 Task: Buy 2 Cookie Cutters from Baking Tools & Accessories section under best seller category for shipping address: Isabel Kelly, 4725 Huntz Lane, Bolton, Massachusetts 01740, Cell Number 9785492947. Pay from credit card ending with 9757, CVV 798
Action: Mouse moved to (22, 111)
Screenshot: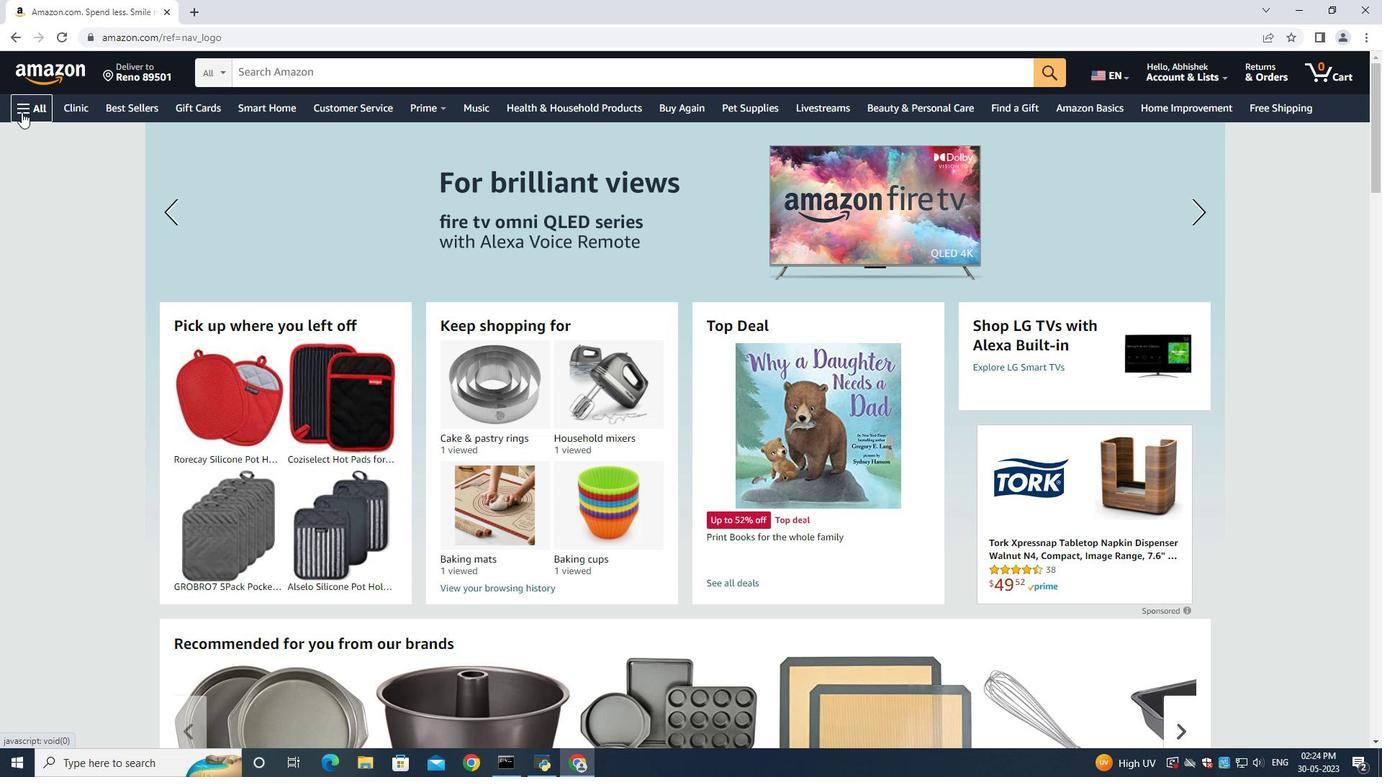 
Action: Mouse pressed left at (22, 111)
Screenshot: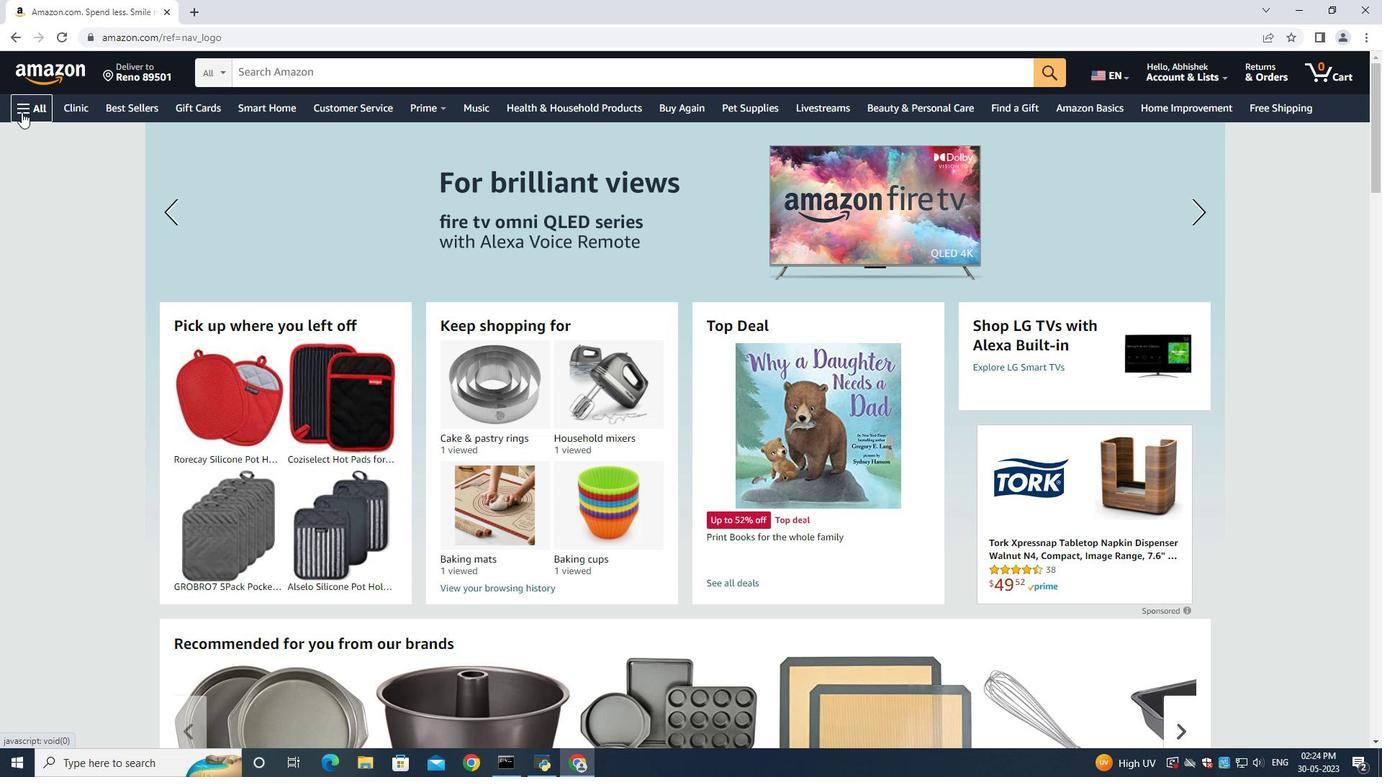 
Action: Mouse moved to (35, 136)
Screenshot: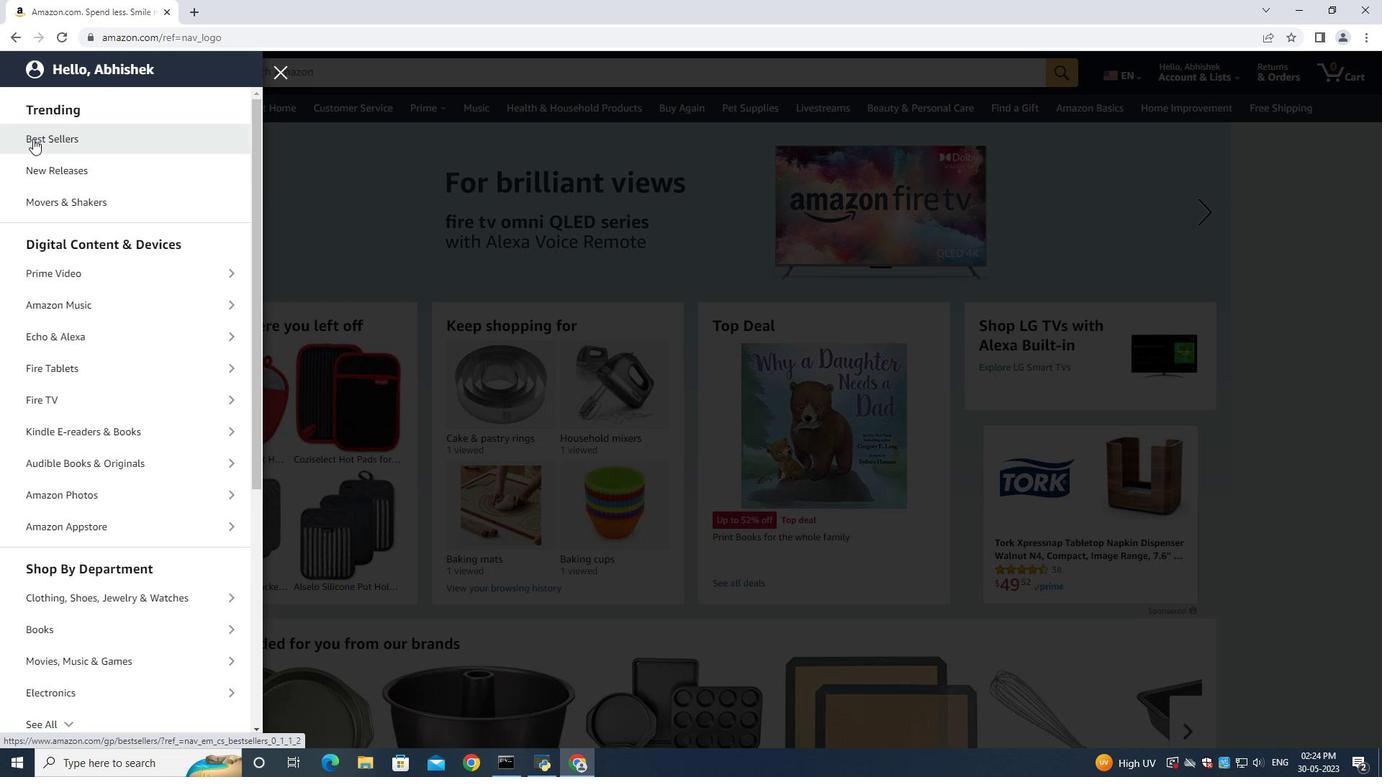 
Action: Mouse pressed left at (35, 136)
Screenshot: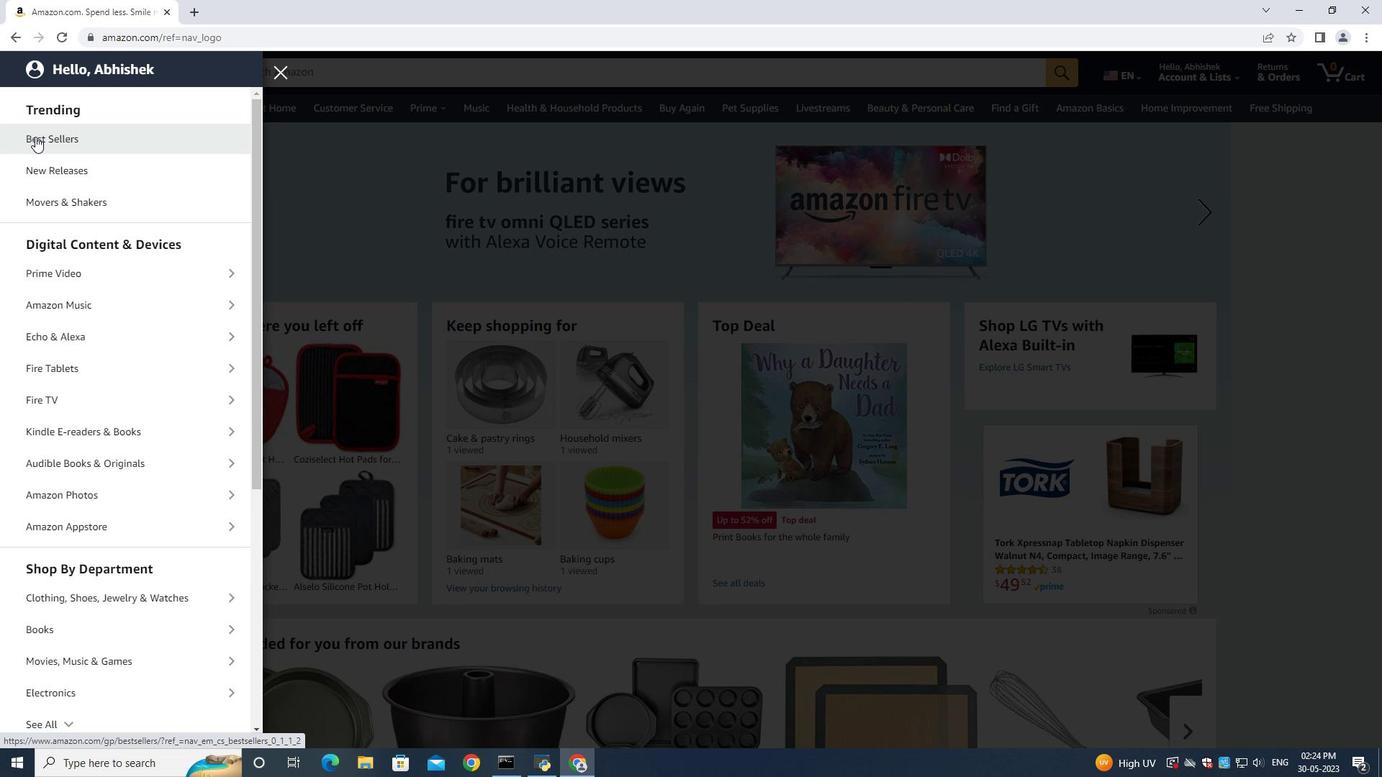 
Action: Mouse moved to (286, 74)
Screenshot: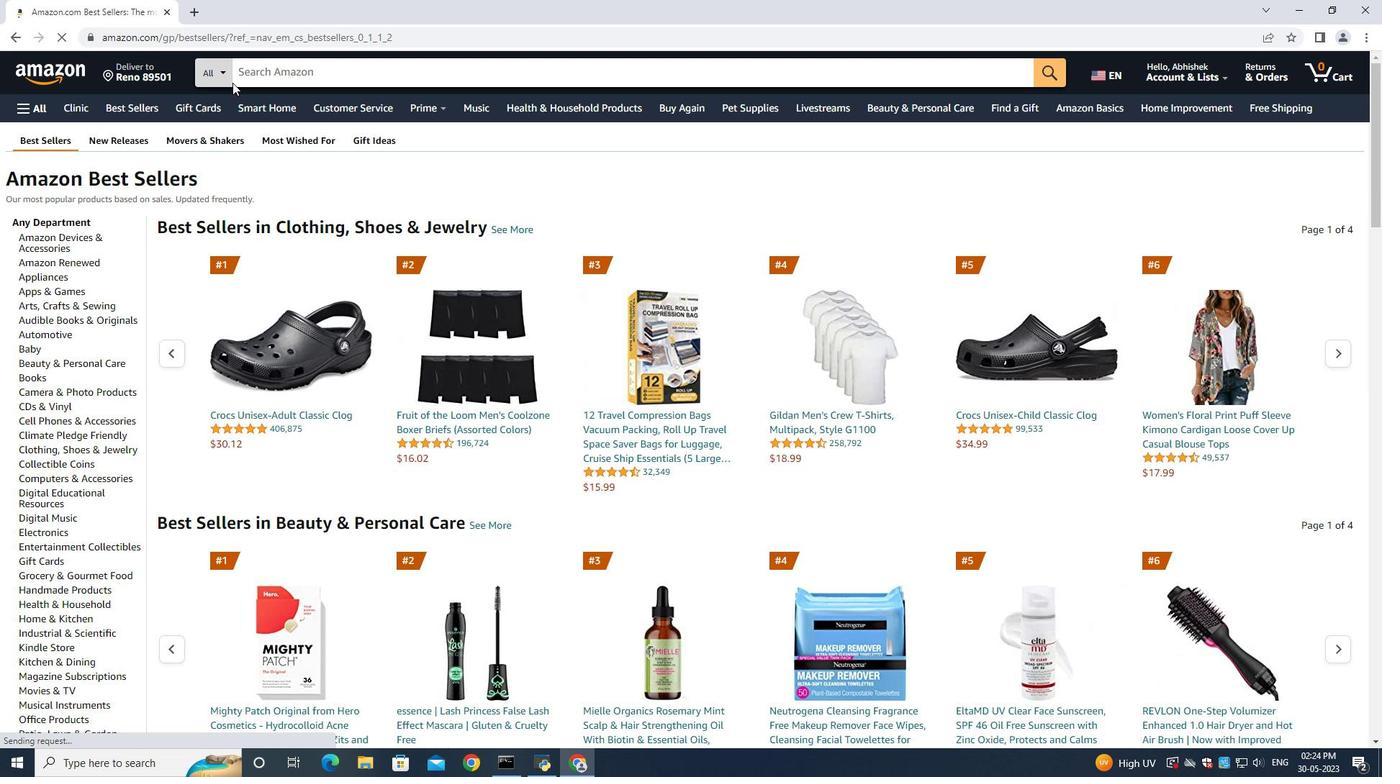 
Action: Mouse pressed left at (286, 74)
Screenshot: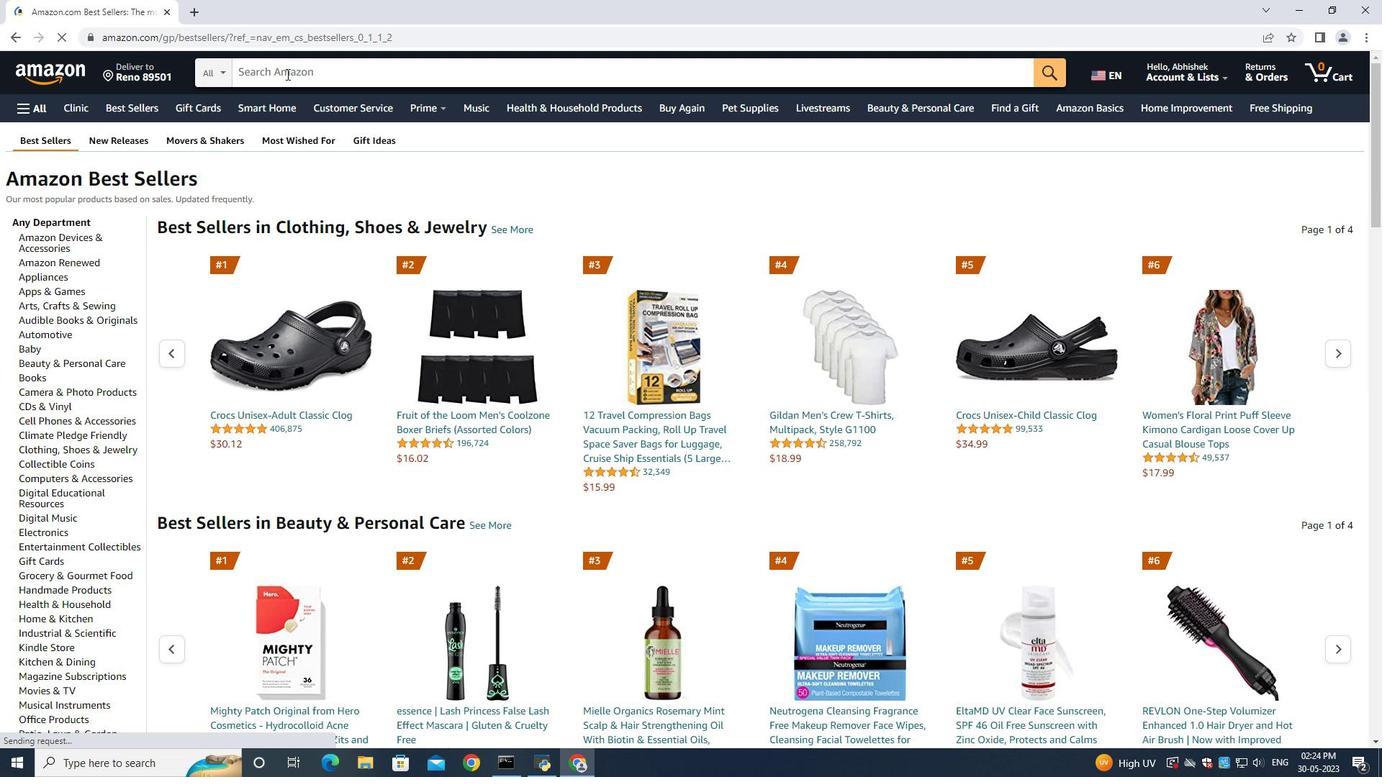 
Action: Key pressed <Key.shift>Cookie<Key.space><Key.shift>Cutters<Key.enter>
Screenshot: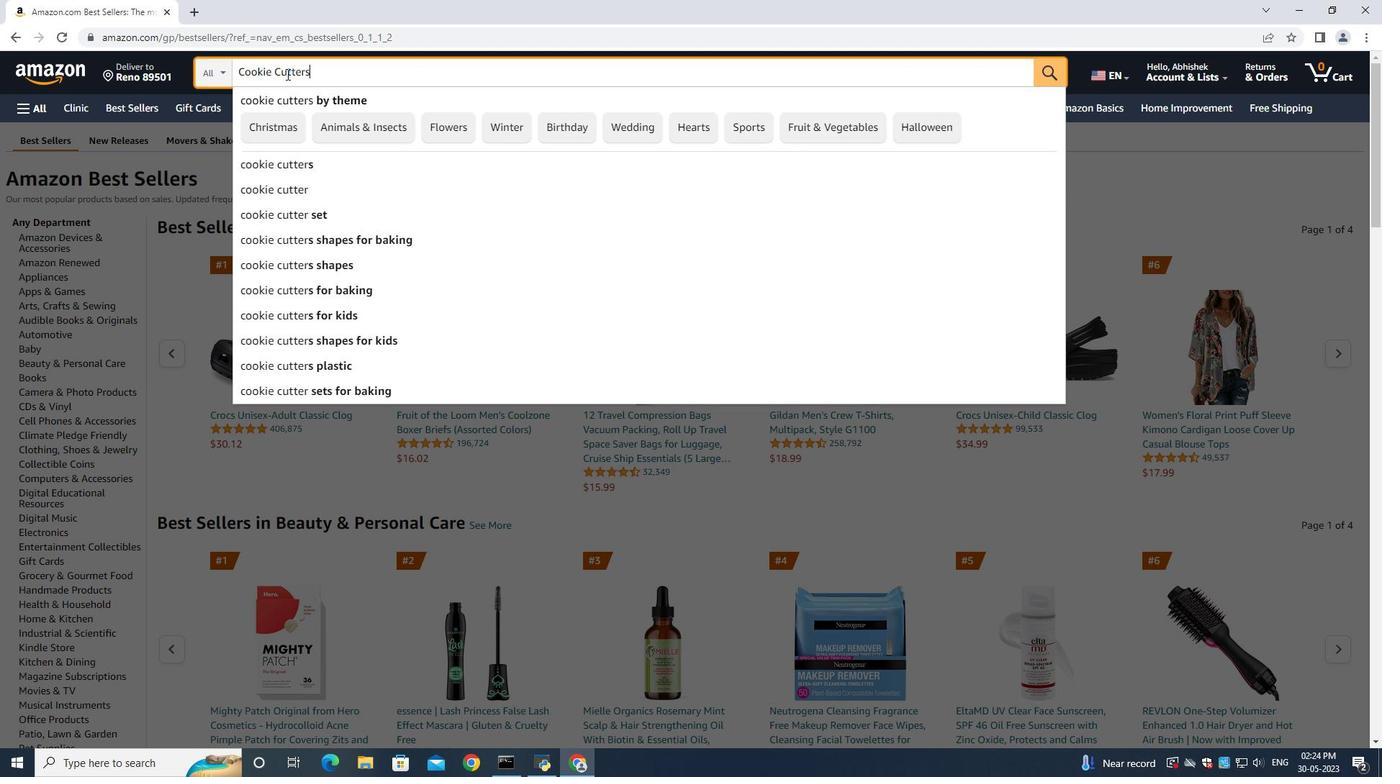 
Action: Mouse moved to (100, 297)
Screenshot: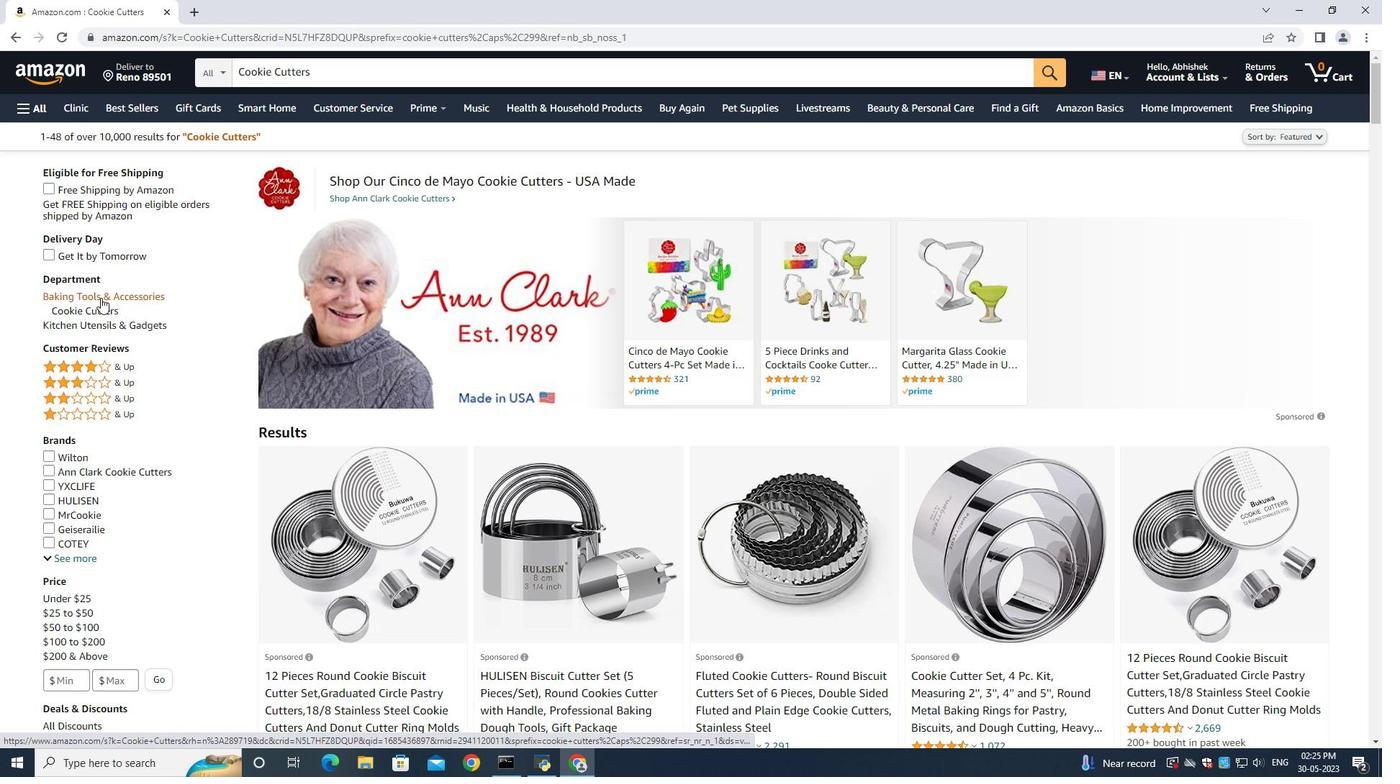 
Action: Mouse pressed left at (100, 297)
Screenshot: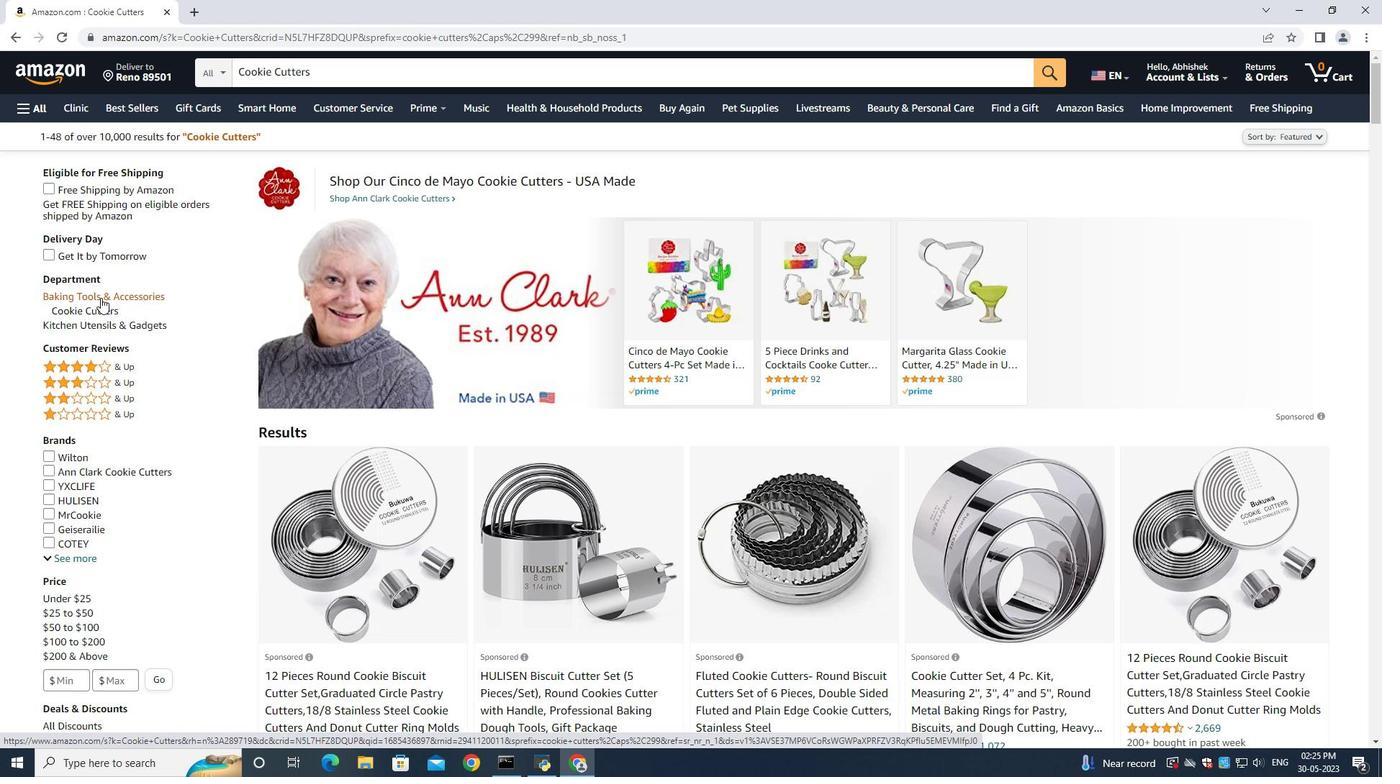 
Action: Mouse moved to (673, 365)
Screenshot: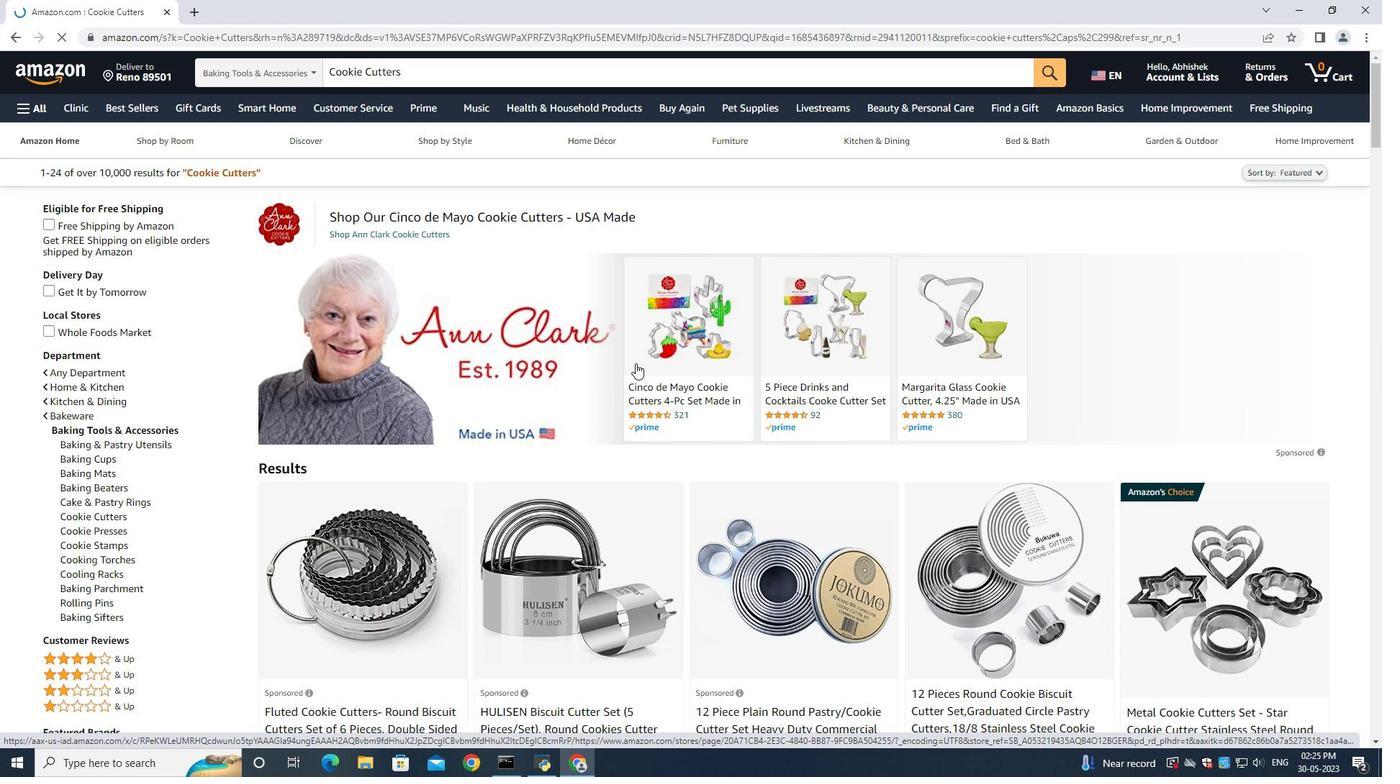 
Action: Mouse scrolled (673, 364) with delta (0, 0)
Screenshot: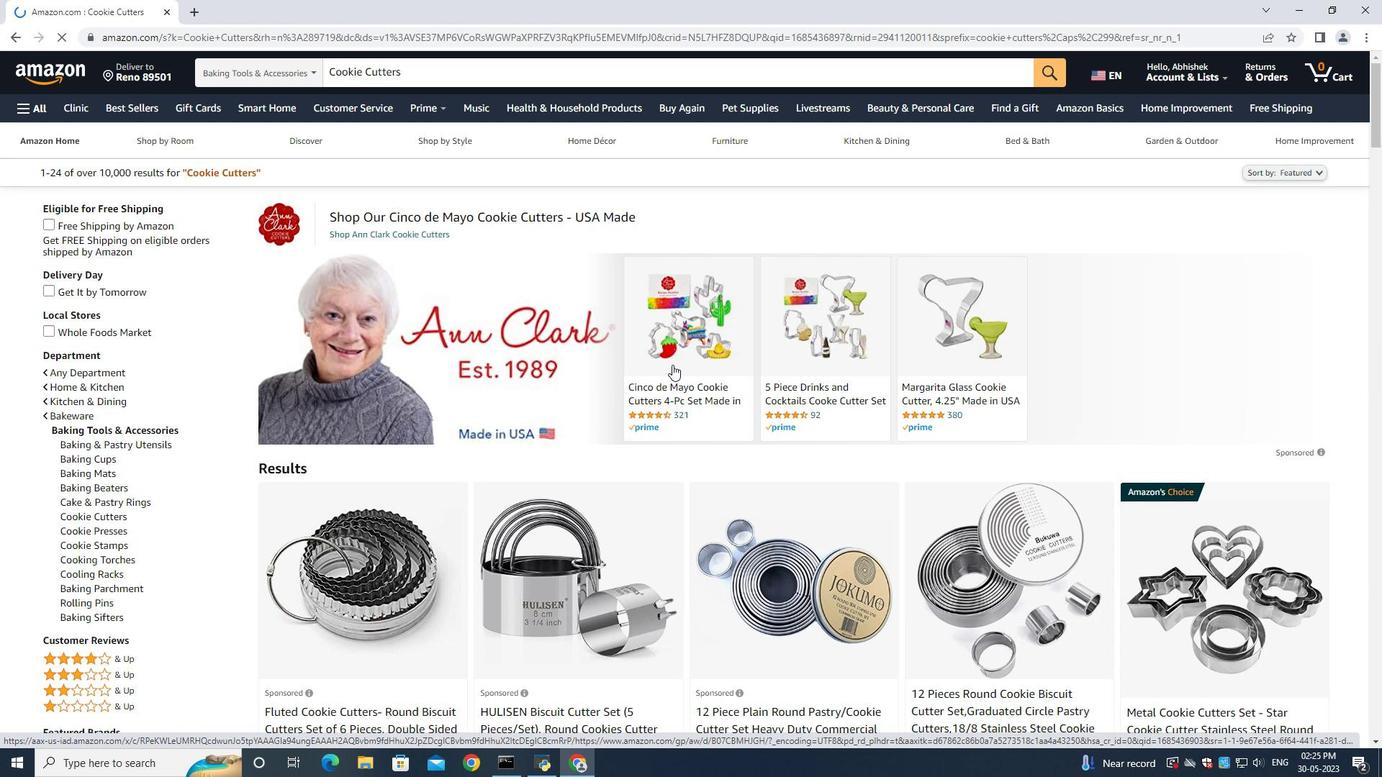 
Action: Mouse scrolled (673, 364) with delta (0, 0)
Screenshot: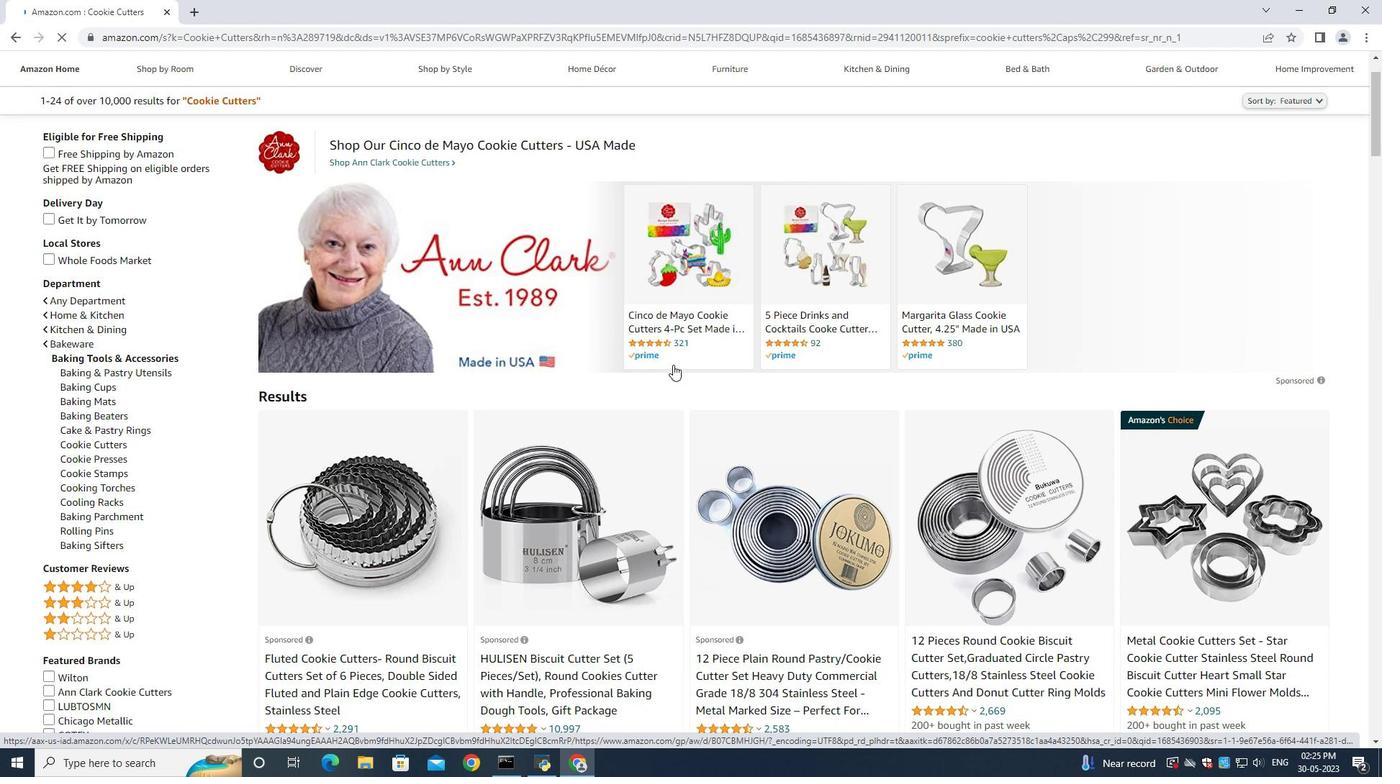 
Action: Mouse scrolled (673, 364) with delta (0, 0)
Screenshot: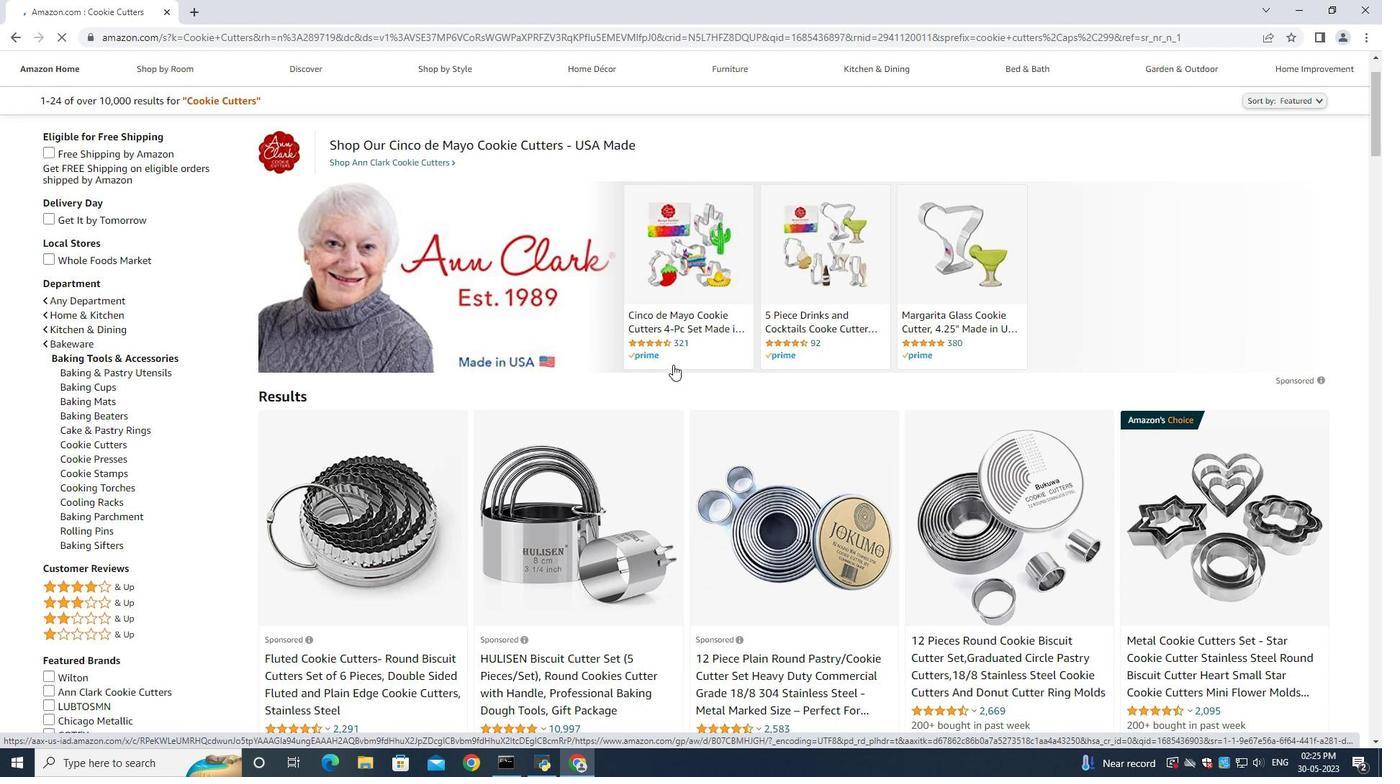 
Action: Mouse moved to (808, 517)
Screenshot: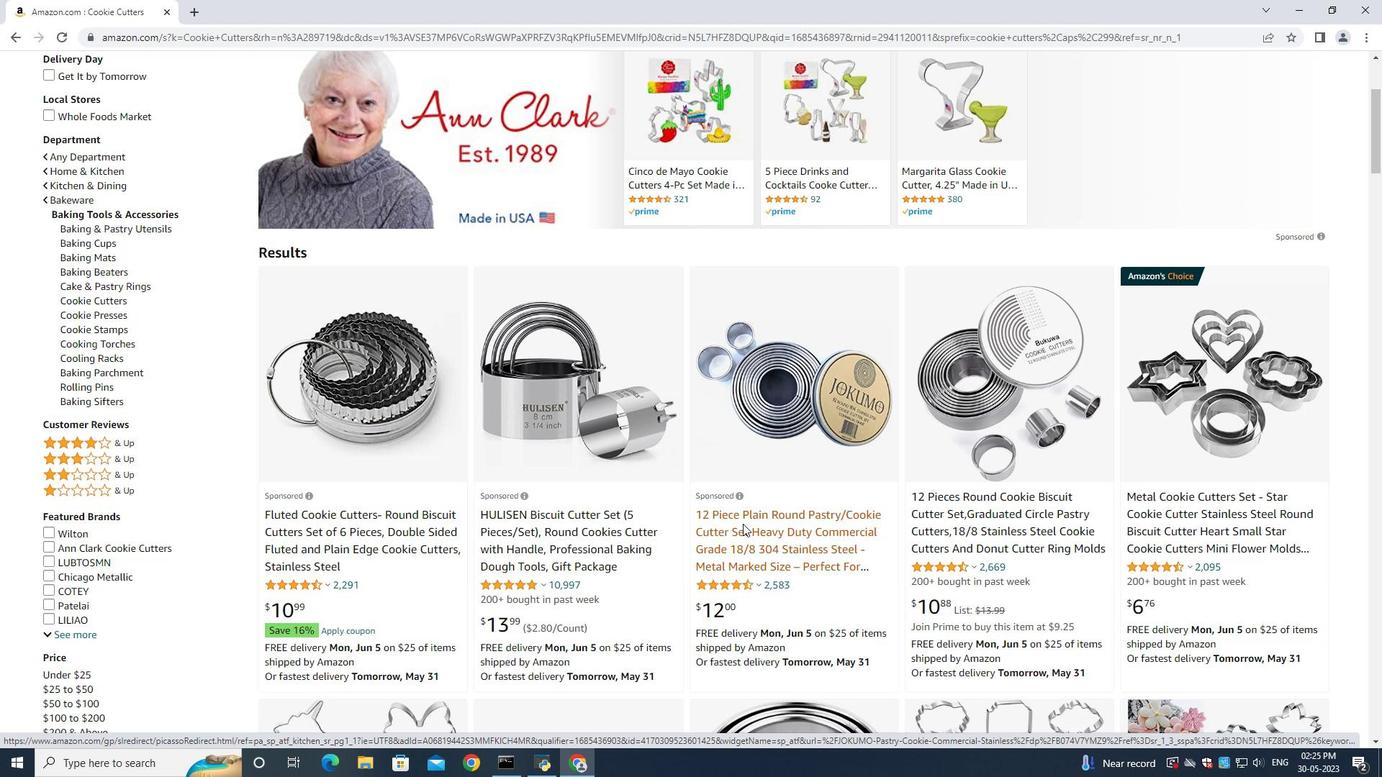 
Action: Mouse pressed left at (808, 517)
Screenshot: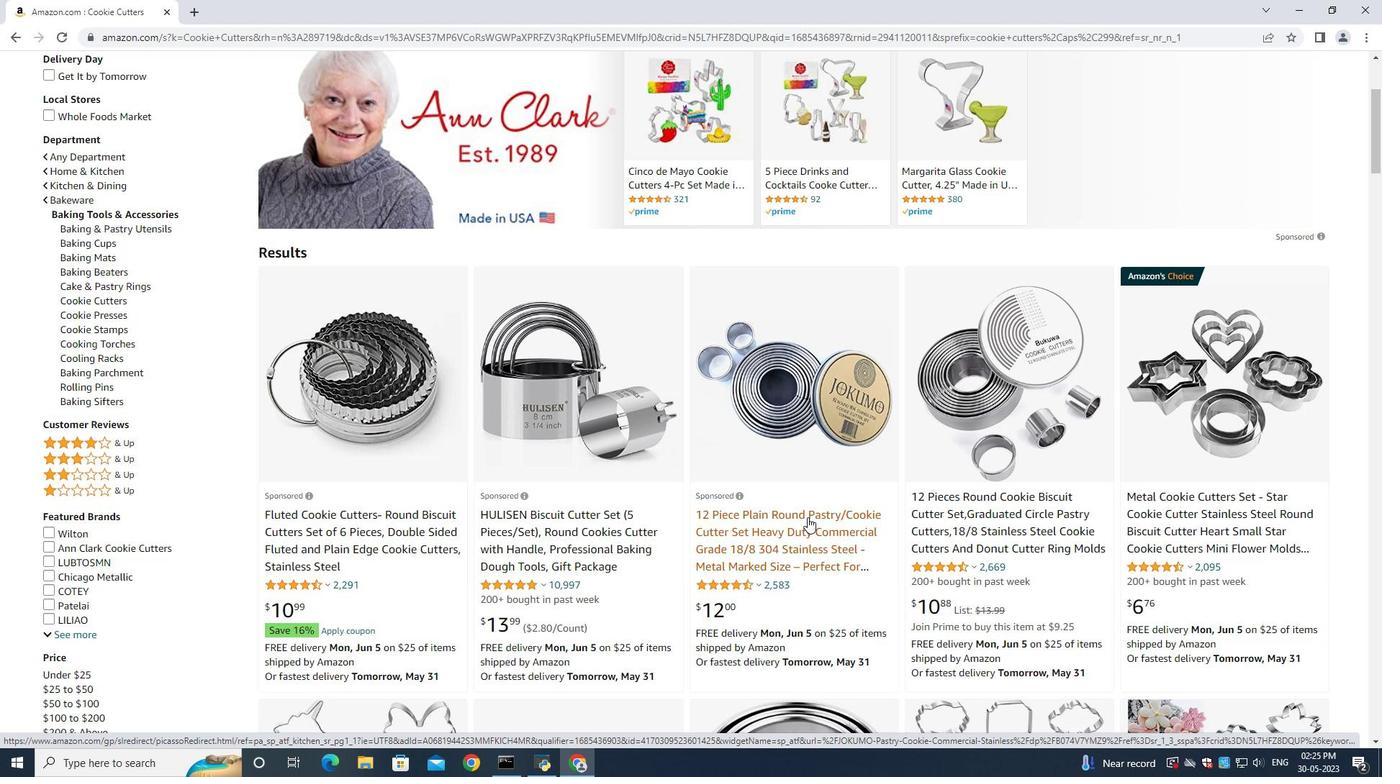 
Action: Mouse moved to (841, 458)
Screenshot: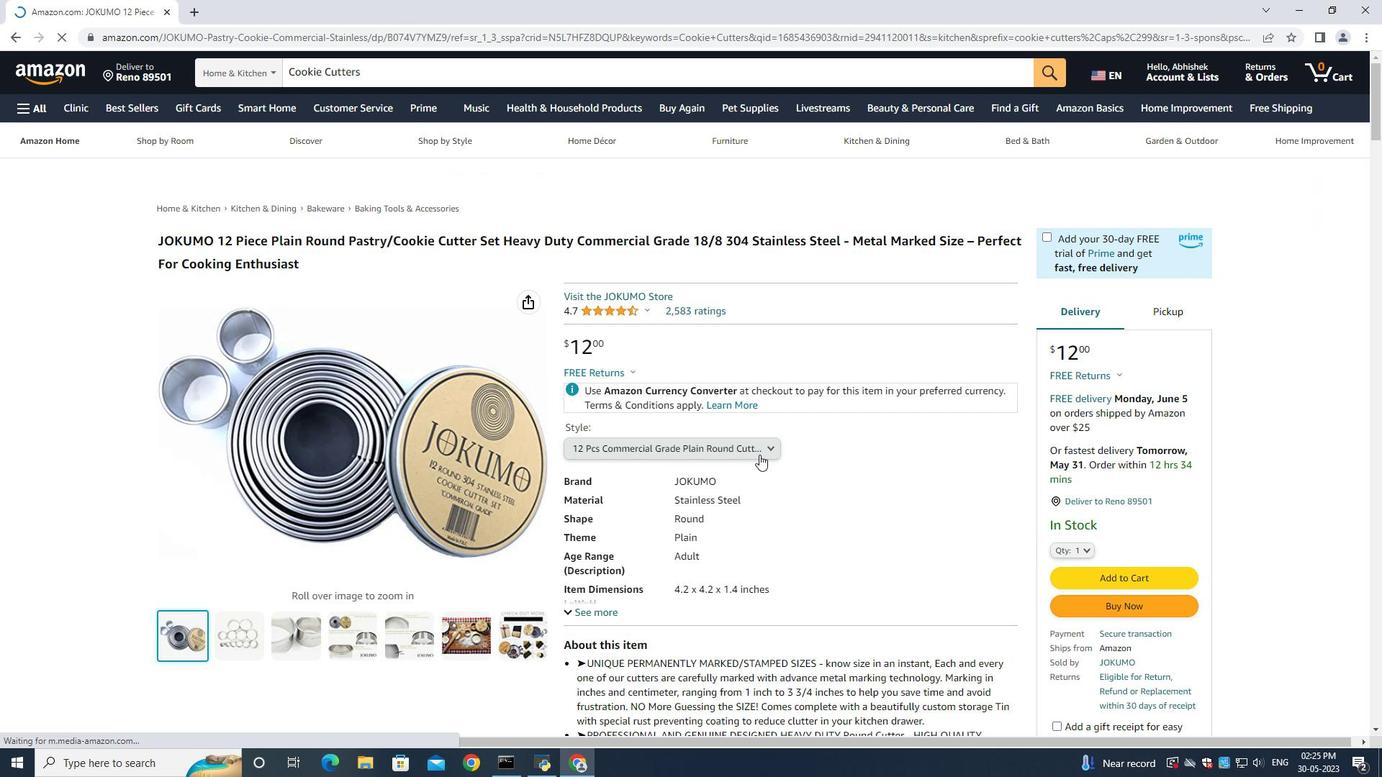 
Action: Mouse scrolled (841, 457) with delta (0, 0)
Screenshot: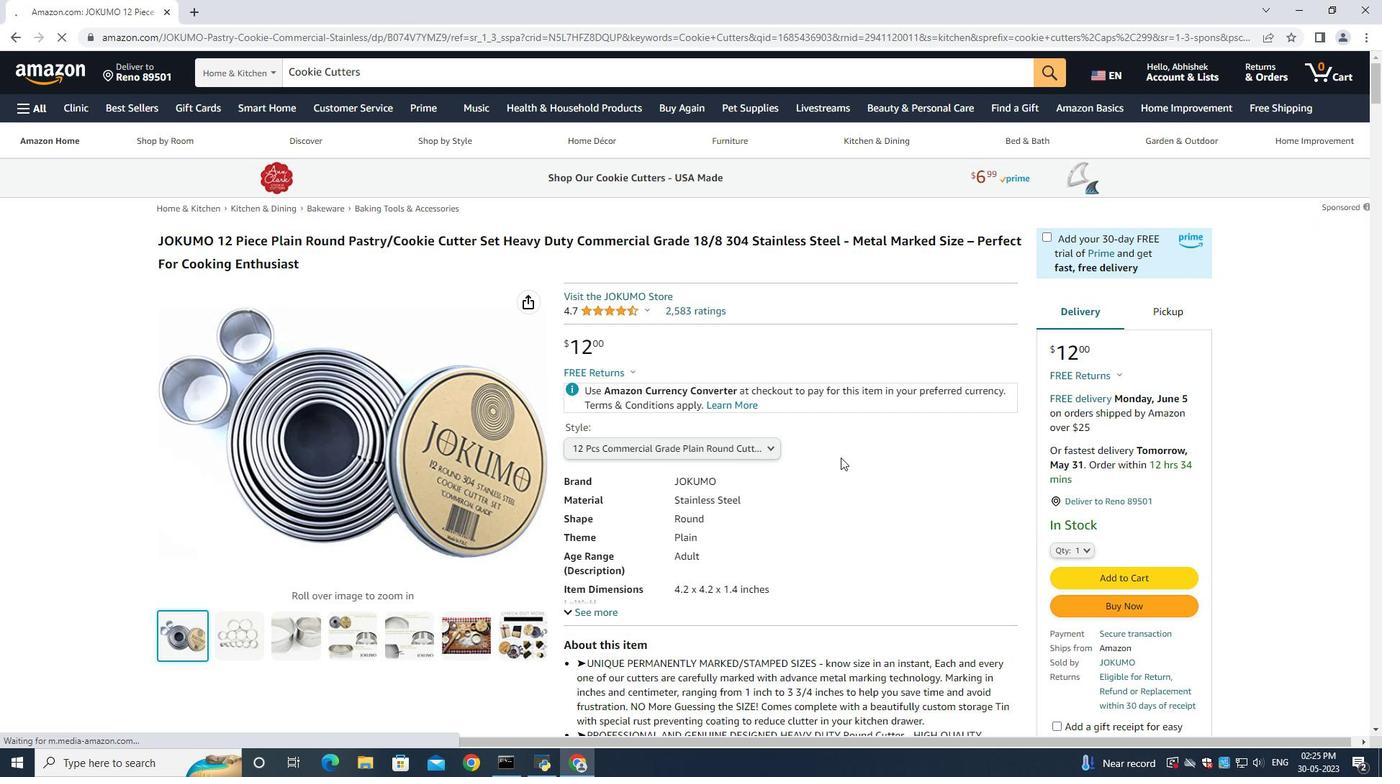 
Action: Mouse moved to (1067, 473)
Screenshot: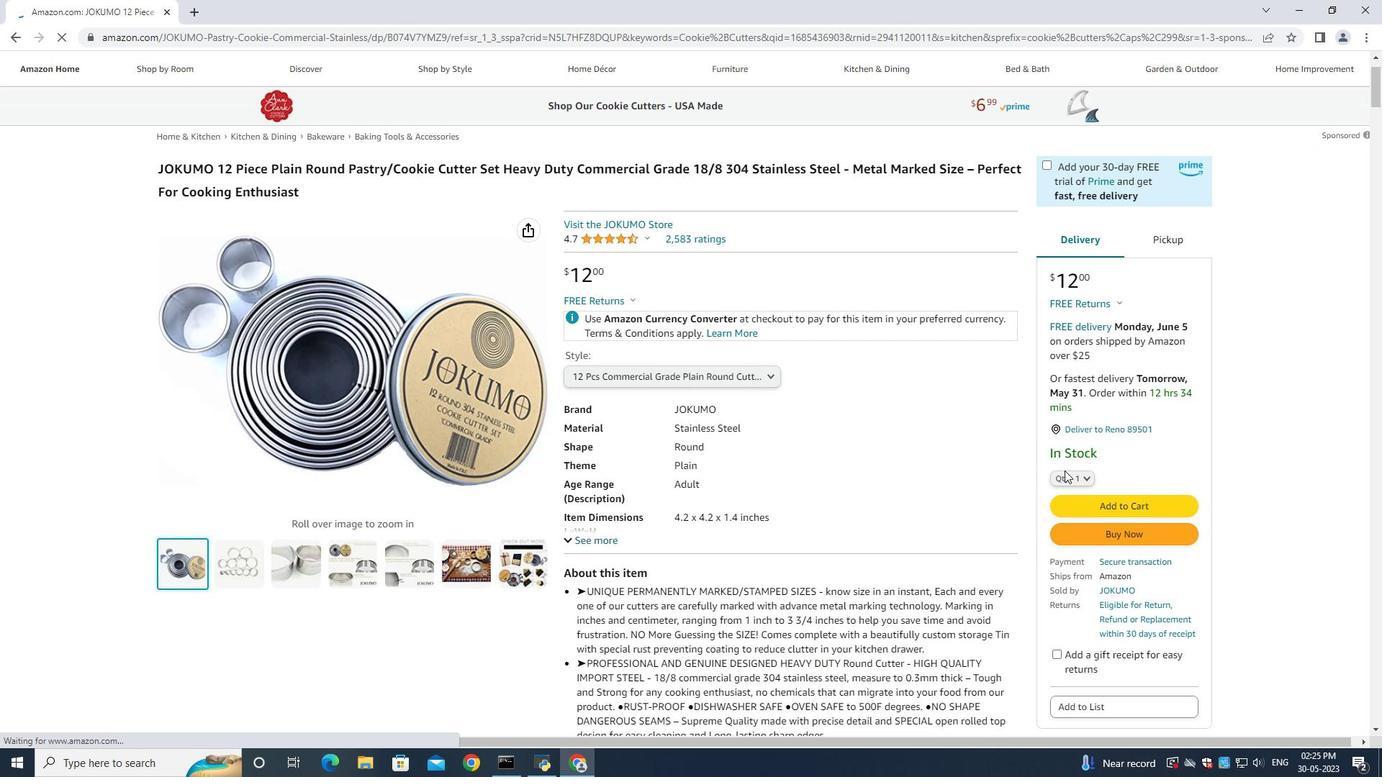 
Action: Mouse pressed left at (1067, 473)
Screenshot: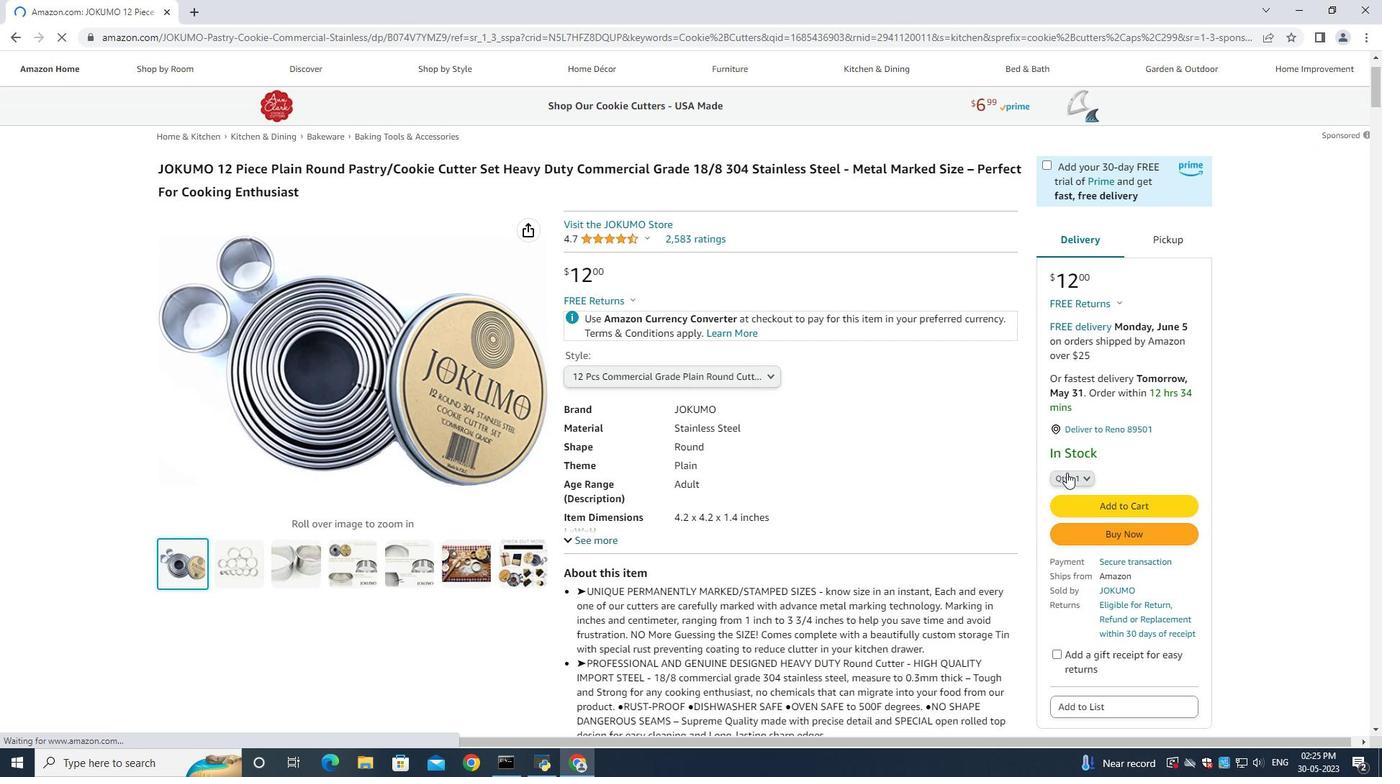 
Action: Mouse moved to (1057, 502)
Screenshot: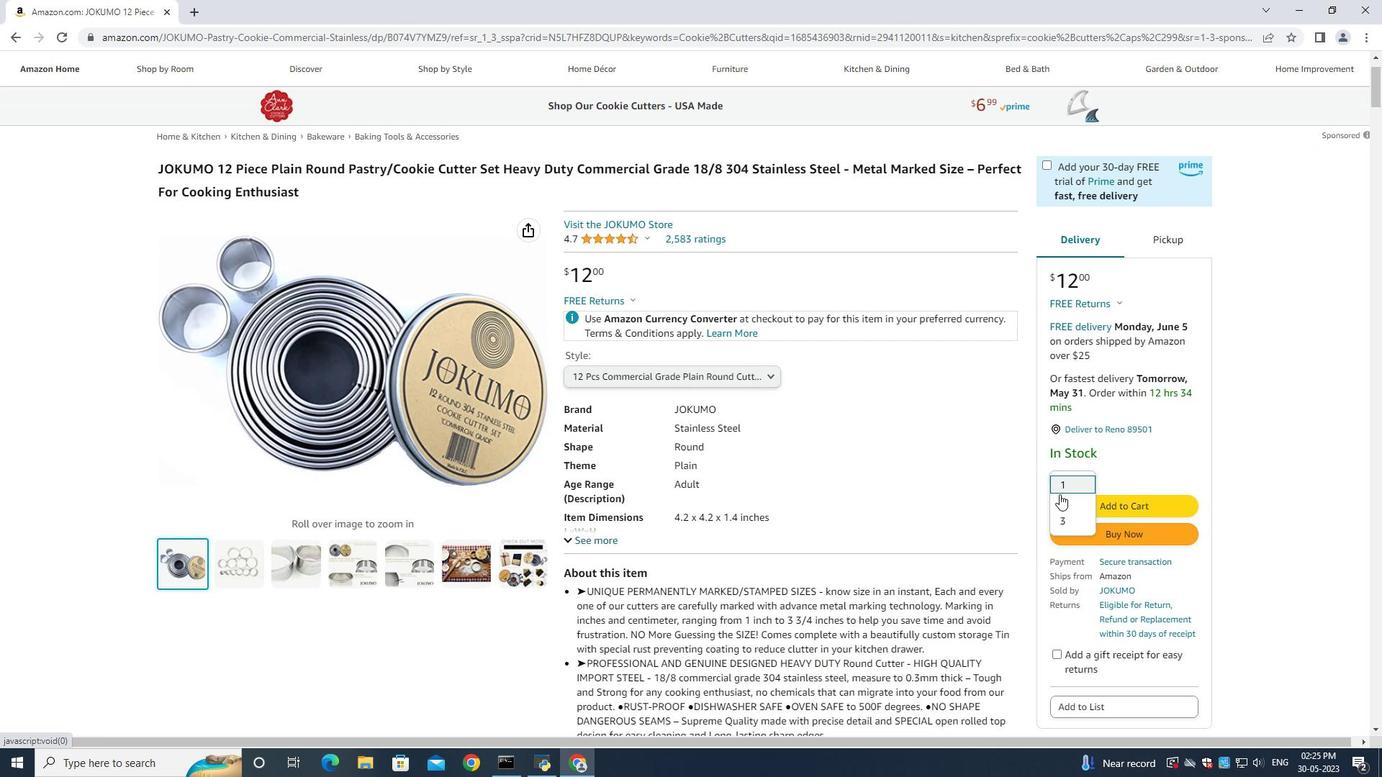 
Action: Mouse pressed left at (1057, 502)
Screenshot: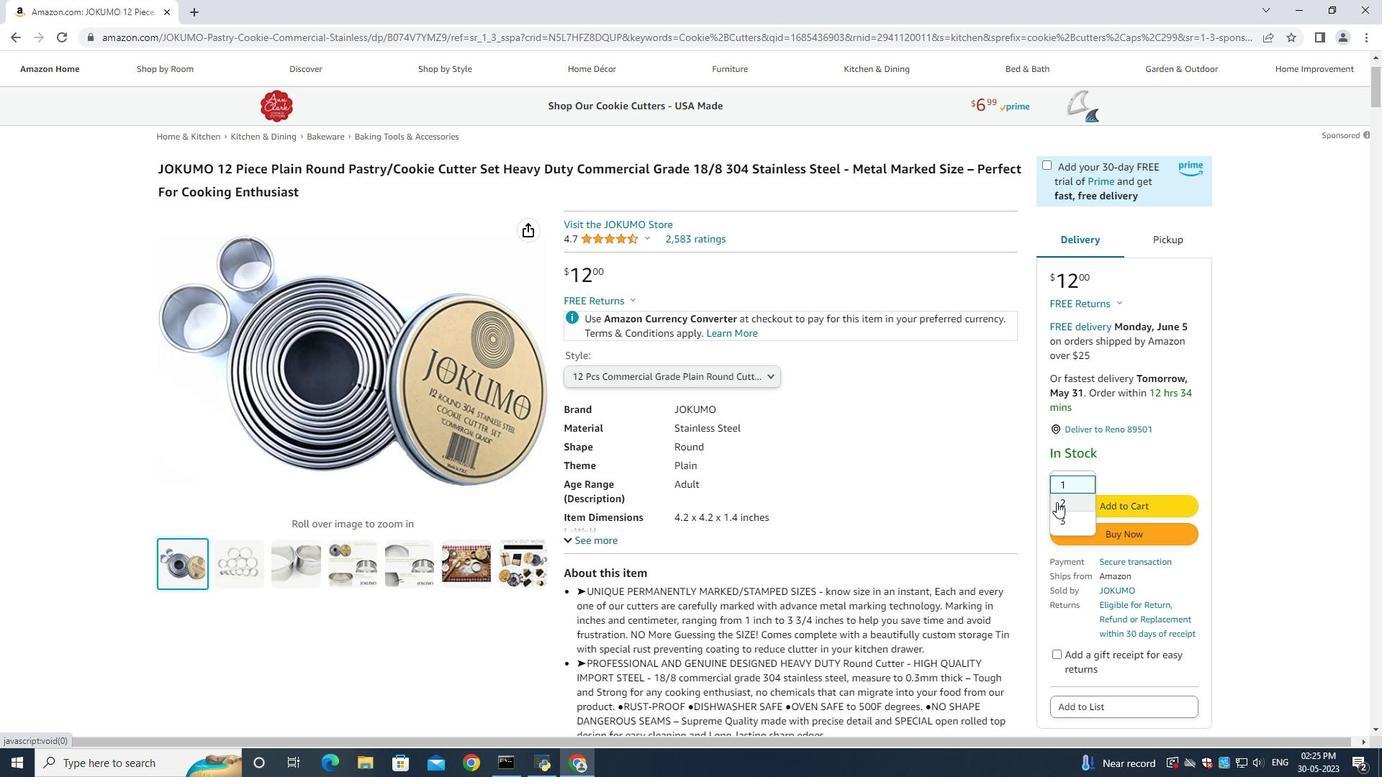 
Action: Mouse moved to (1100, 529)
Screenshot: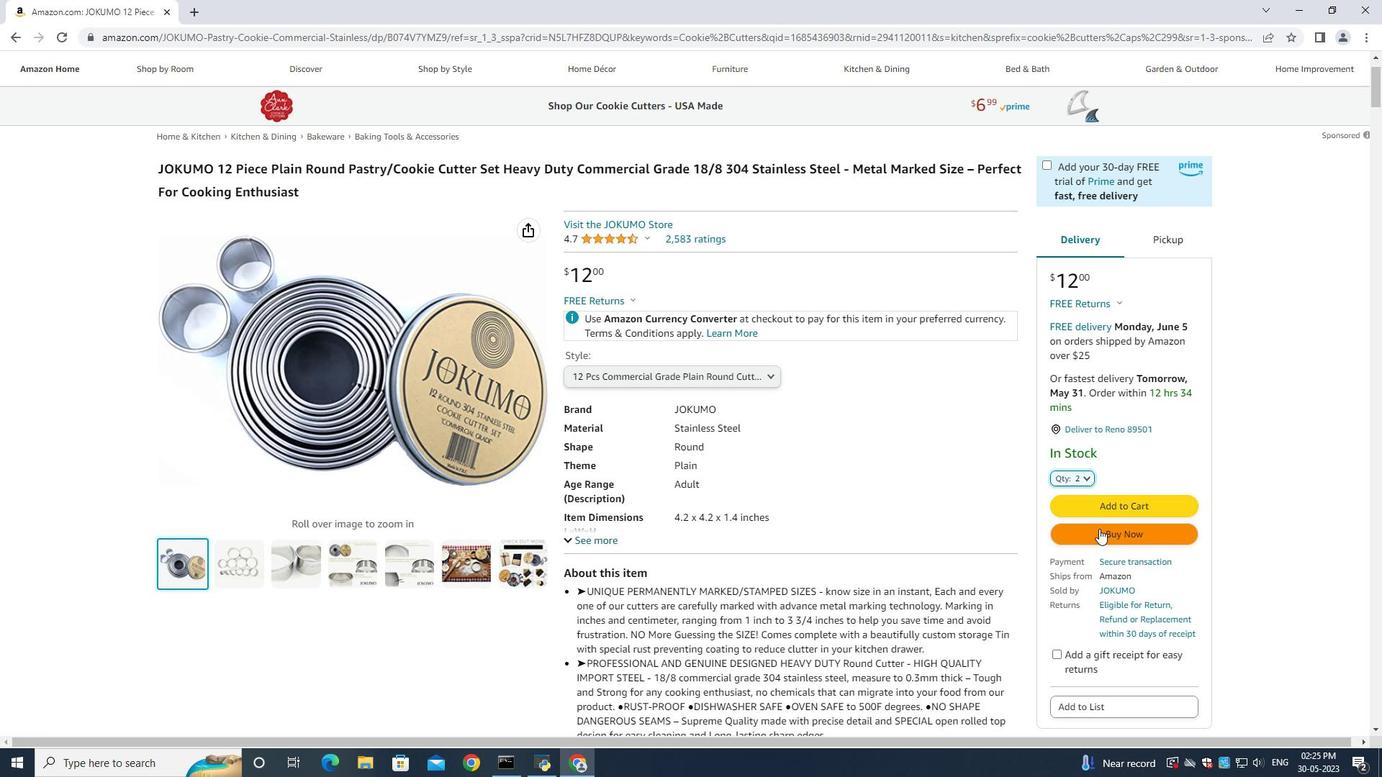 
Action: Mouse pressed left at (1100, 529)
Screenshot: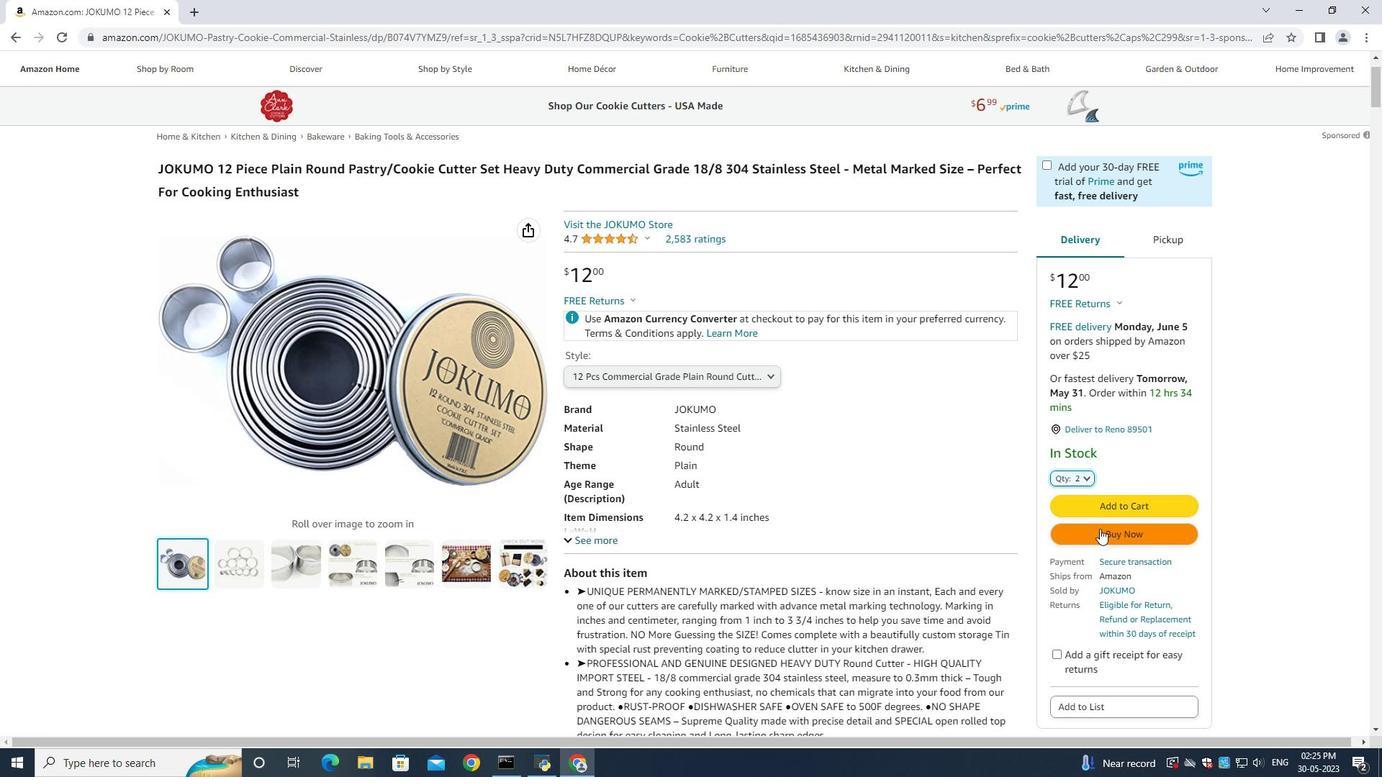 
Action: Mouse moved to (790, 435)
Screenshot: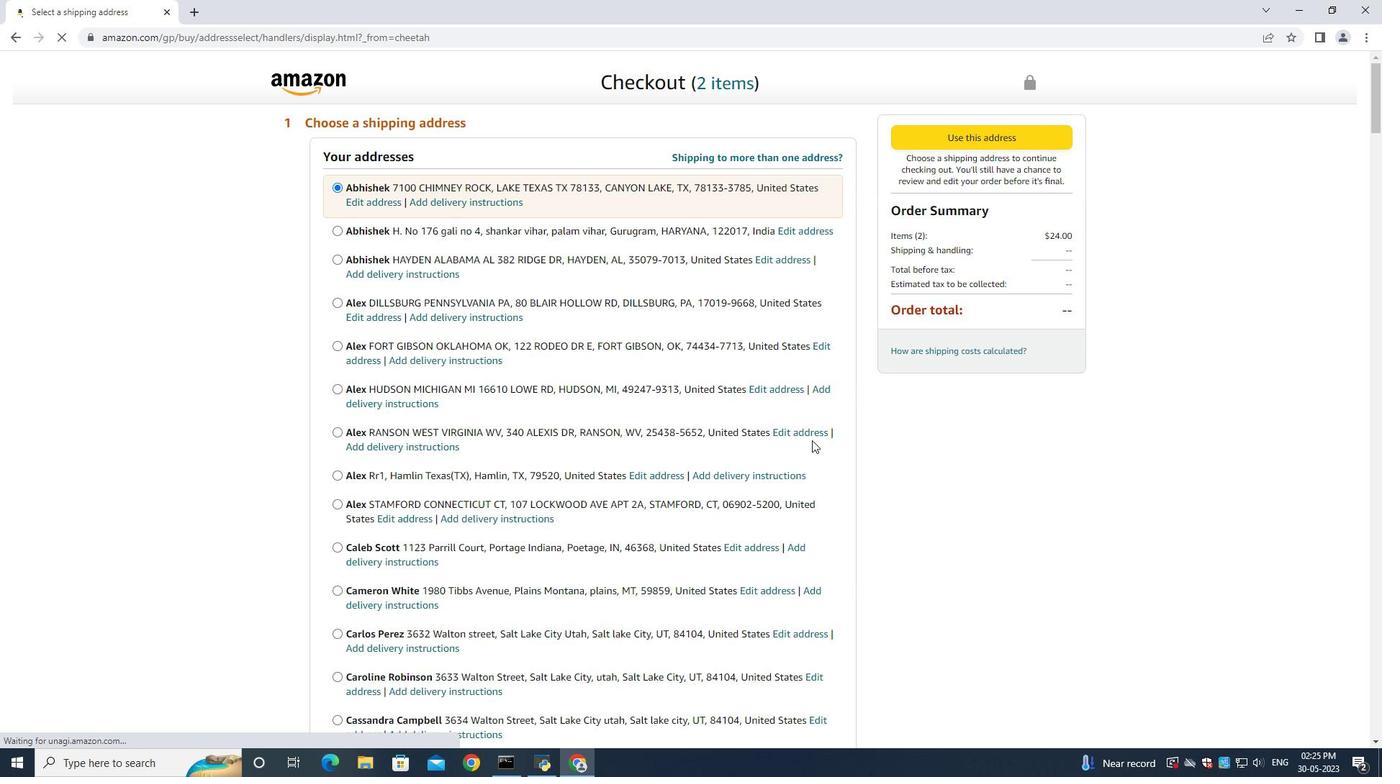 
Action: Mouse scrolled (790, 435) with delta (0, 0)
Screenshot: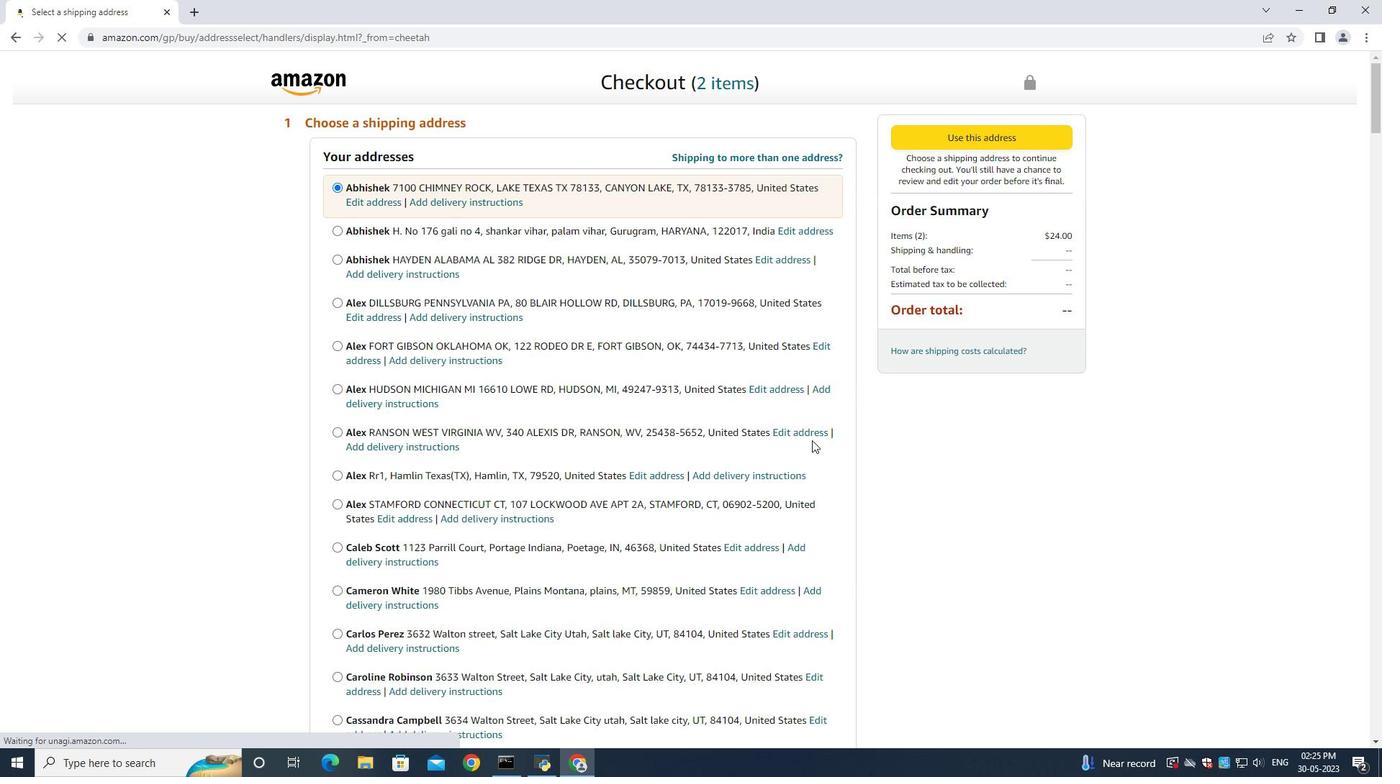 
Action: Mouse moved to (790, 435)
Screenshot: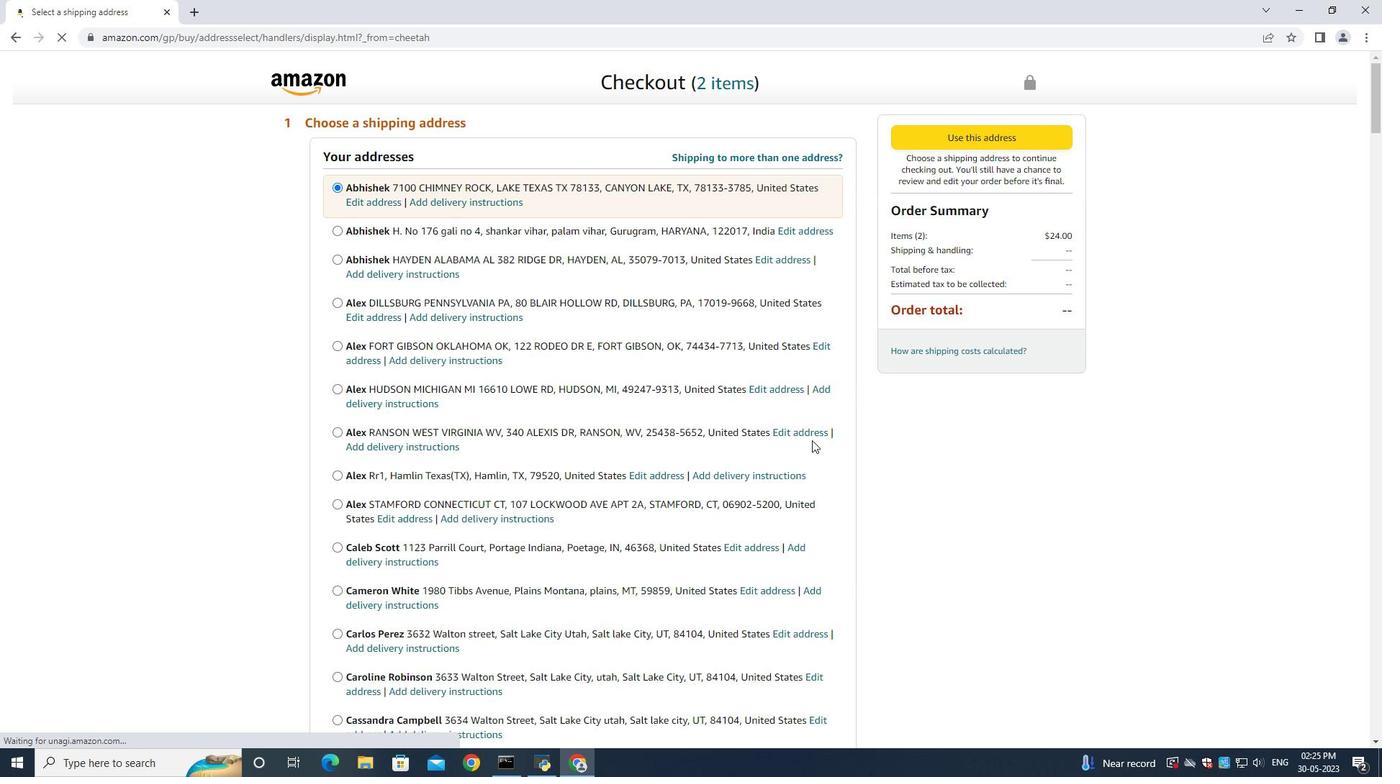 
Action: Mouse scrolled (790, 435) with delta (0, 0)
Screenshot: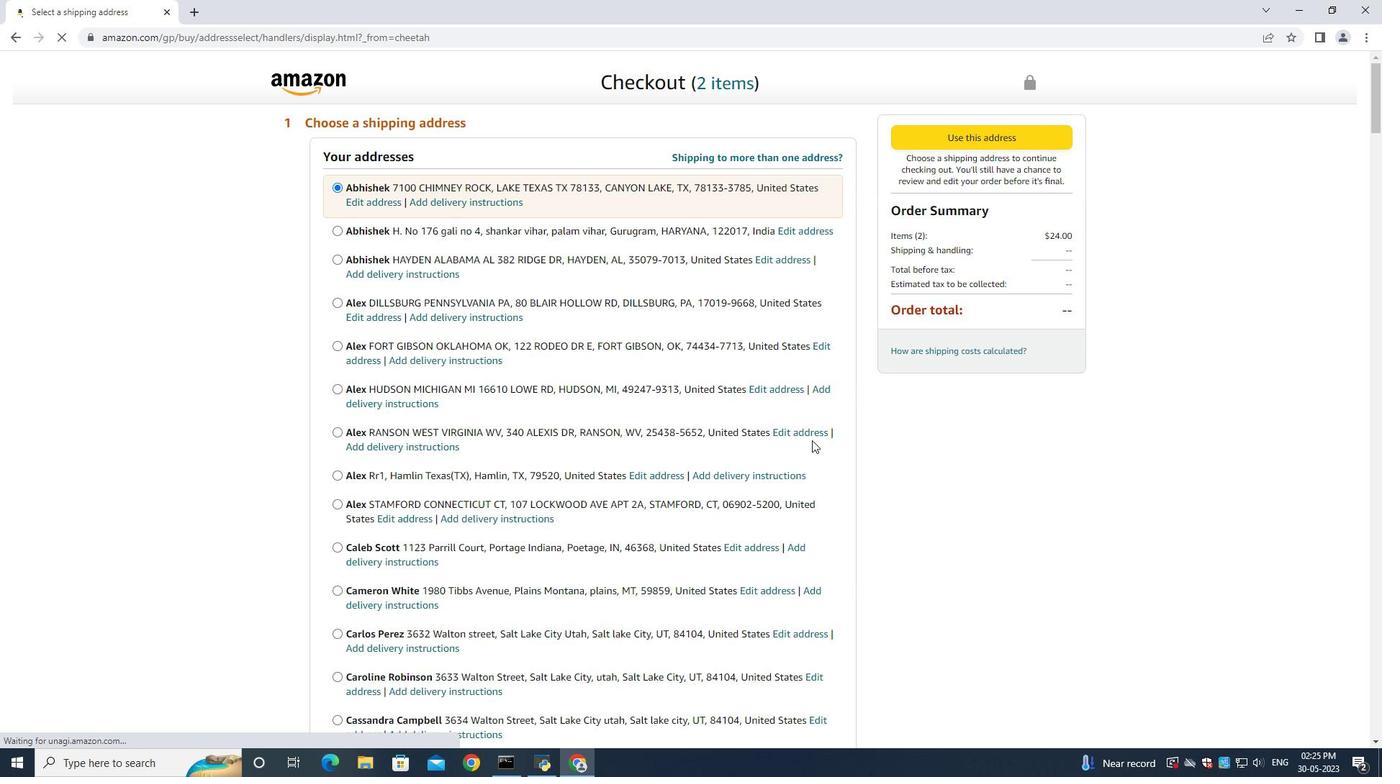 
Action: Mouse scrolled (790, 435) with delta (0, 0)
Screenshot: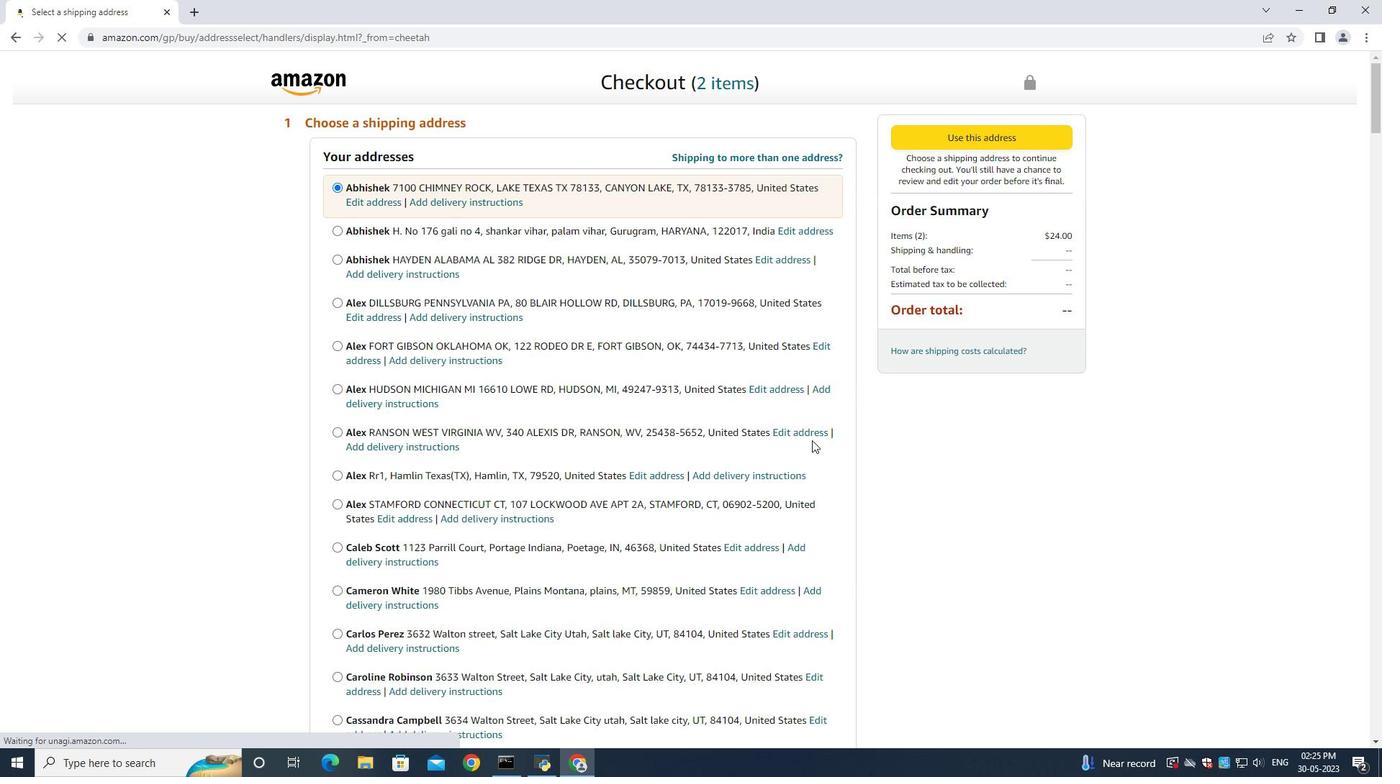 
Action: Mouse scrolled (790, 435) with delta (0, 0)
Screenshot: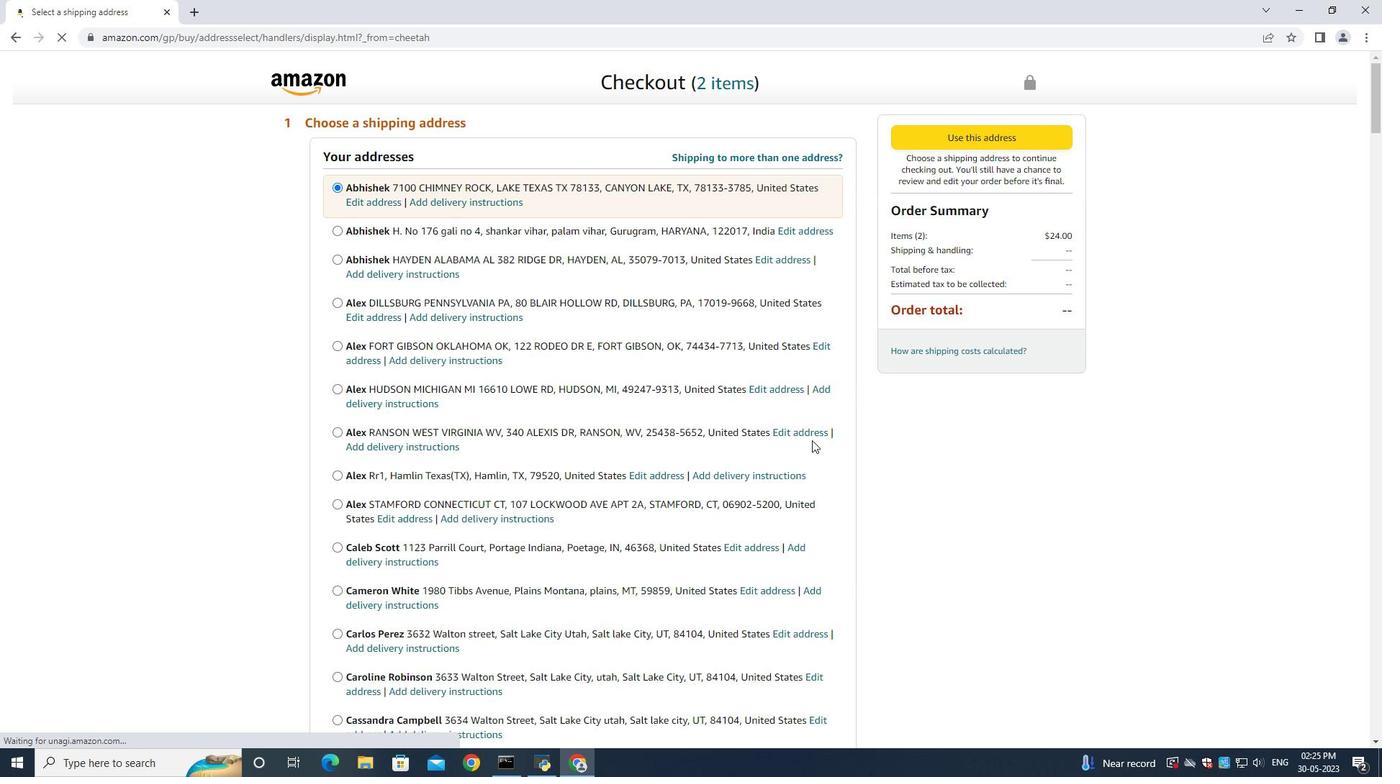 
Action: Mouse moved to (789, 435)
Screenshot: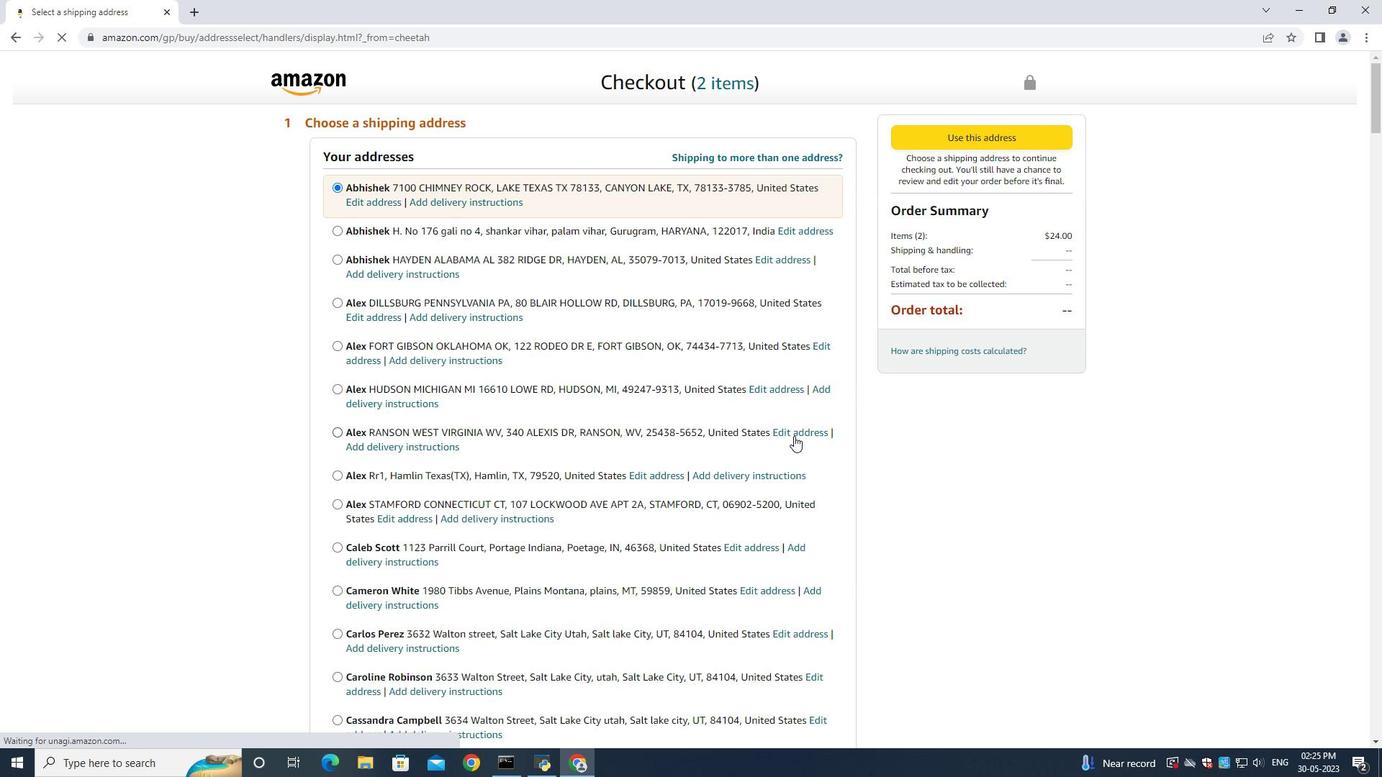 
Action: Mouse scrolled (789, 435) with delta (0, 0)
Screenshot: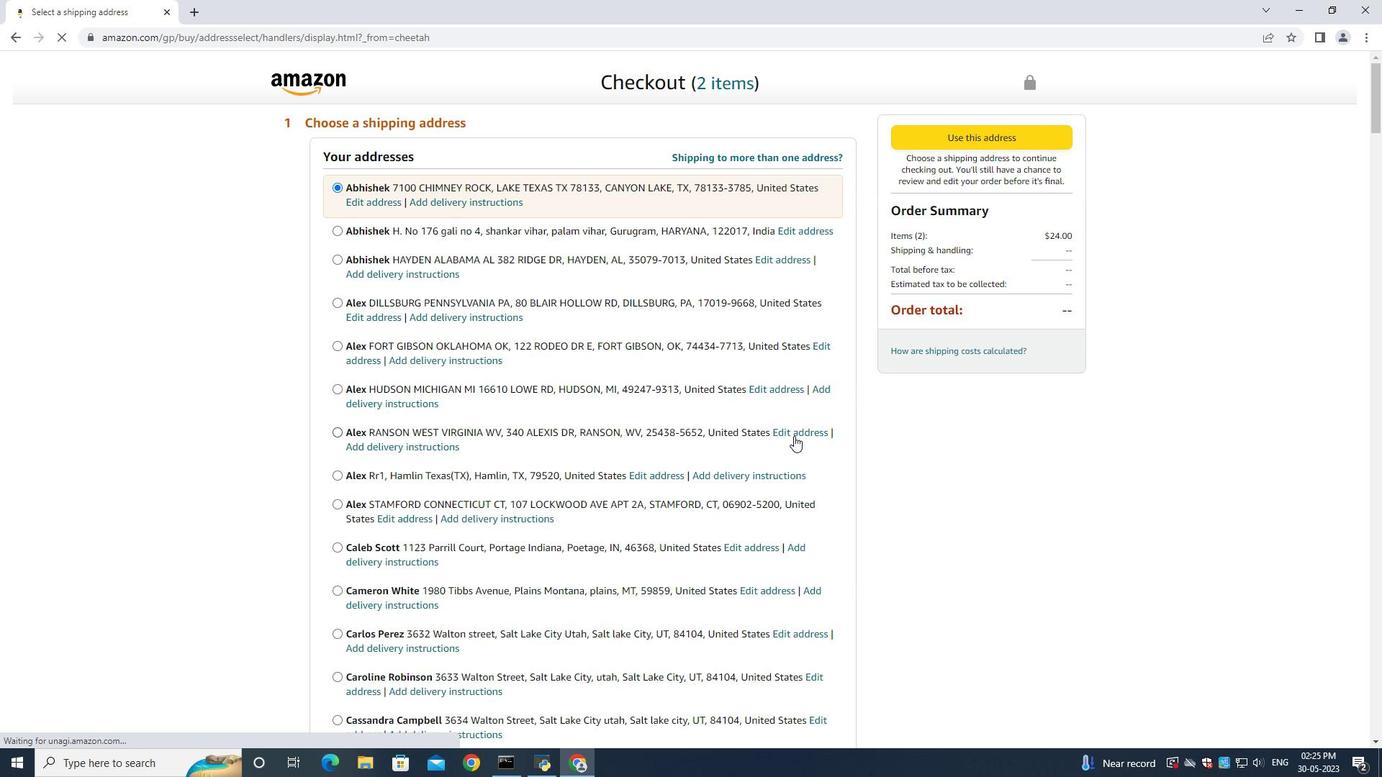 
Action: Mouse scrolled (789, 435) with delta (0, 0)
Screenshot: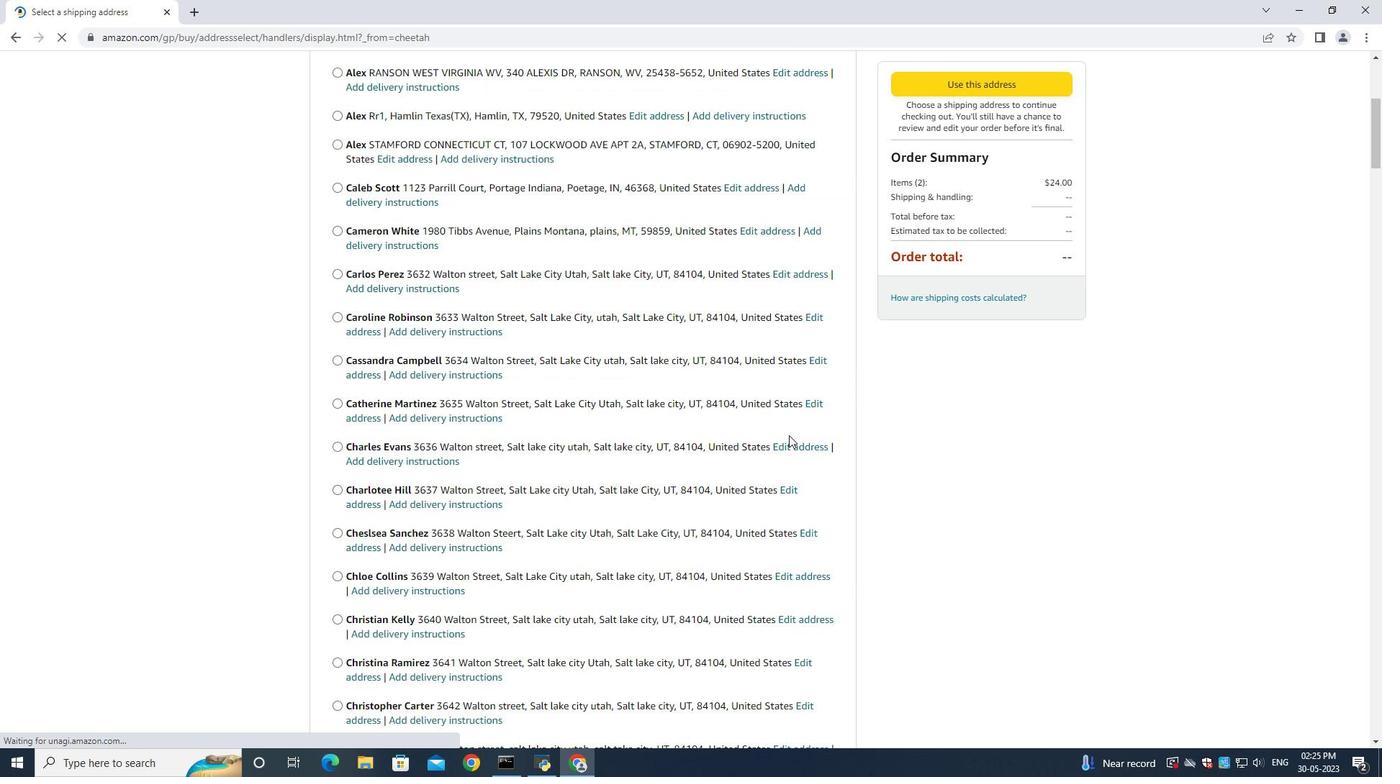 
Action: Mouse scrolled (789, 435) with delta (0, 0)
Screenshot: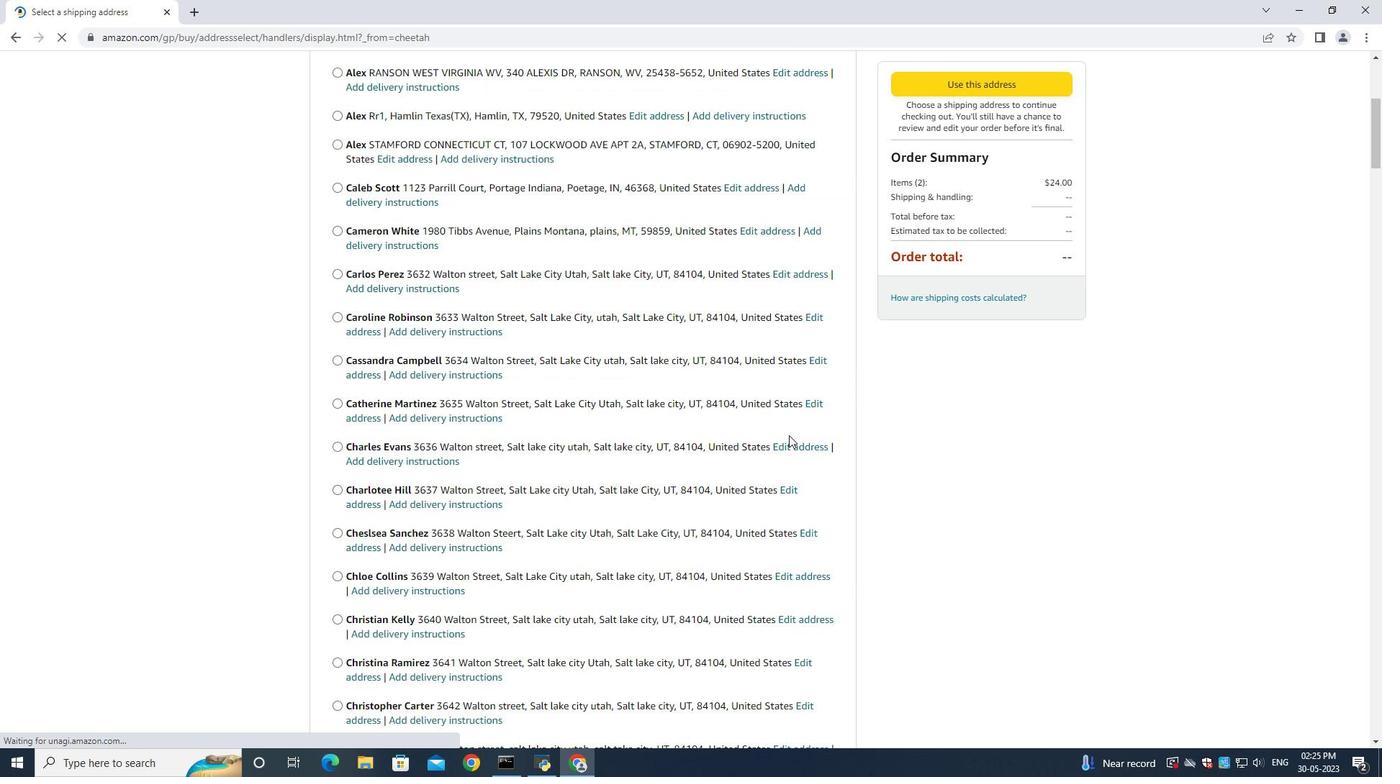 
Action: Mouse scrolled (789, 435) with delta (0, 0)
Screenshot: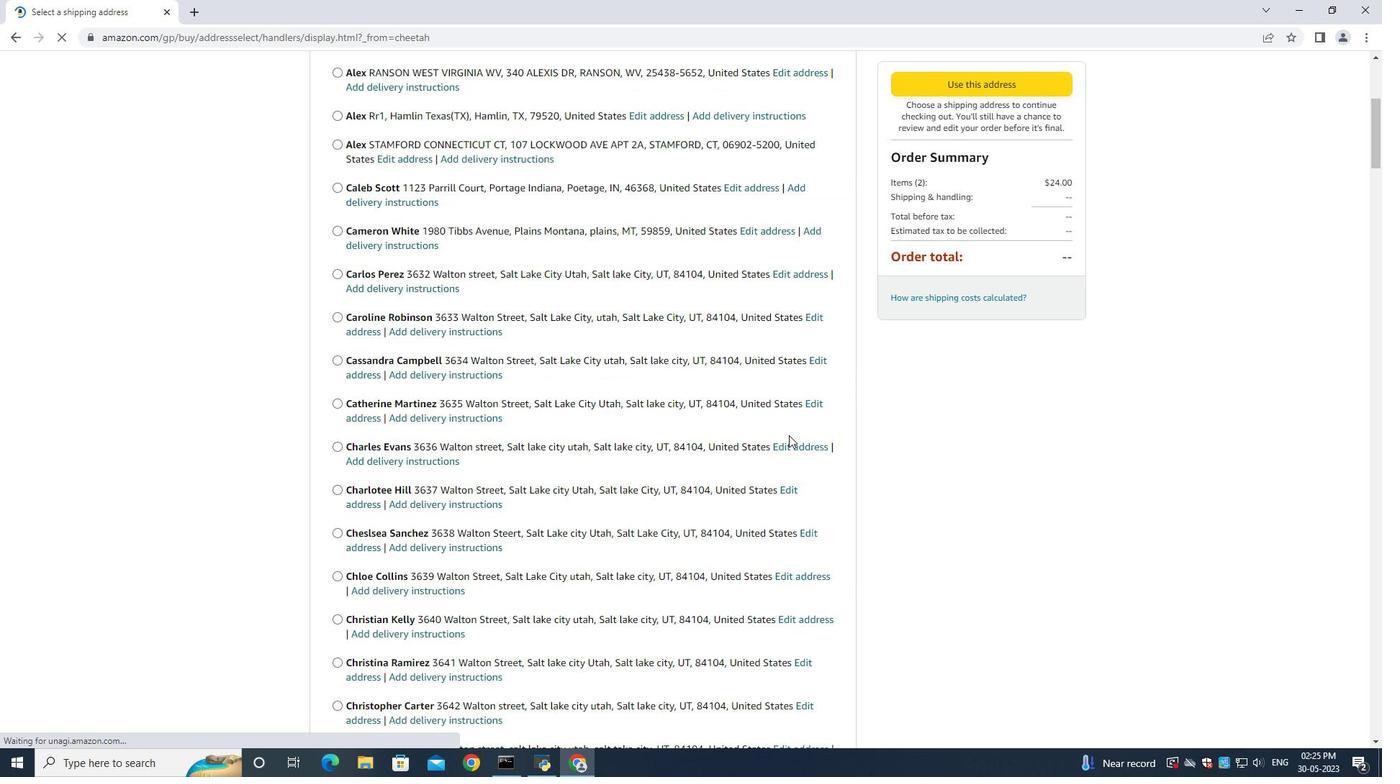 
Action: Mouse scrolled (789, 435) with delta (0, 0)
Screenshot: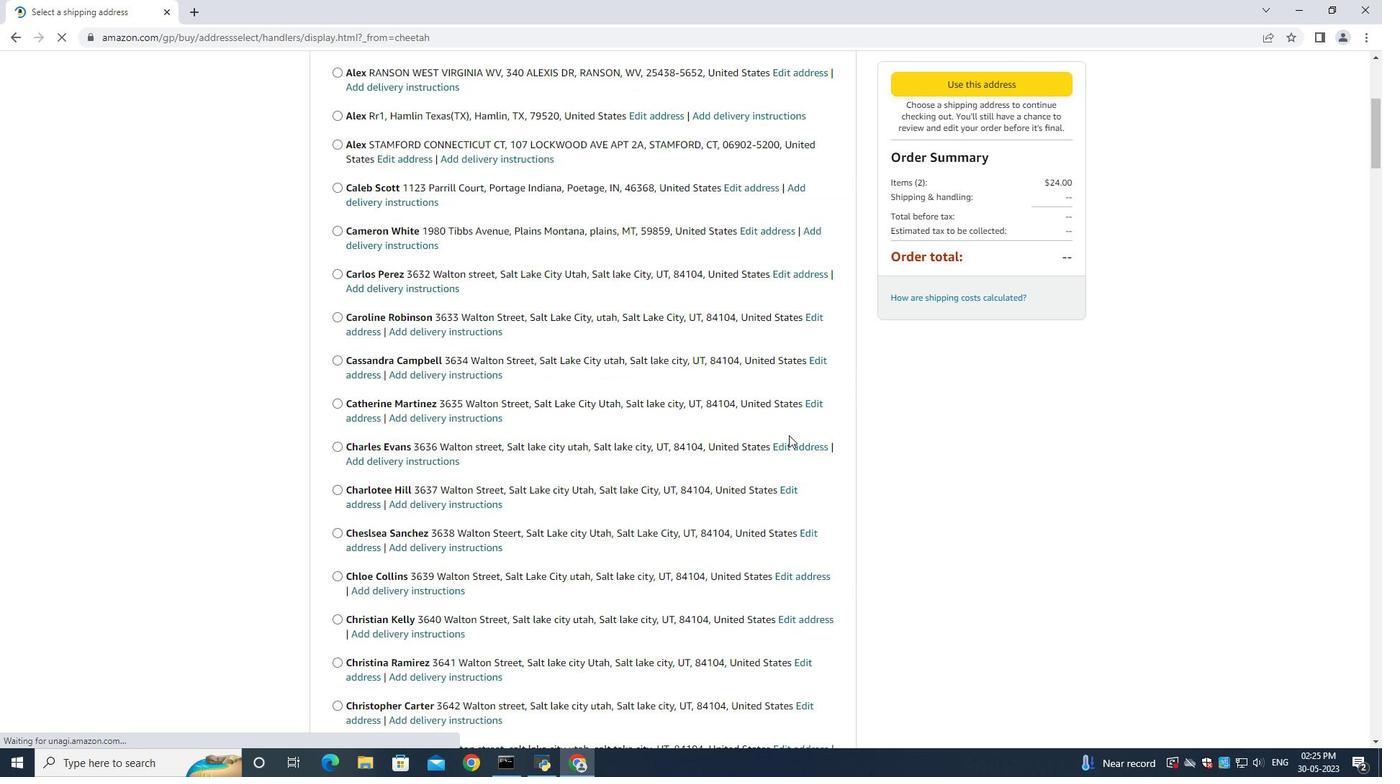 
Action: Mouse moved to (652, 439)
Screenshot: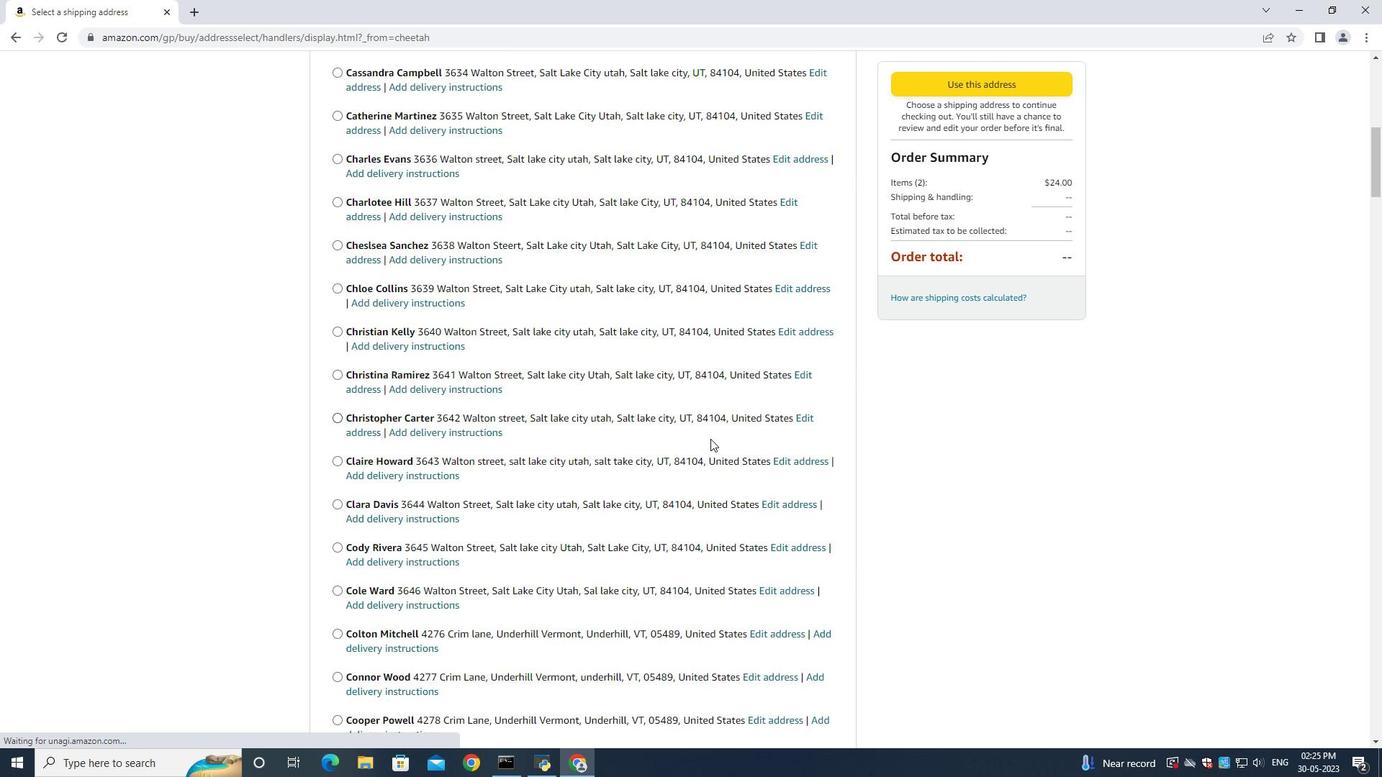 
Action: Mouse scrolled (652, 438) with delta (0, 0)
Screenshot: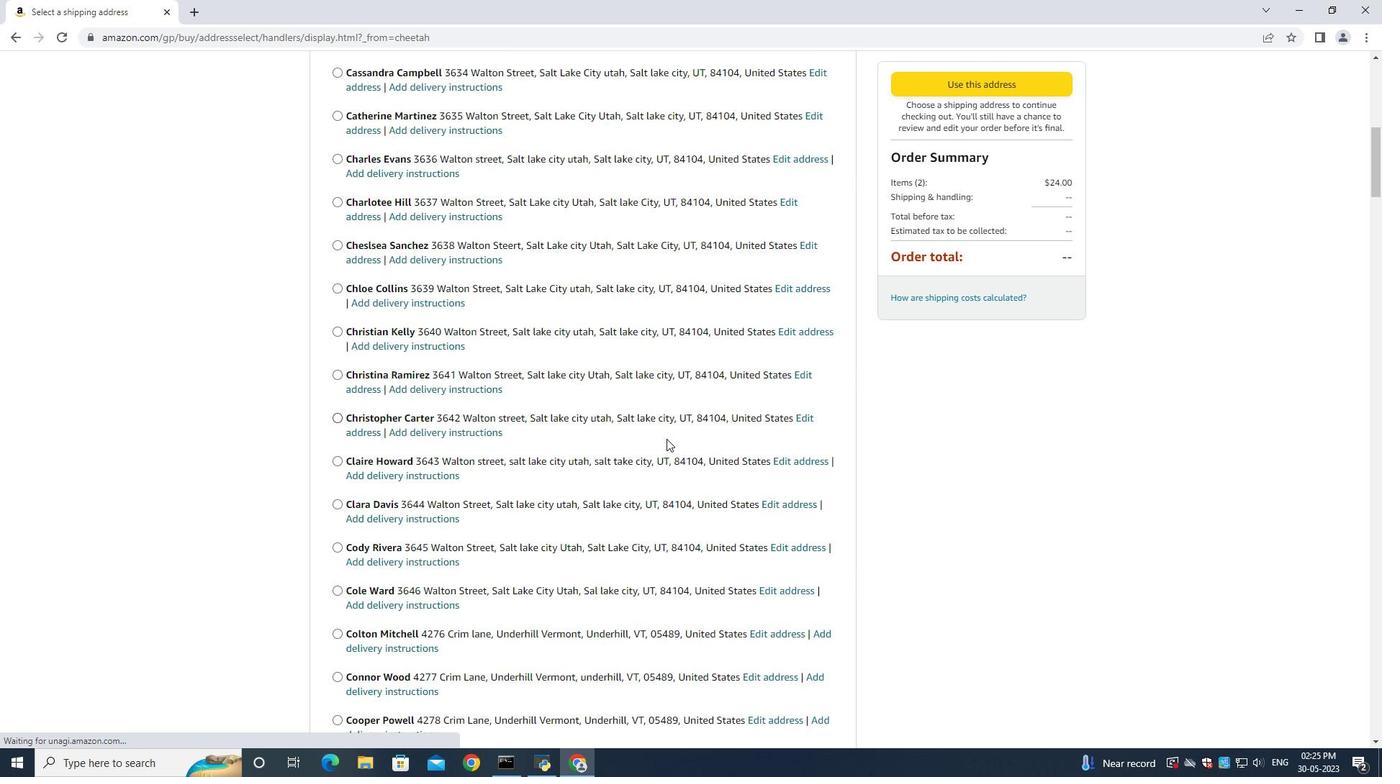 
Action: Mouse moved to (651, 440)
Screenshot: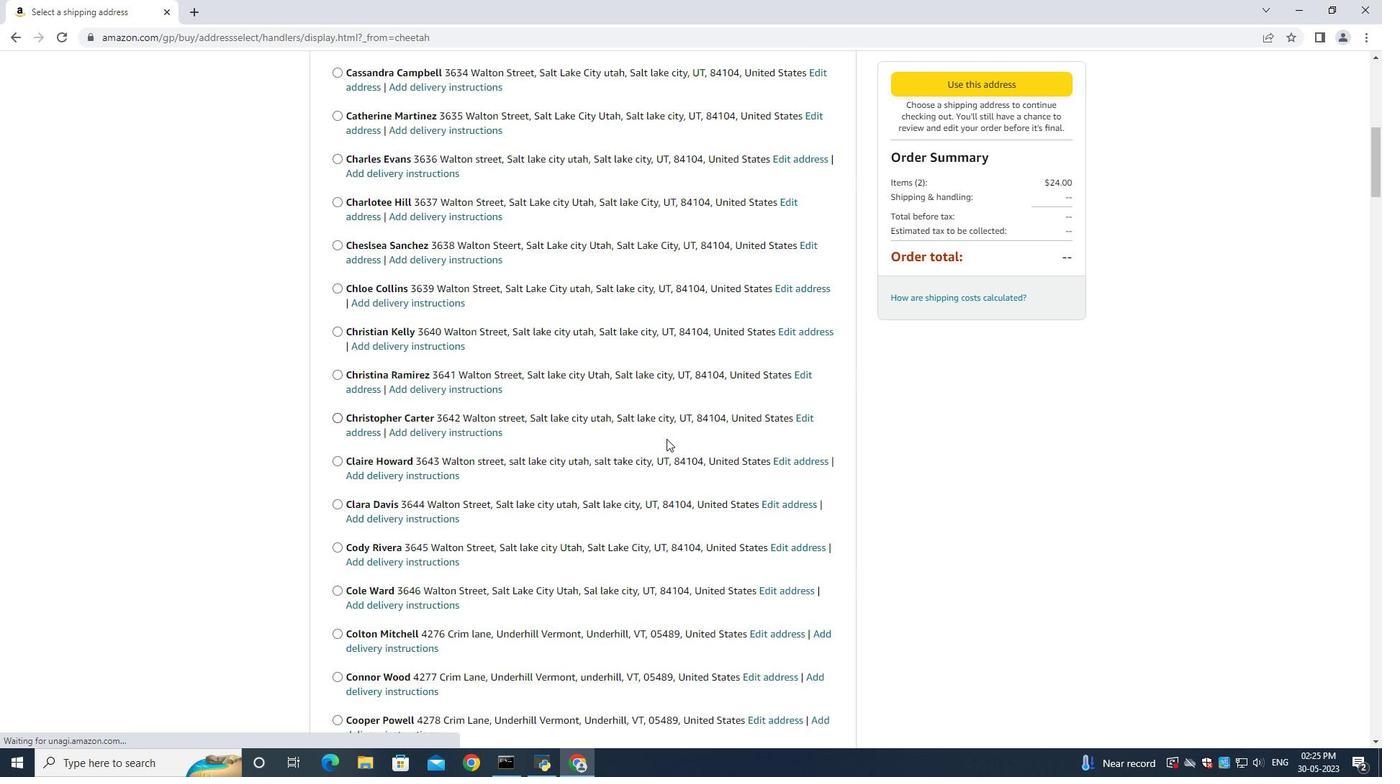 
Action: Mouse scrolled (651, 439) with delta (0, 0)
Screenshot: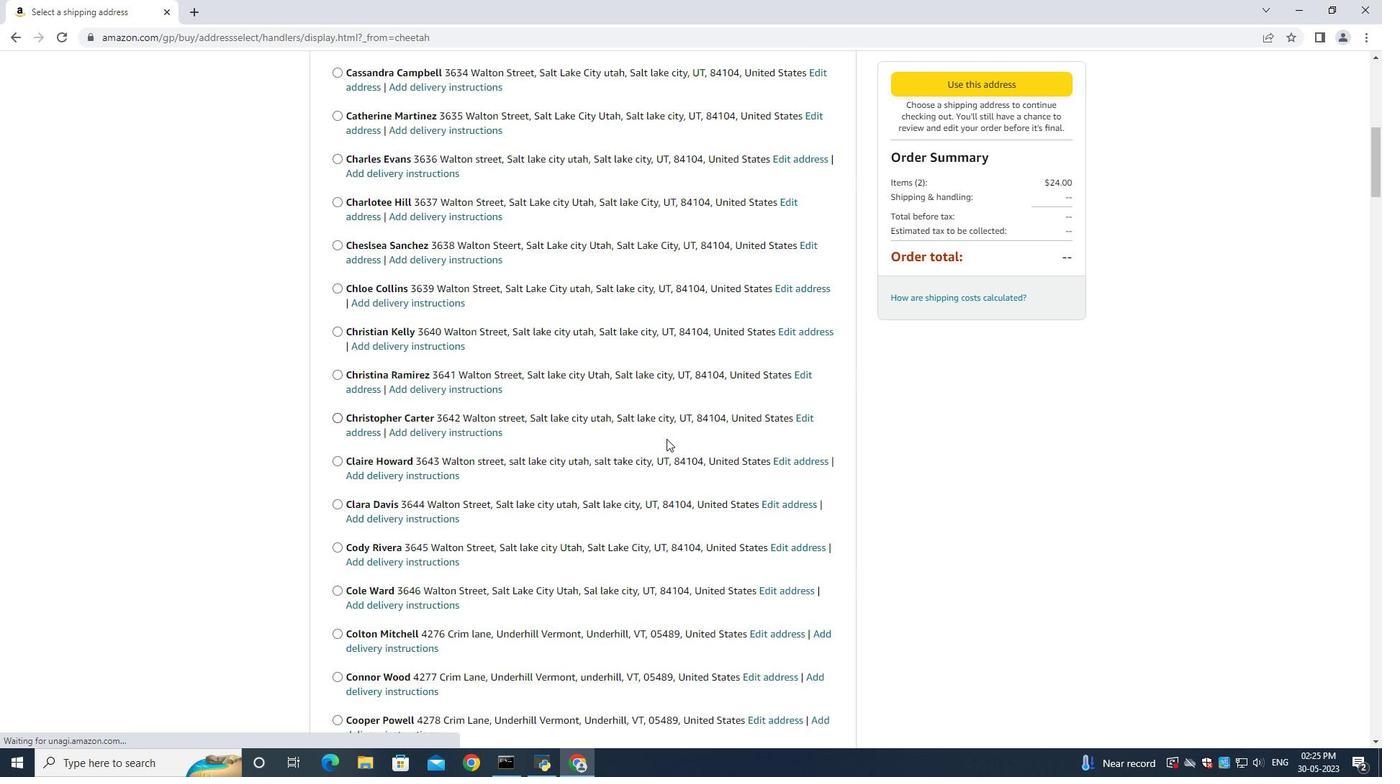 
Action: Mouse scrolled (651, 439) with delta (0, 0)
Screenshot: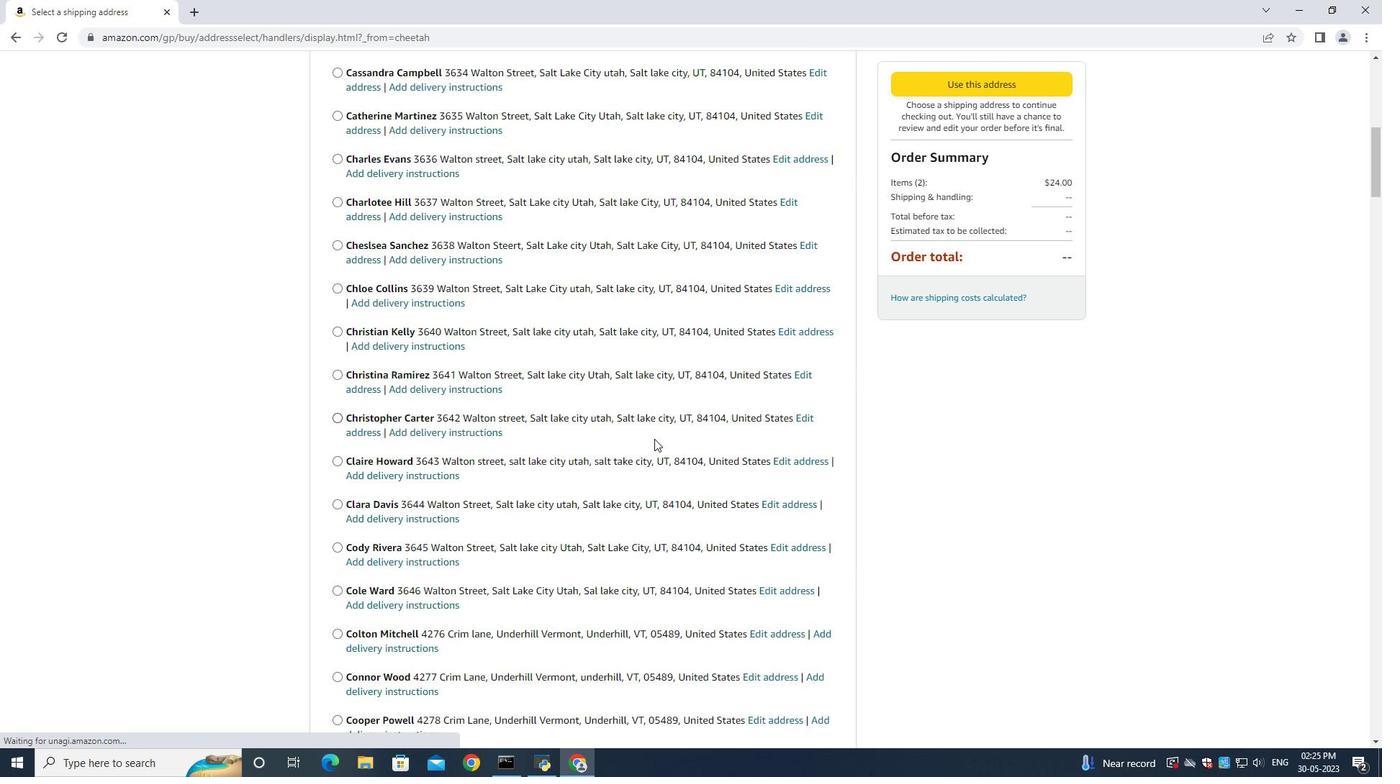 
Action: Mouse scrolled (651, 439) with delta (0, 0)
Screenshot: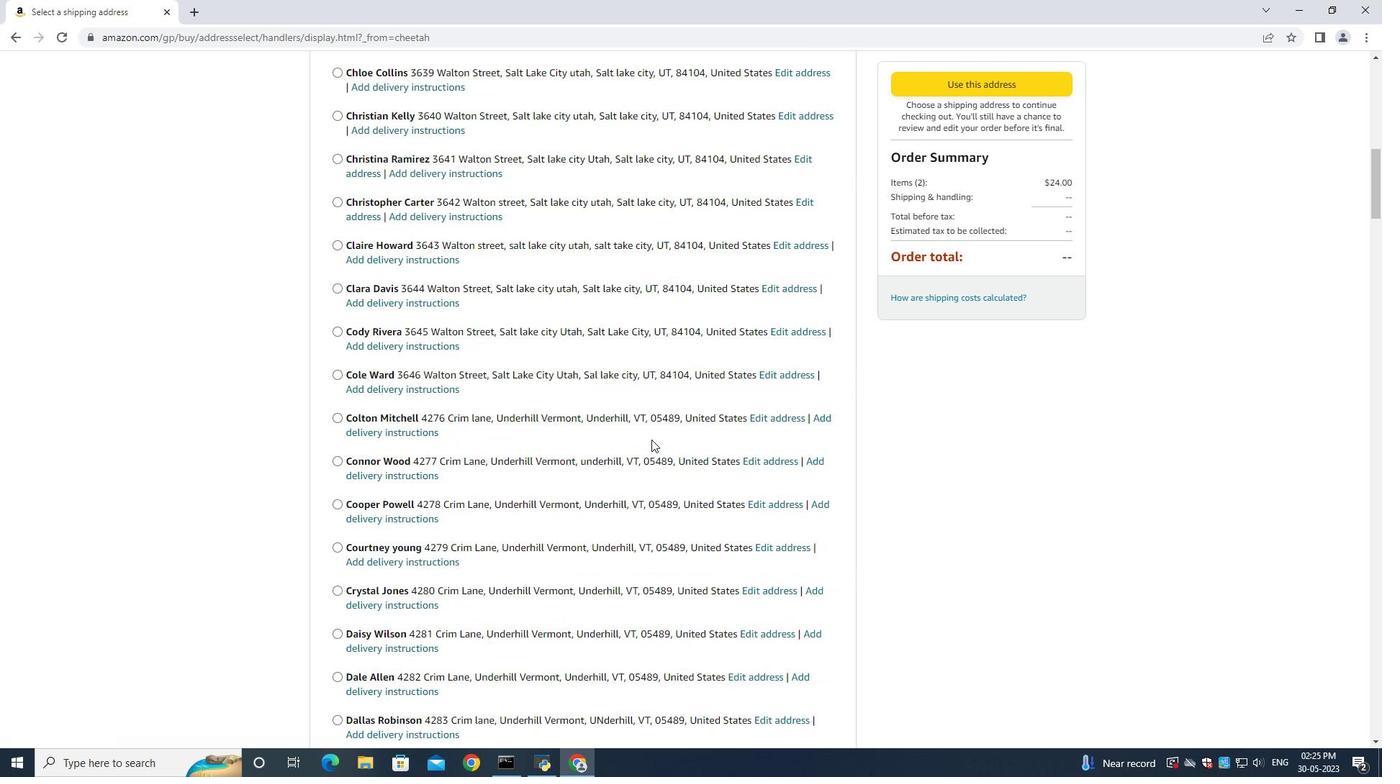 
Action: Mouse scrolled (651, 439) with delta (0, 0)
Screenshot: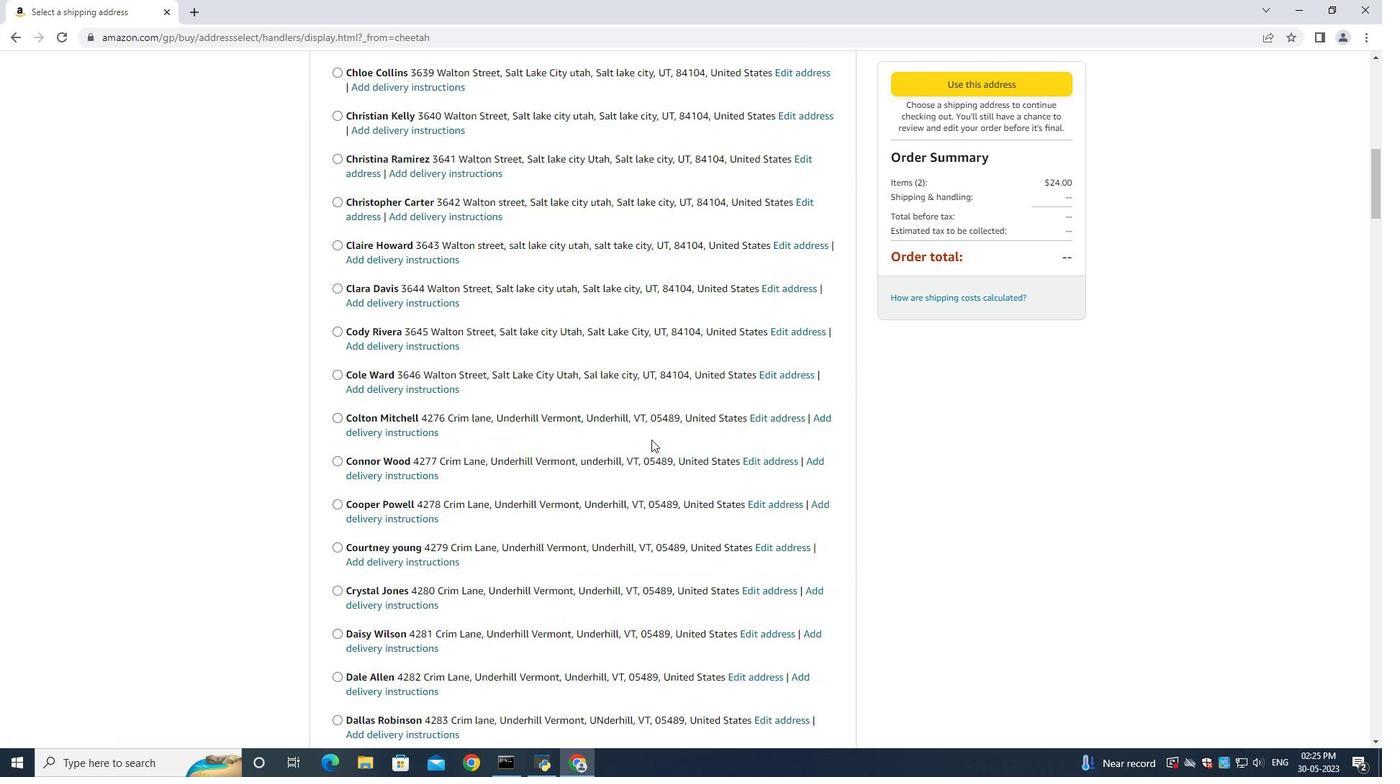 
Action: Mouse scrolled (651, 439) with delta (0, 0)
Screenshot: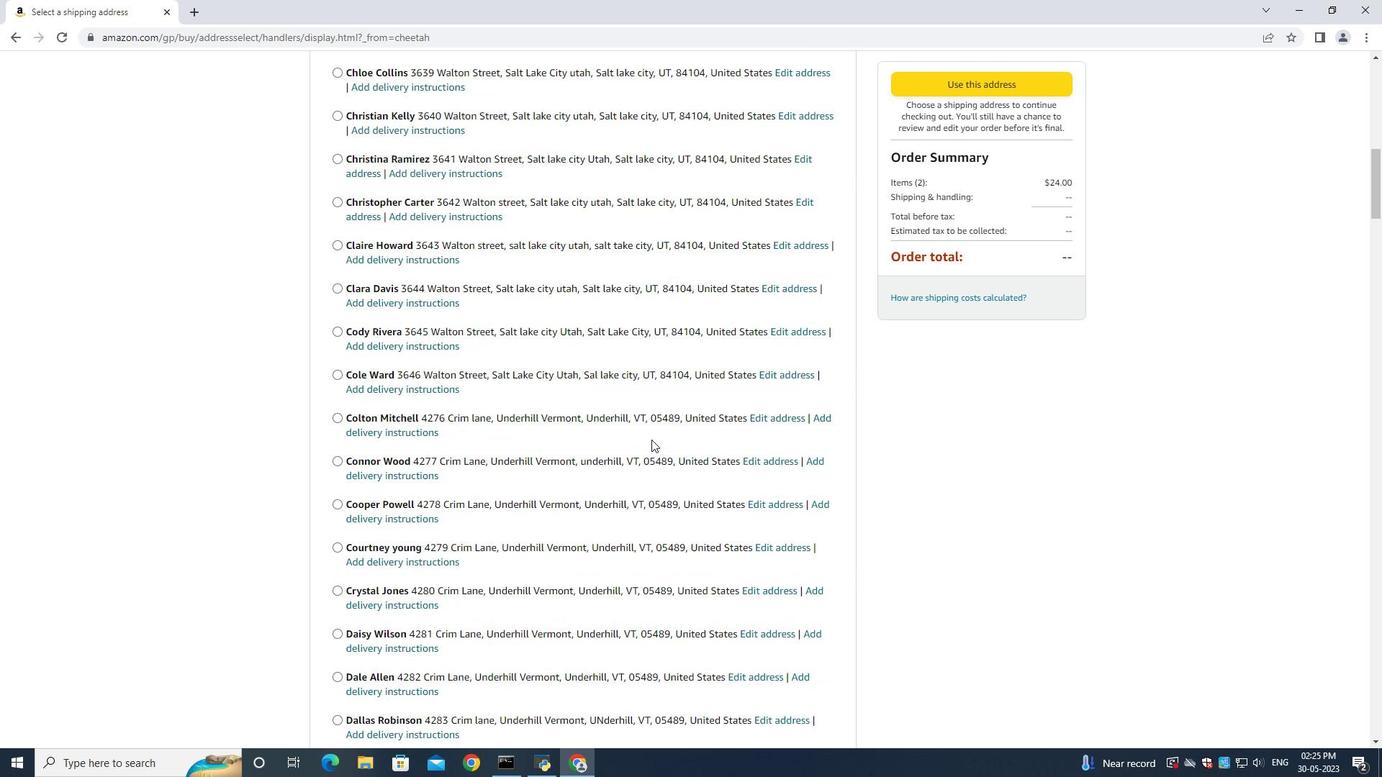 
Action: Mouse scrolled (651, 439) with delta (0, 0)
Screenshot: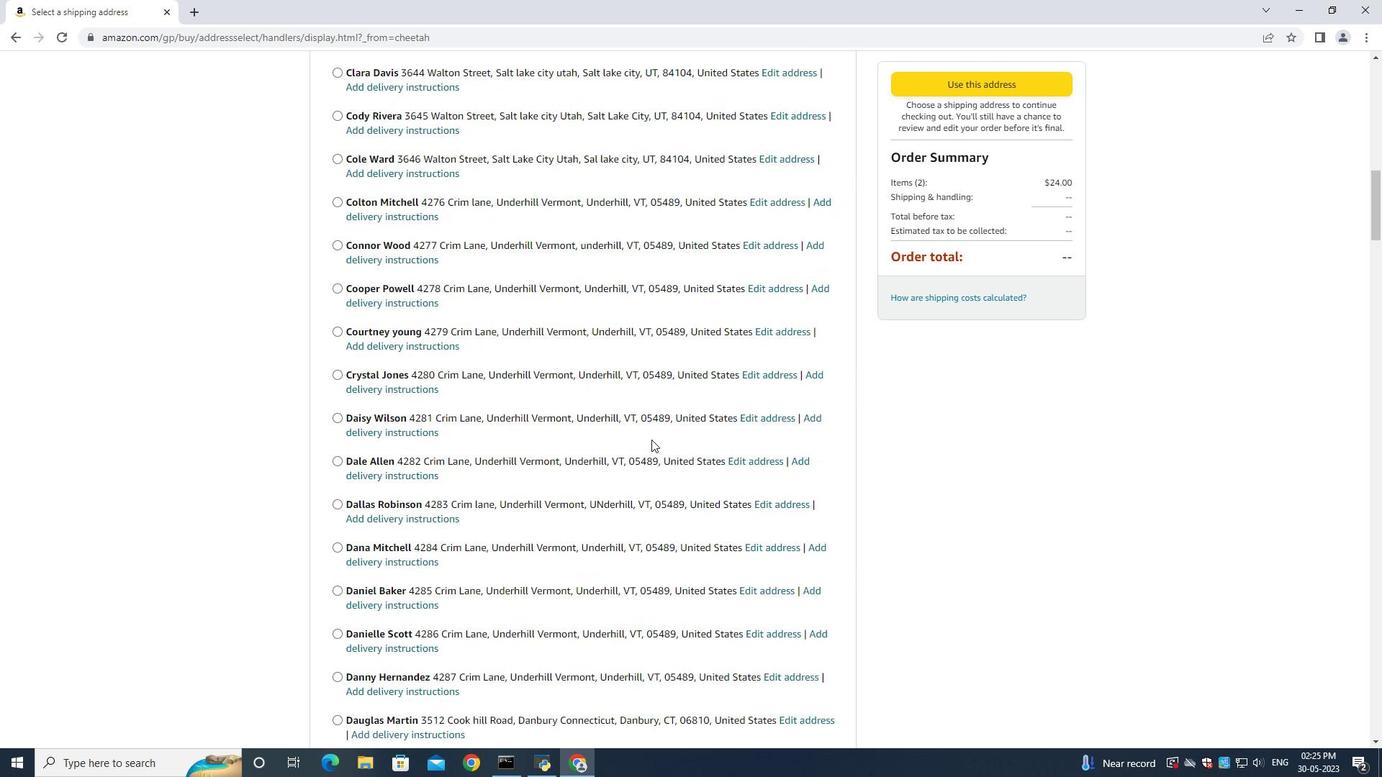 
Action: Mouse scrolled (651, 439) with delta (0, 0)
Screenshot: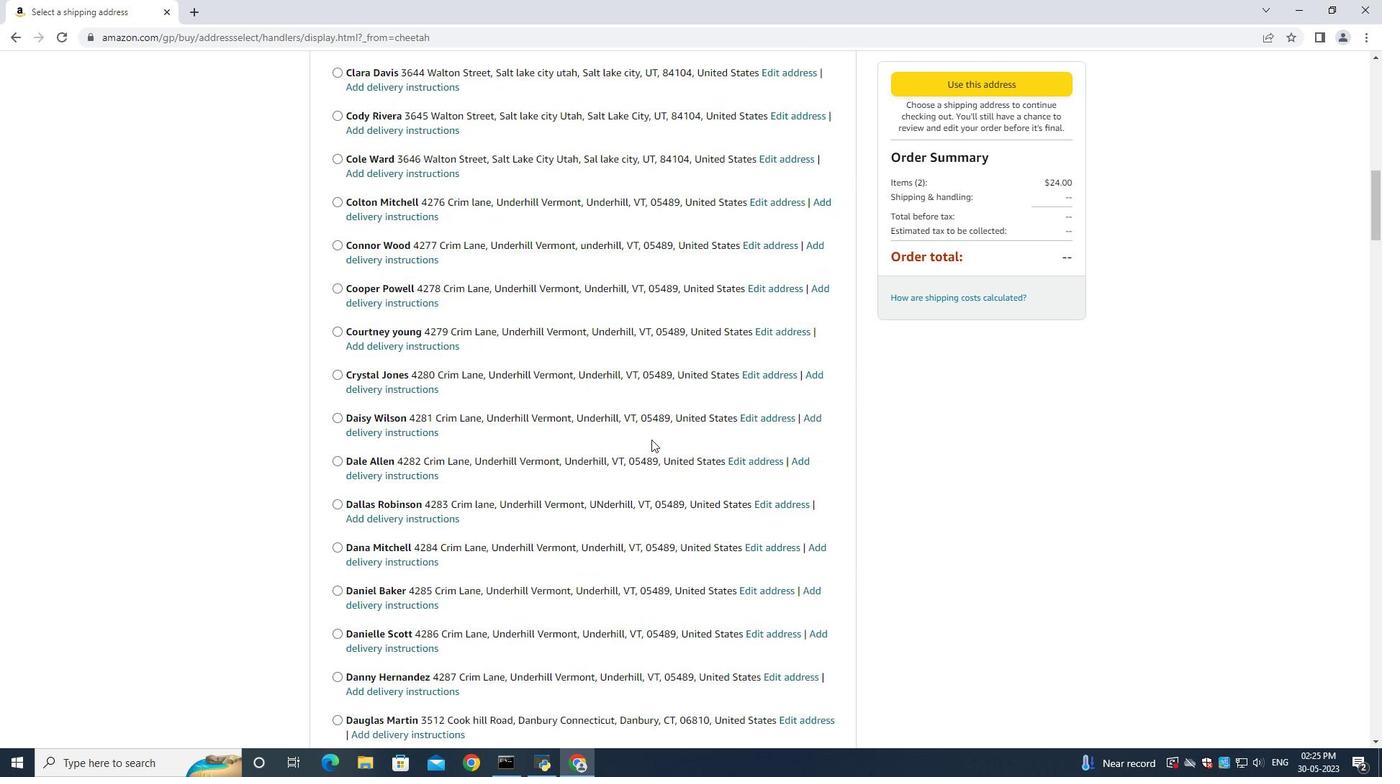 
Action: Mouse scrolled (651, 439) with delta (0, 0)
Screenshot: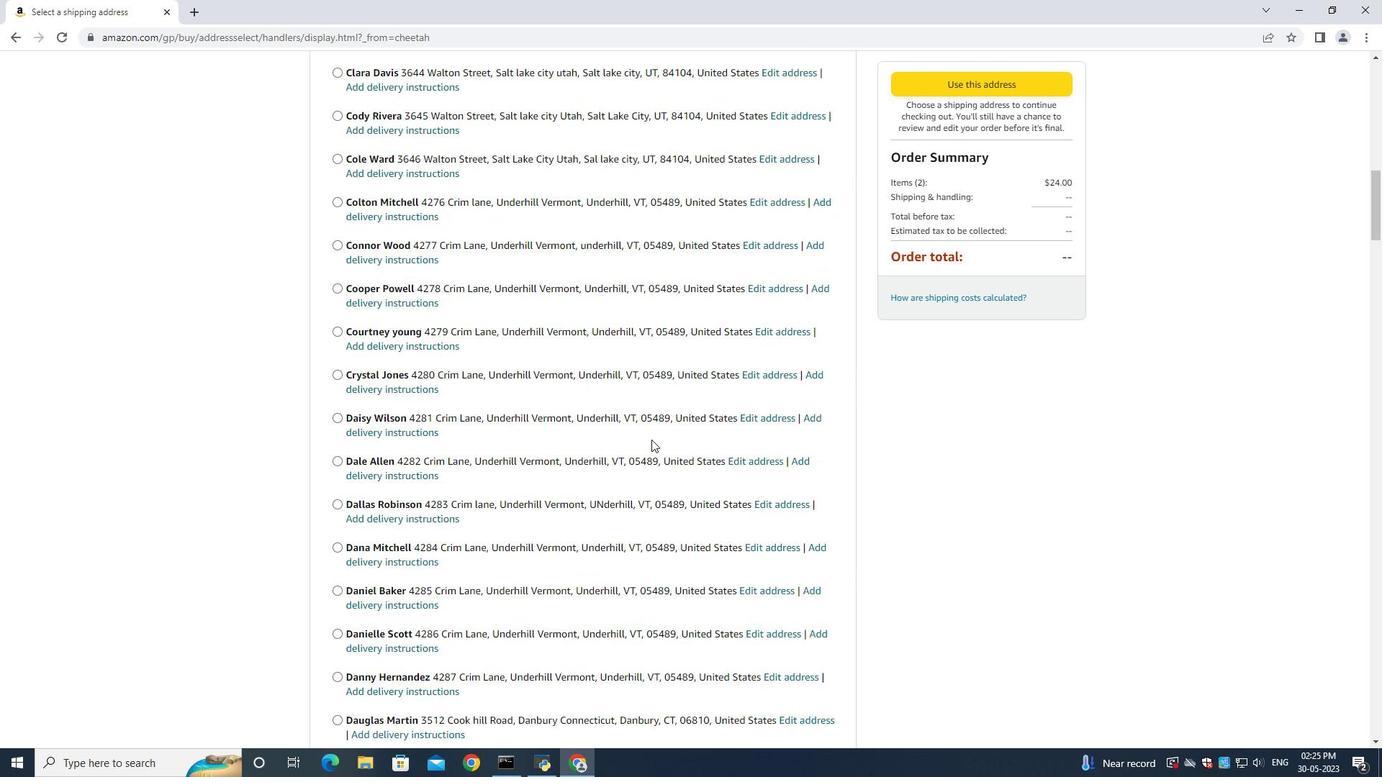 
Action: Mouse scrolled (651, 439) with delta (0, 0)
Screenshot: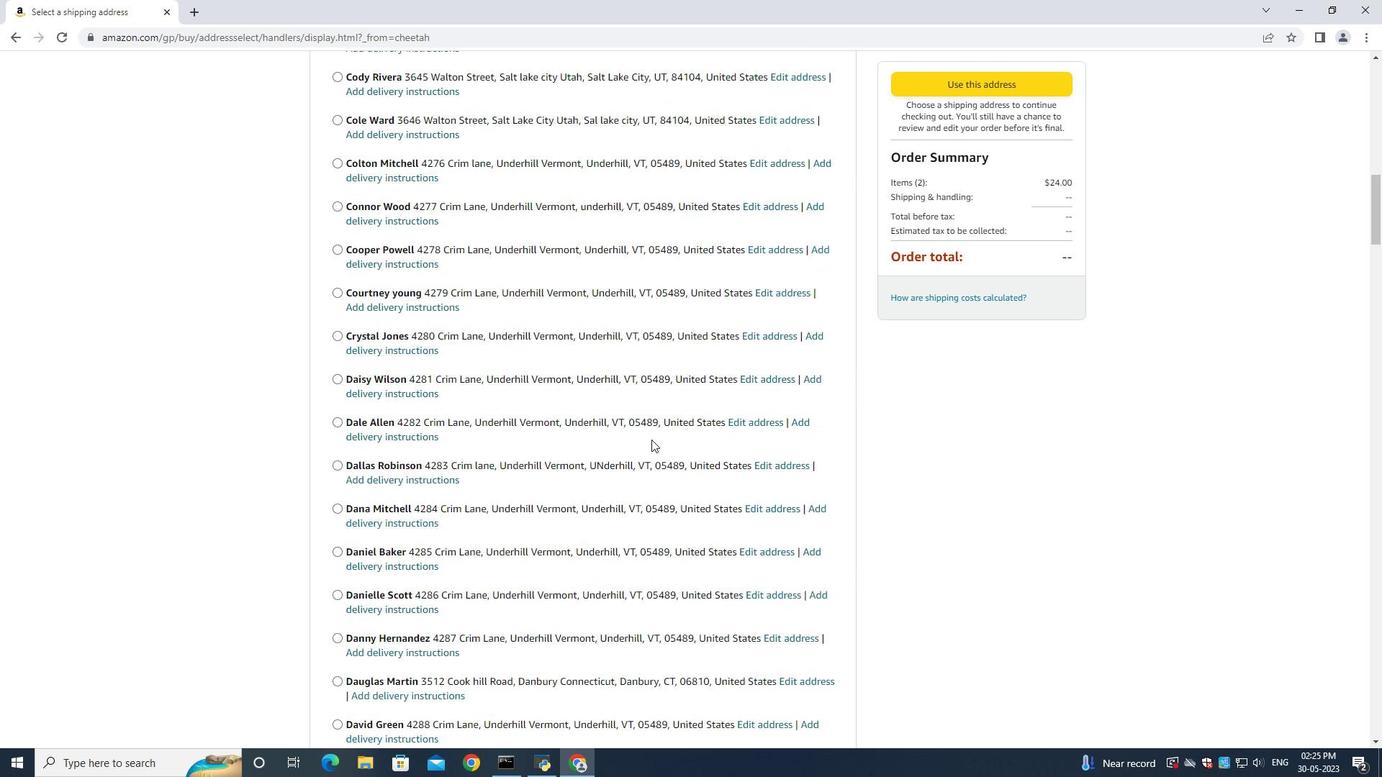 
Action: Mouse scrolled (651, 439) with delta (0, 0)
Screenshot: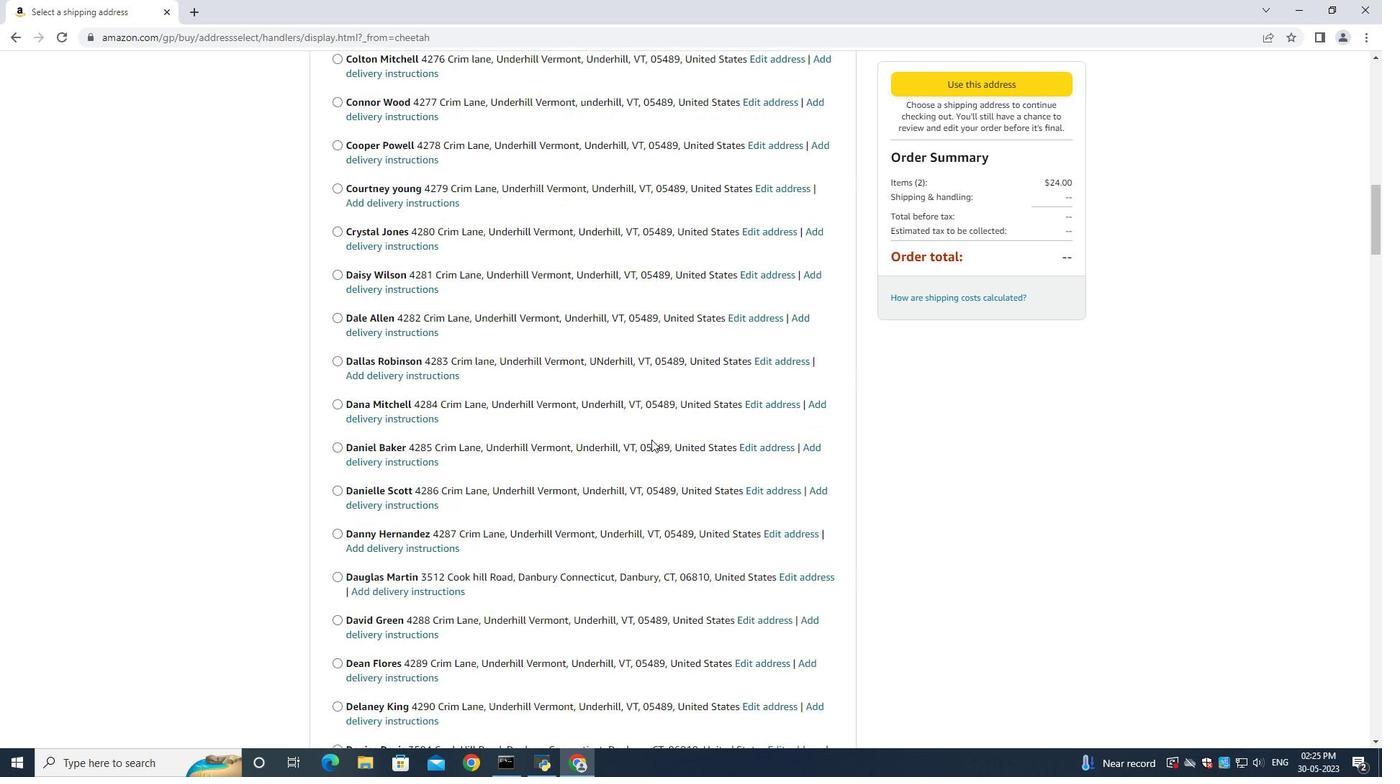 
Action: Mouse scrolled (651, 439) with delta (0, 0)
Screenshot: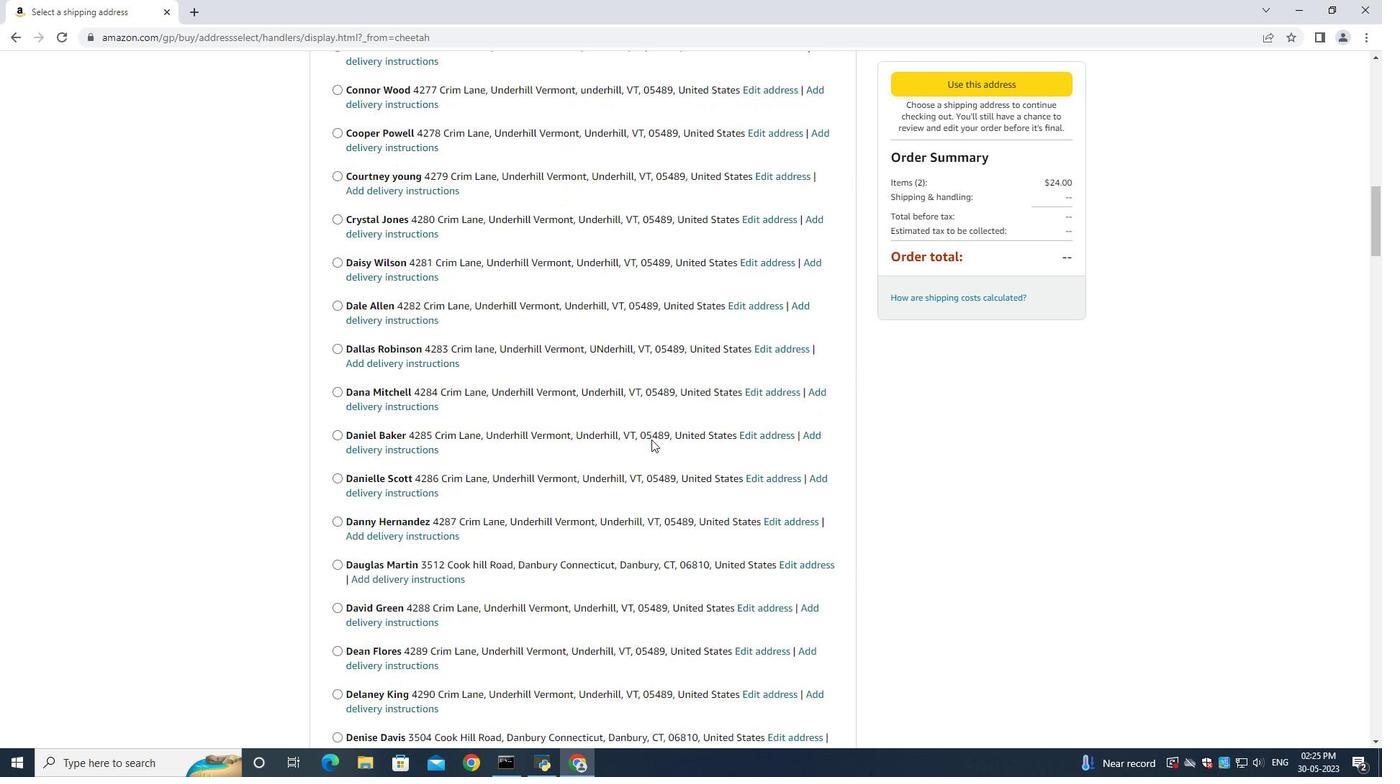 
Action: Mouse scrolled (651, 439) with delta (0, 0)
Screenshot: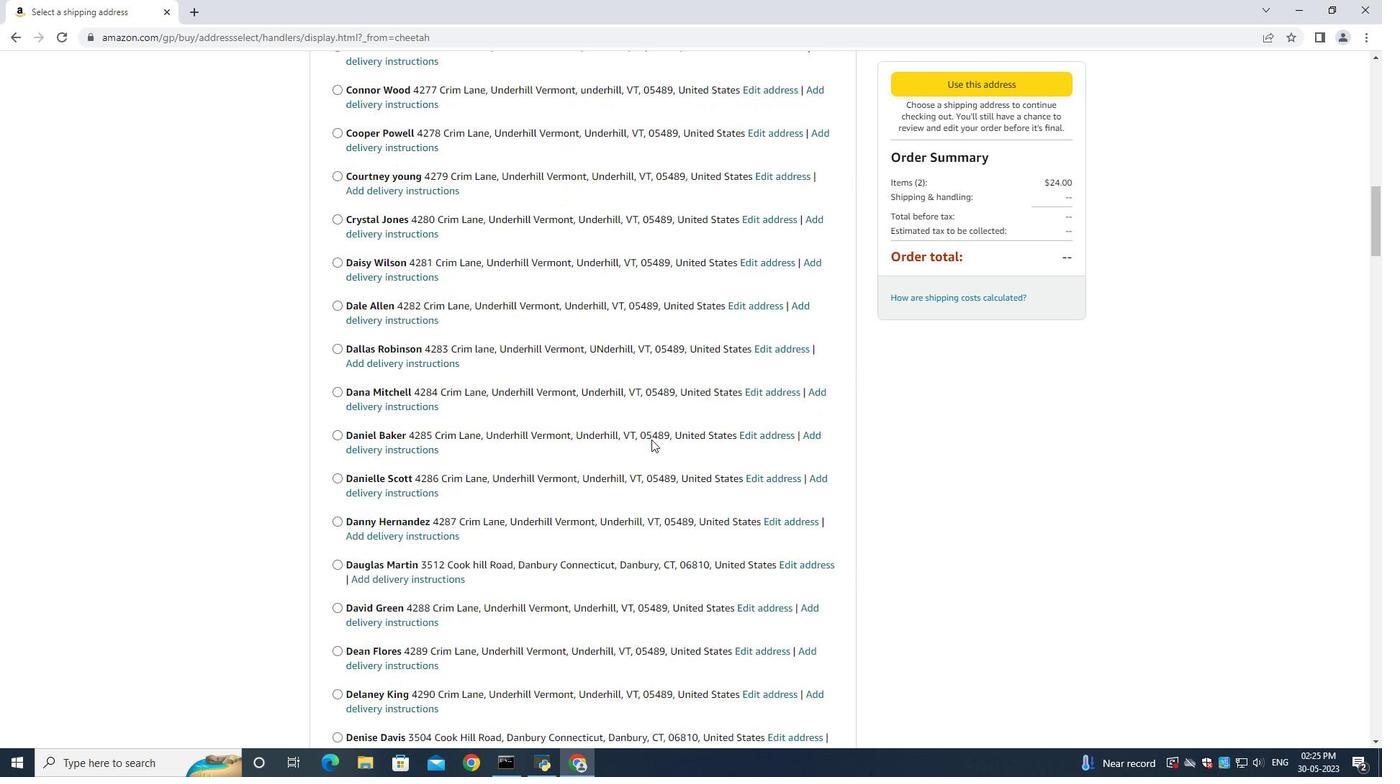 
Action: Mouse scrolled (651, 439) with delta (0, 0)
Screenshot: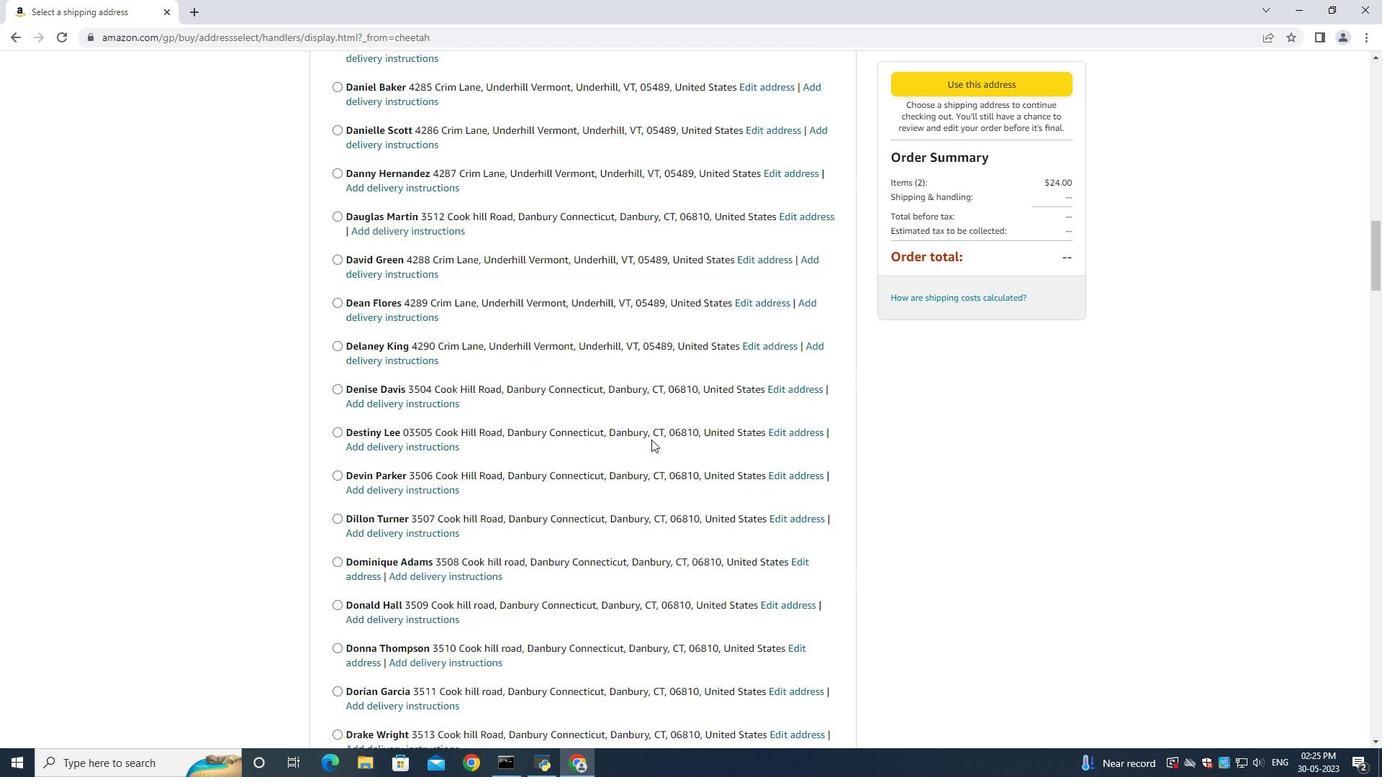 
Action: Mouse scrolled (651, 439) with delta (0, 0)
Screenshot: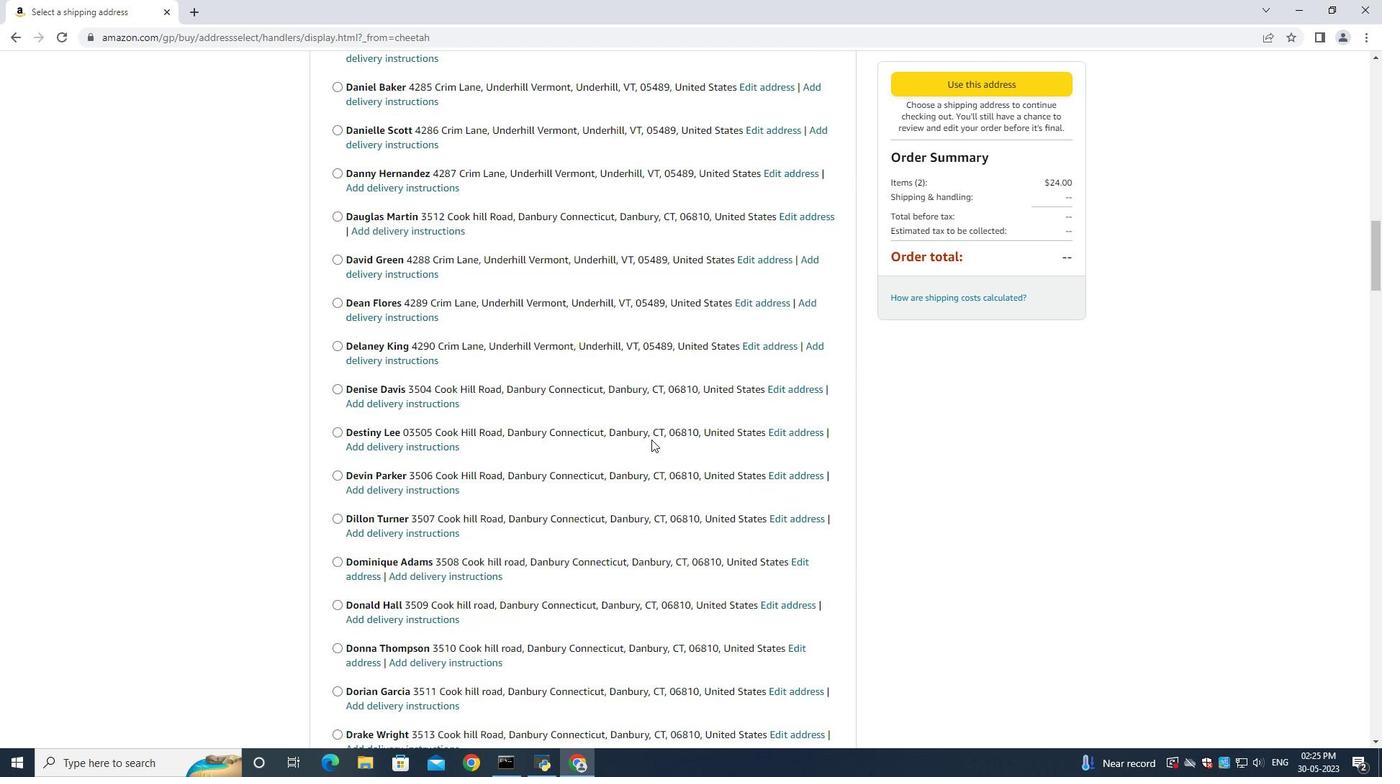 
Action: Mouse scrolled (651, 439) with delta (0, 0)
Screenshot: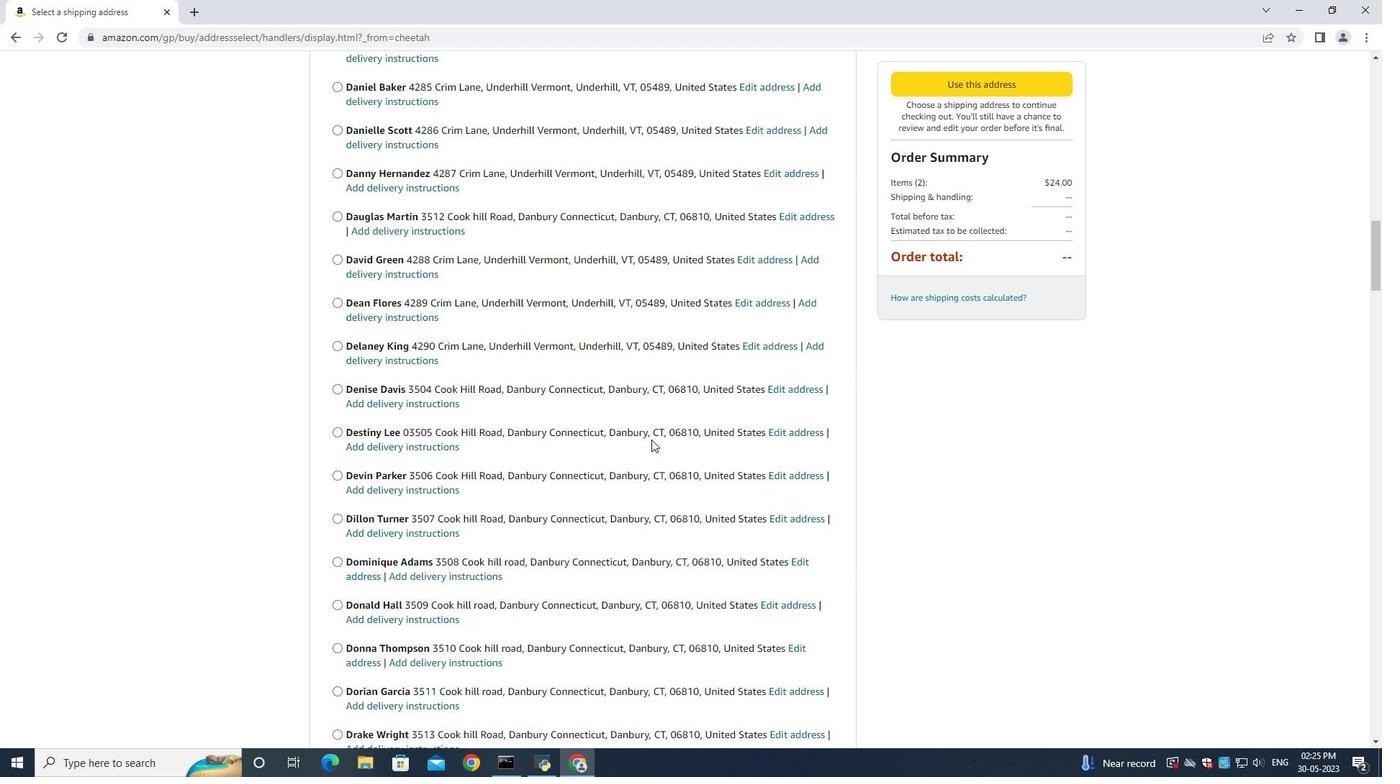 
Action: Mouse scrolled (651, 439) with delta (0, 0)
Screenshot: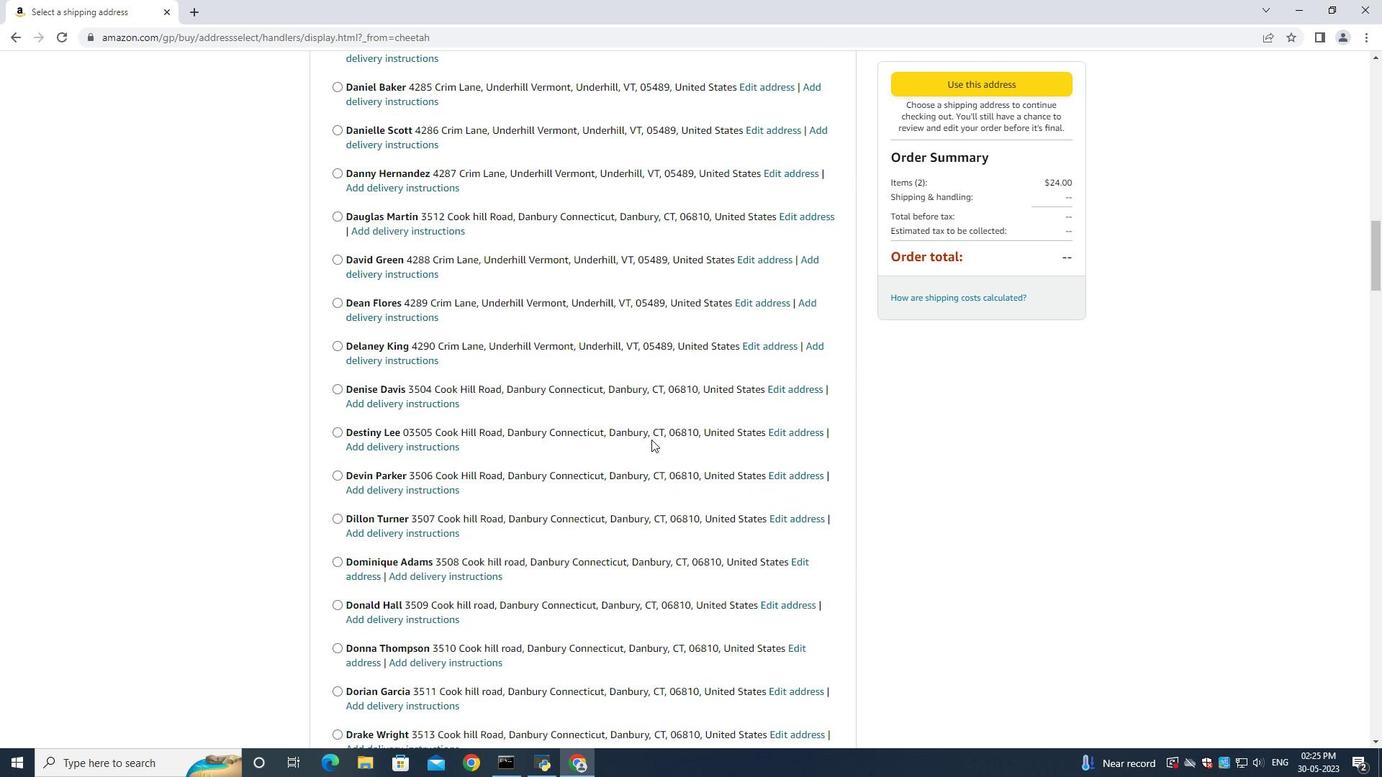 
Action: Mouse scrolled (651, 439) with delta (0, 0)
Screenshot: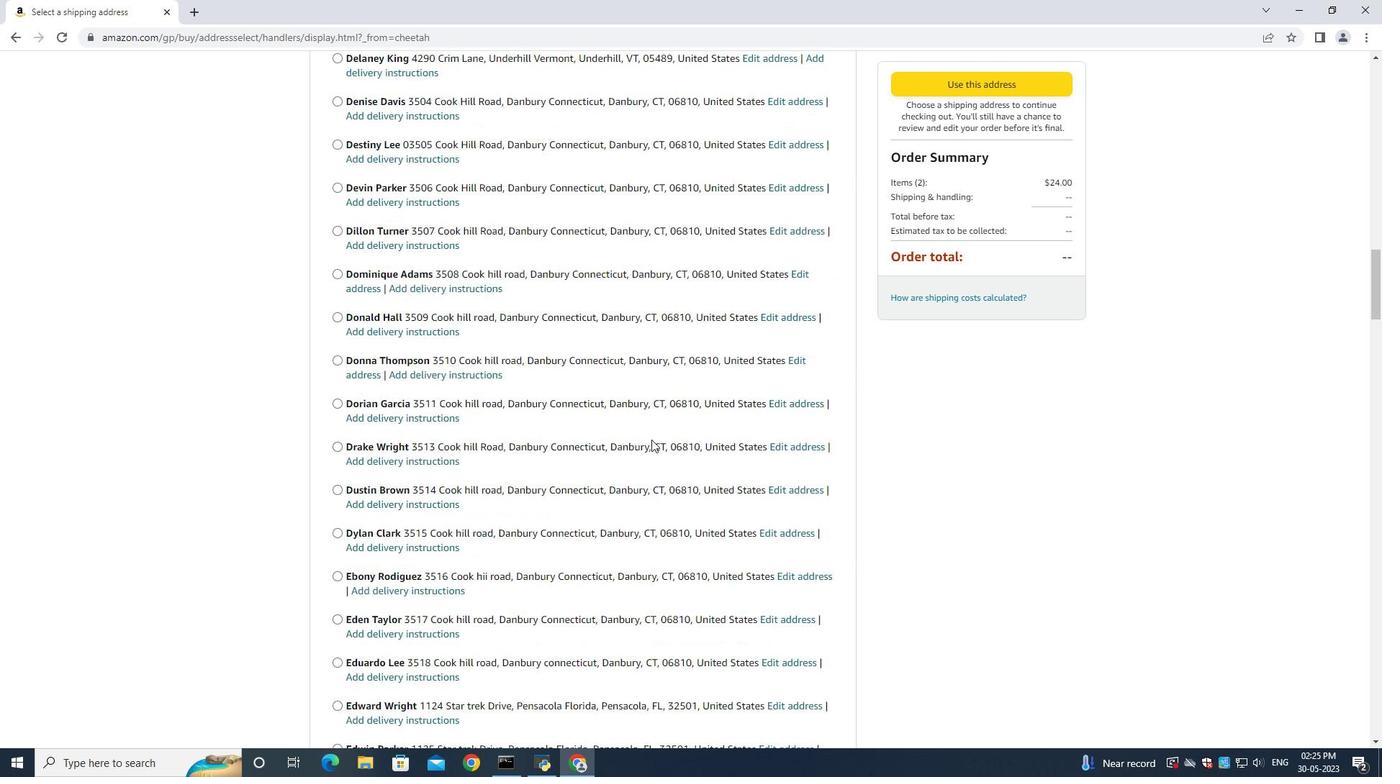
Action: Mouse scrolled (651, 439) with delta (0, 0)
Screenshot: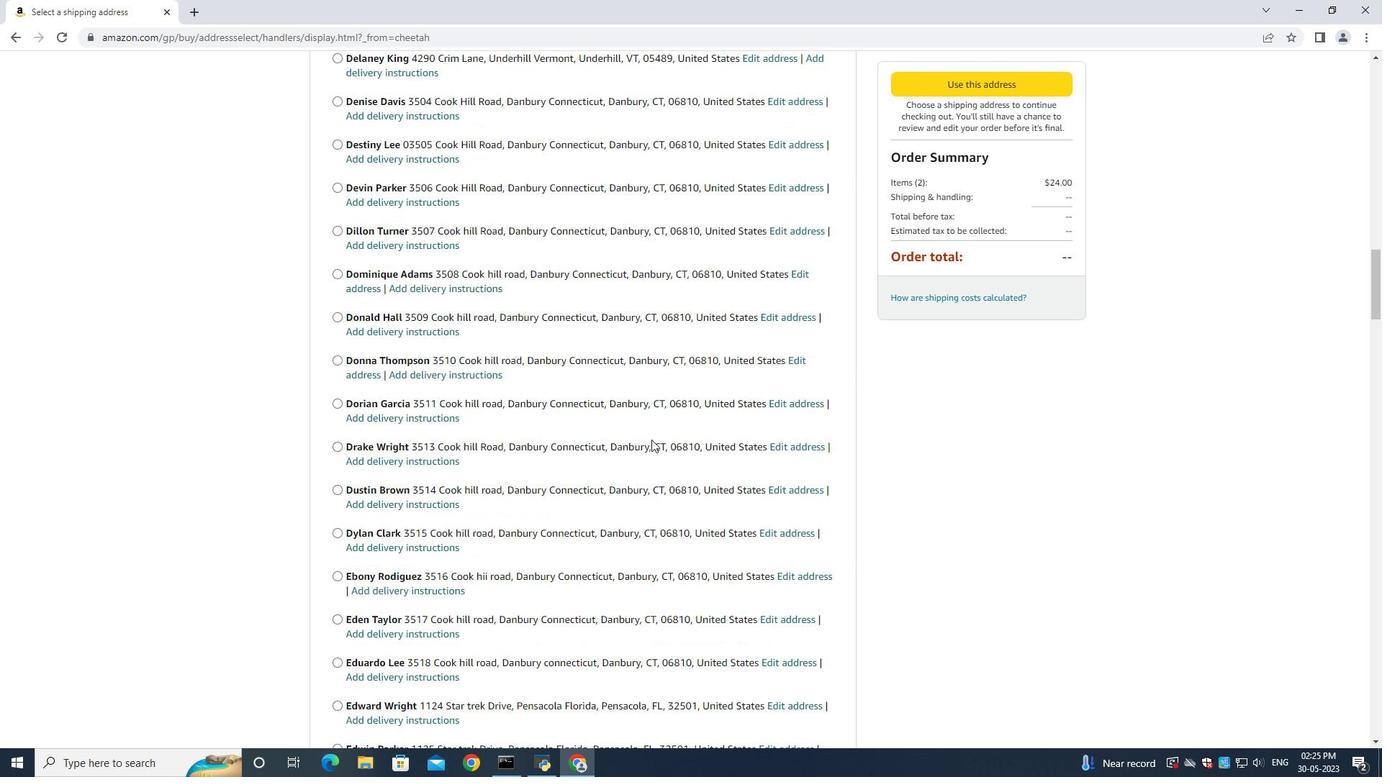 
Action: Mouse scrolled (651, 439) with delta (0, 0)
Screenshot: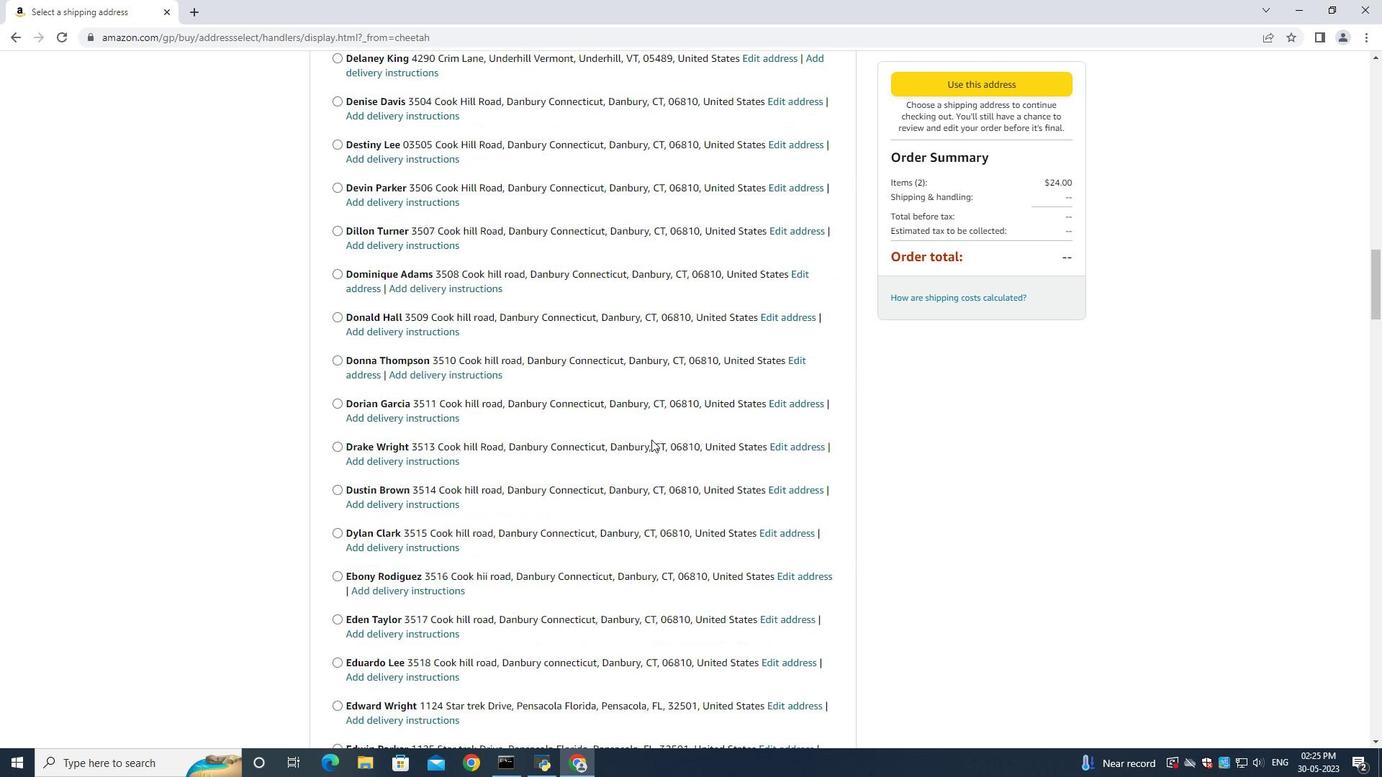 
Action: Mouse scrolled (651, 439) with delta (0, 0)
Screenshot: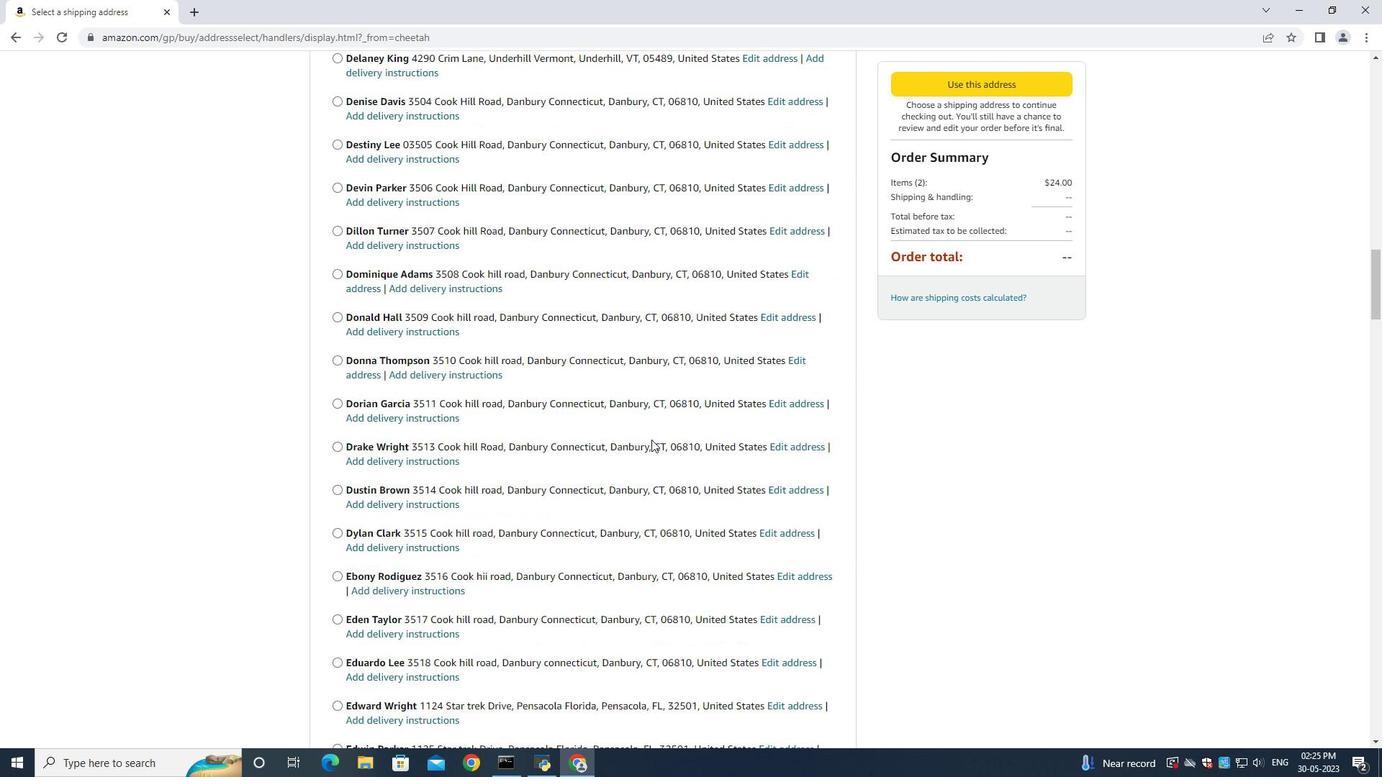 
Action: Mouse scrolled (651, 439) with delta (0, 0)
Screenshot: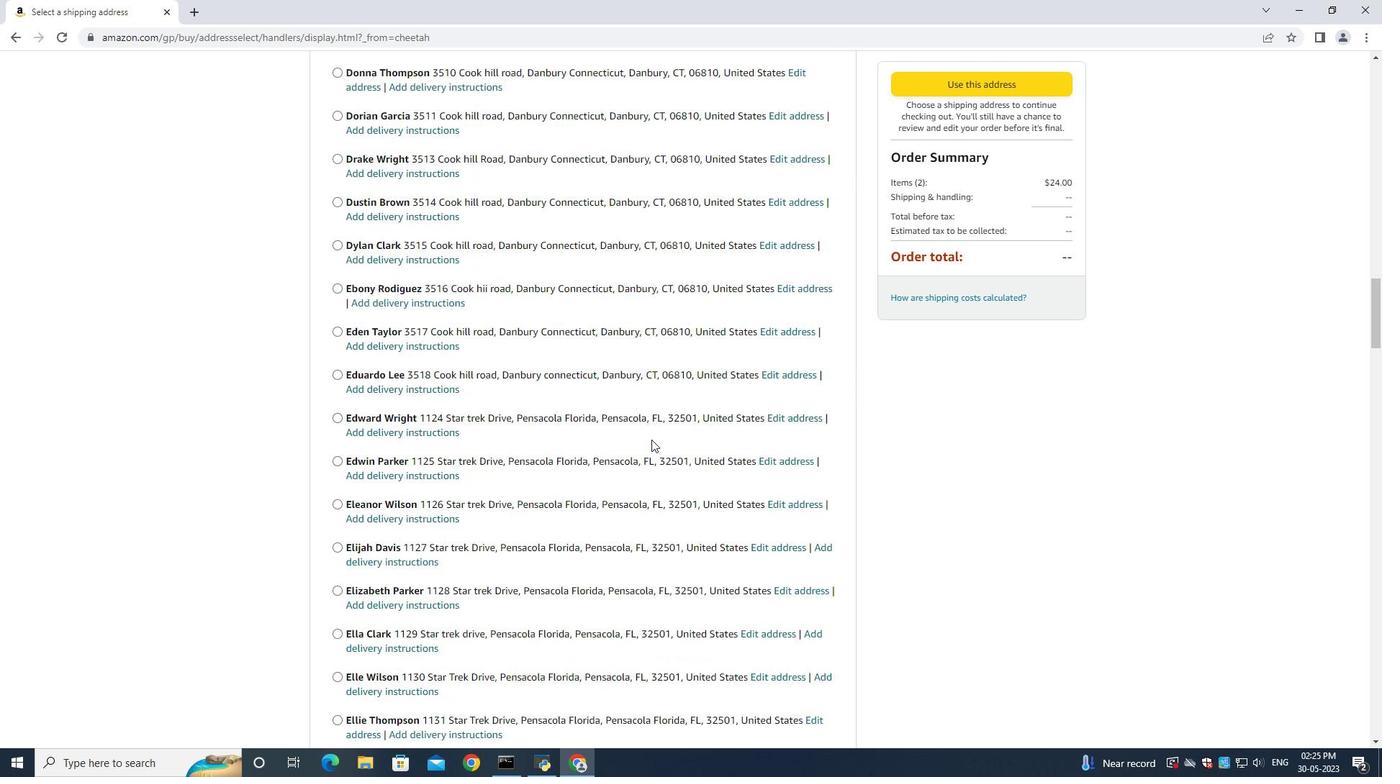 
Action: Mouse scrolled (651, 439) with delta (0, 0)
Screenshot: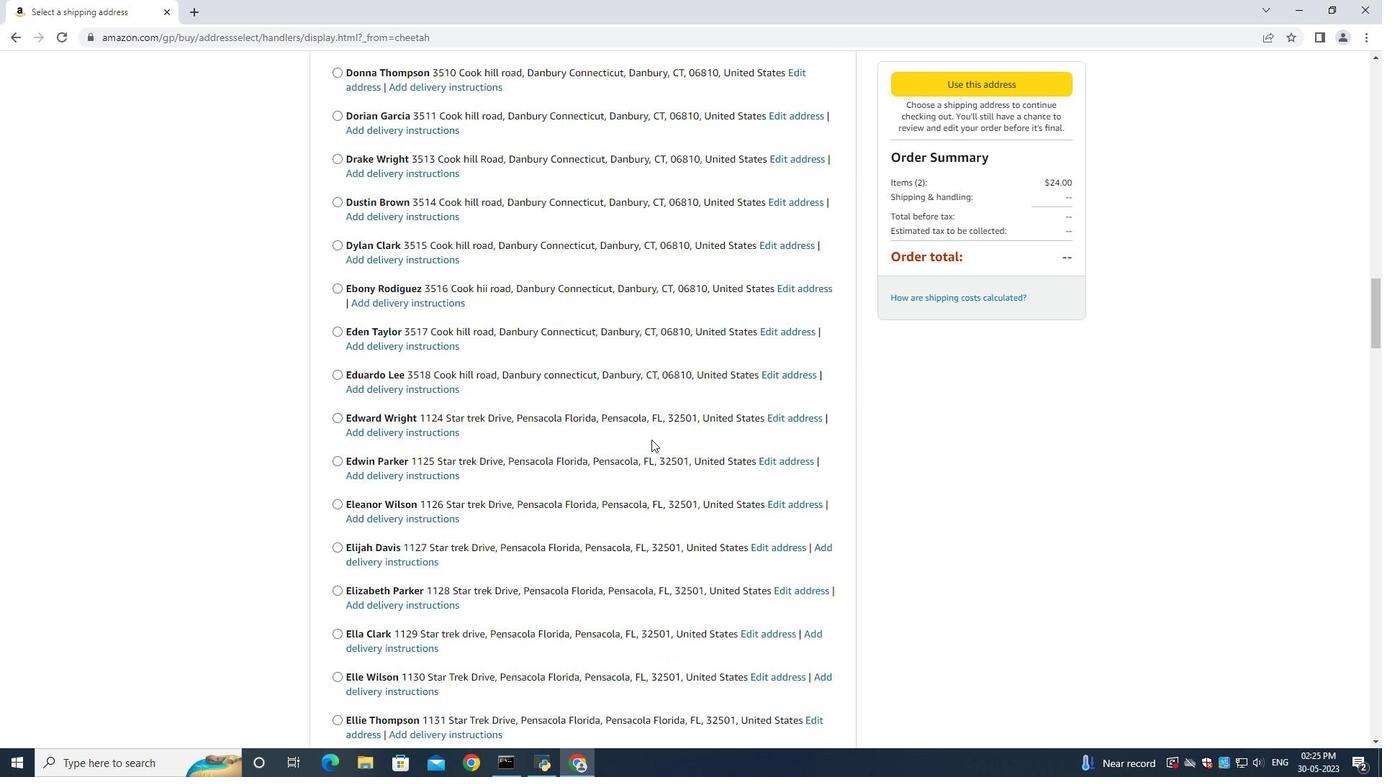 
Action: Mouse scrolled (651, 439) with delta (0, 0)
Screenshot: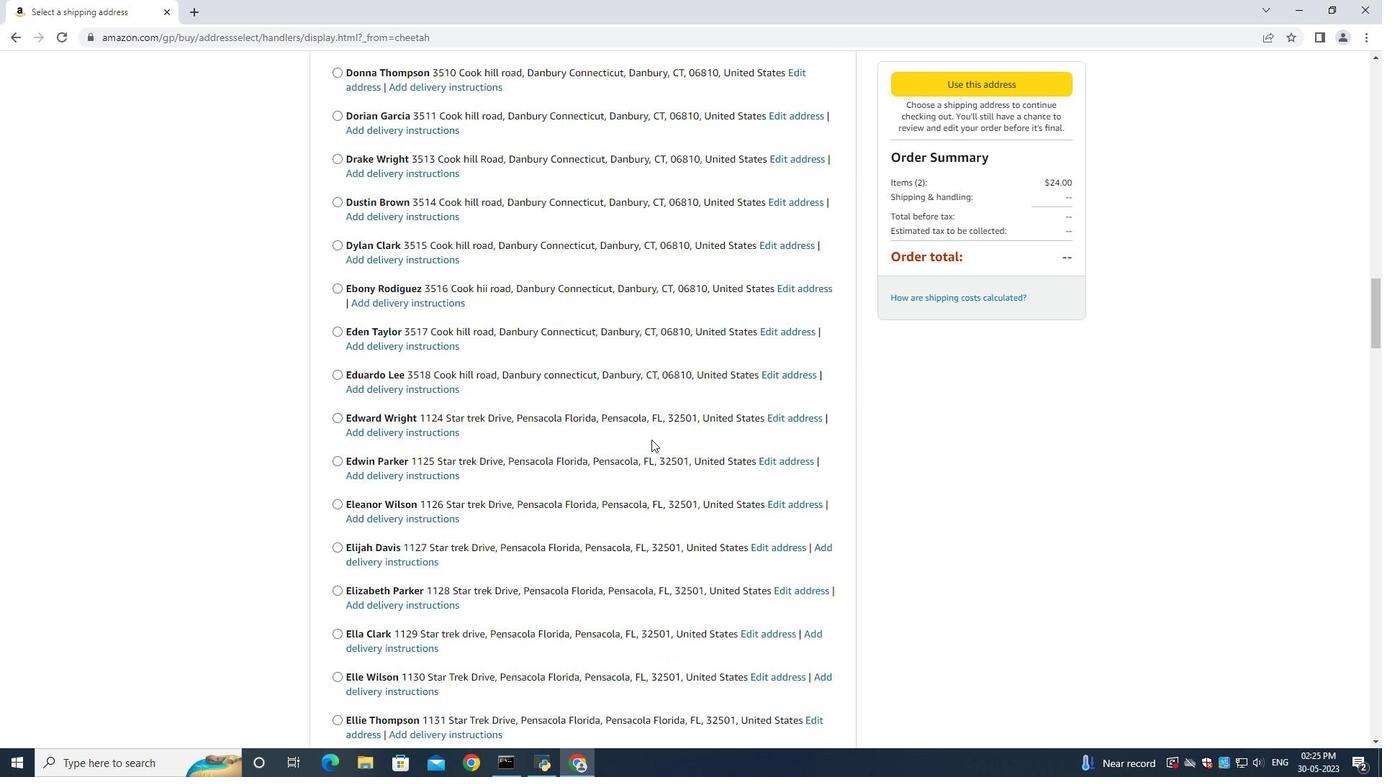 
Action: Mouse scrolled (651, 439) with delta (0, 0)
Screenshot: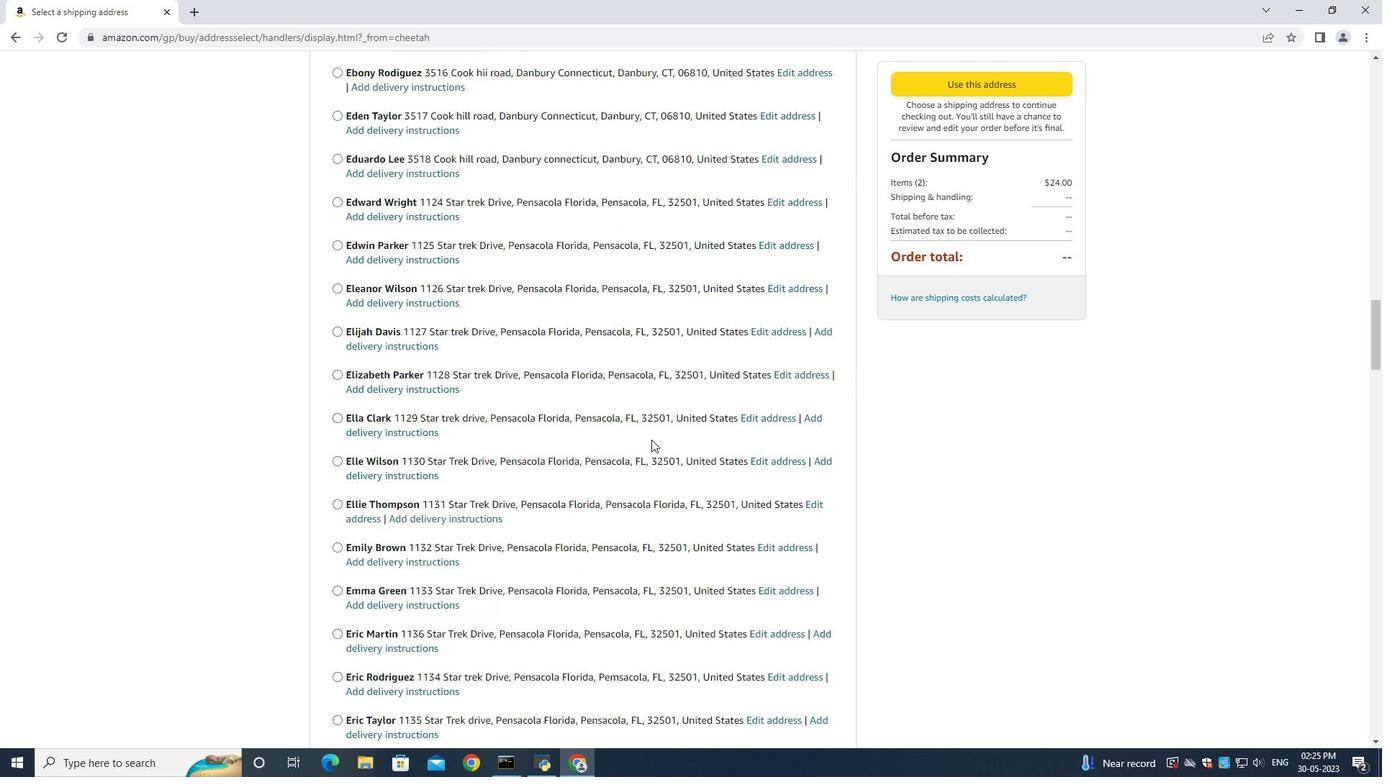 
Action: Mouse scrolled (651, 439) with delta (0, 0)
Screenshot: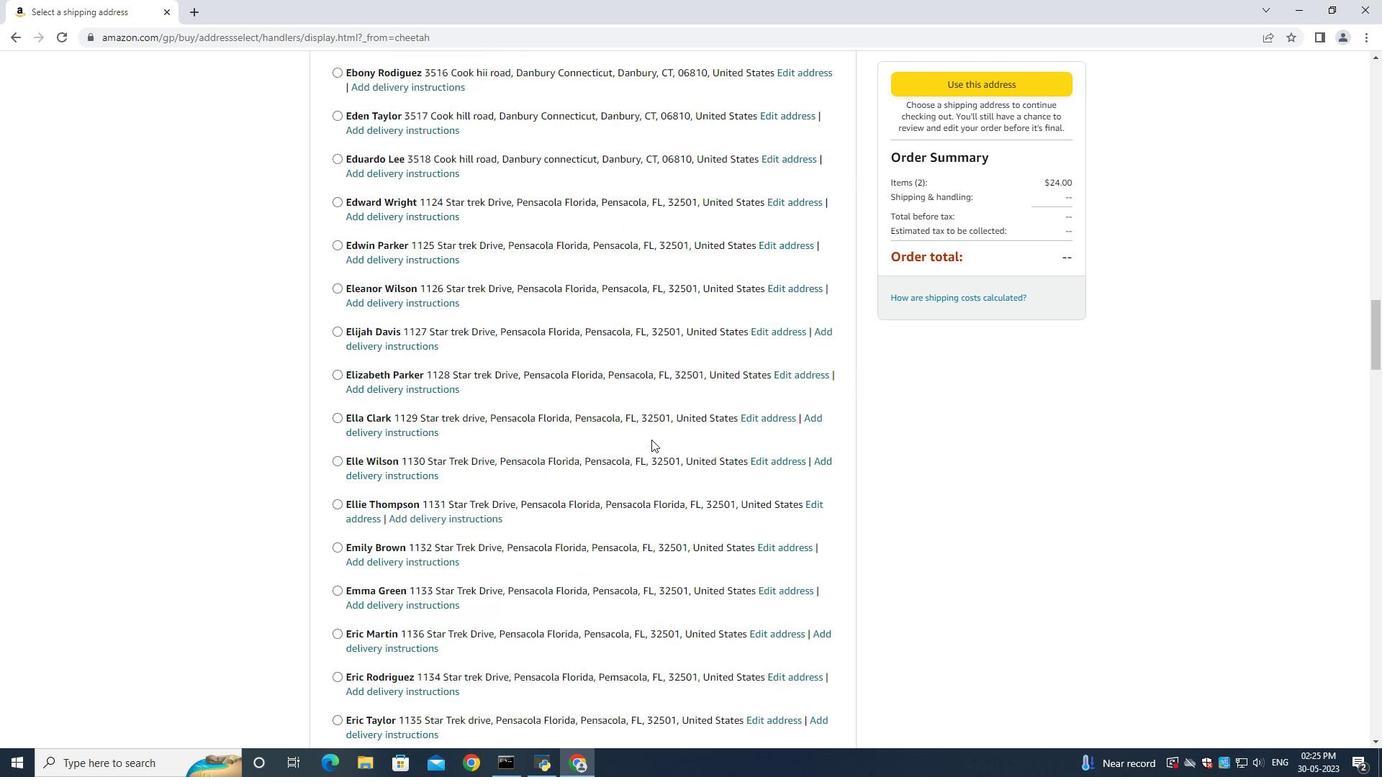 
Action: Mouse scrolled (651, 439) with delta (0, 0)
Screenshot: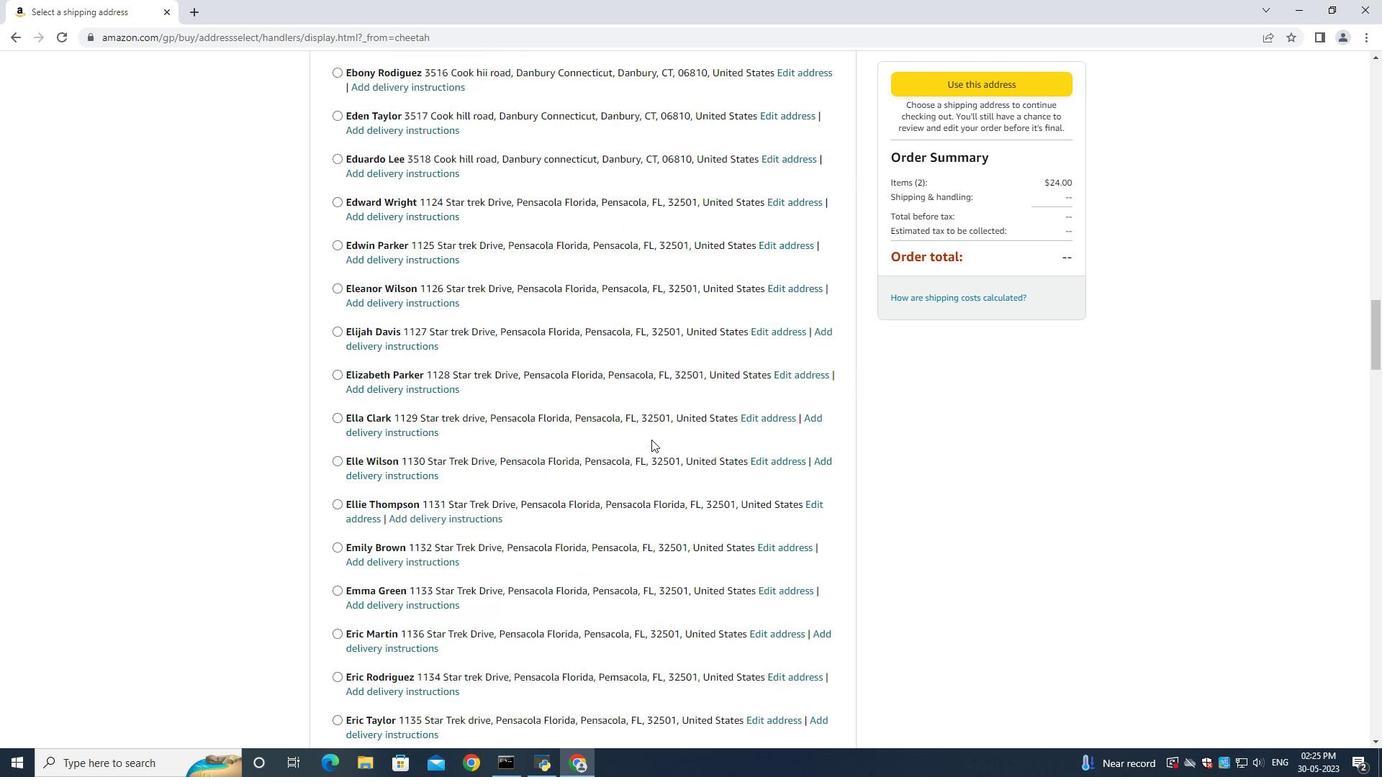 
Action: Mouse scrolled (651, 439) with delta (0, 0)
Screenshot: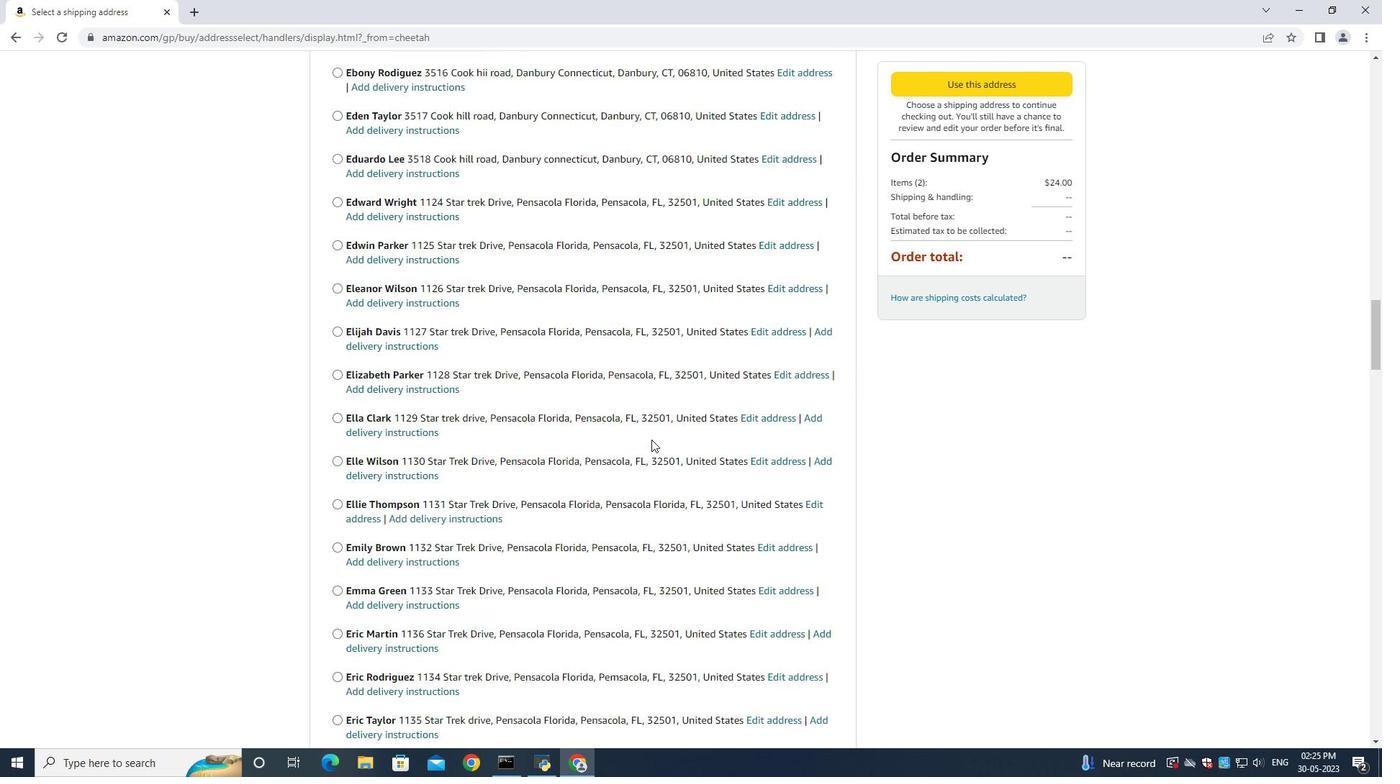 
Action: Mouse scrolled (651, 439) with delta (0, 0)
Screenshot: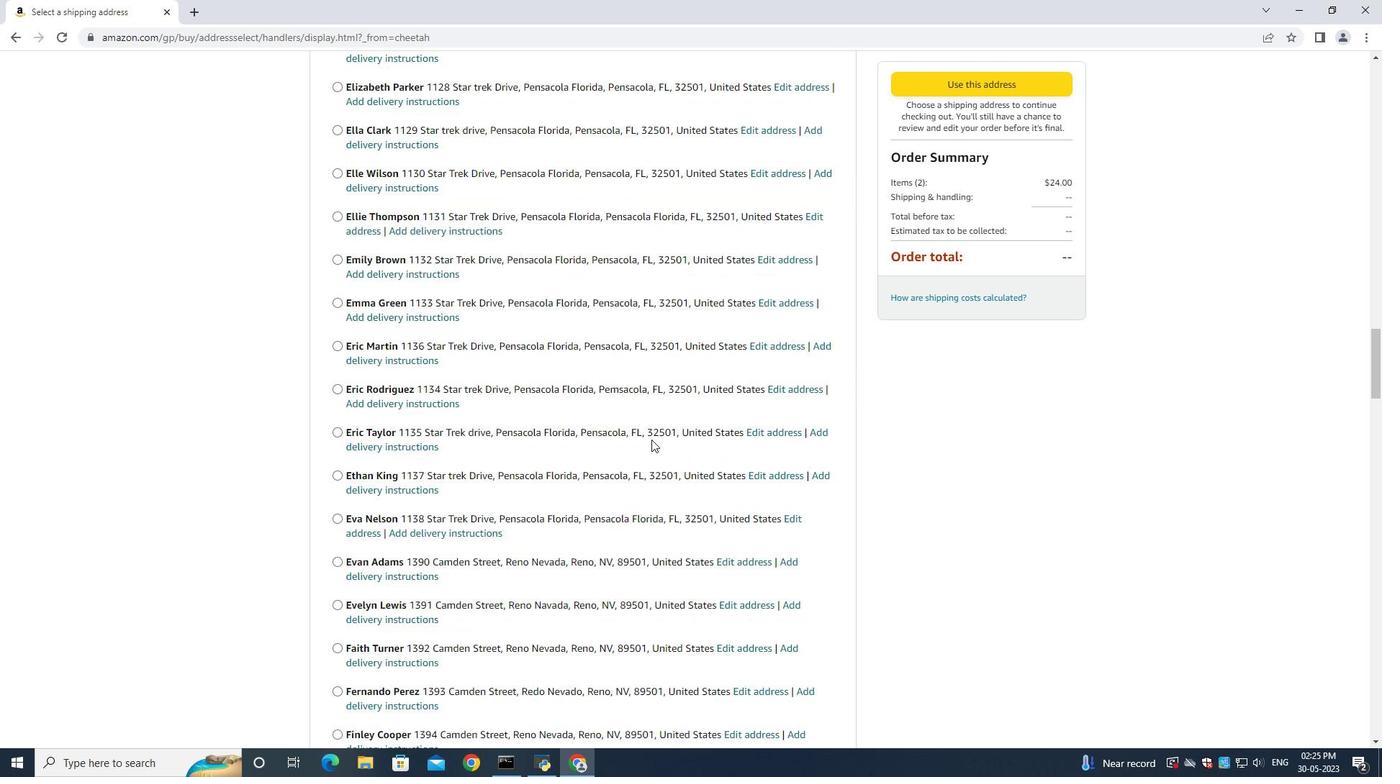 
Action: Mouse scrolled (651, 439) with delta (0, 0)
Screenshot: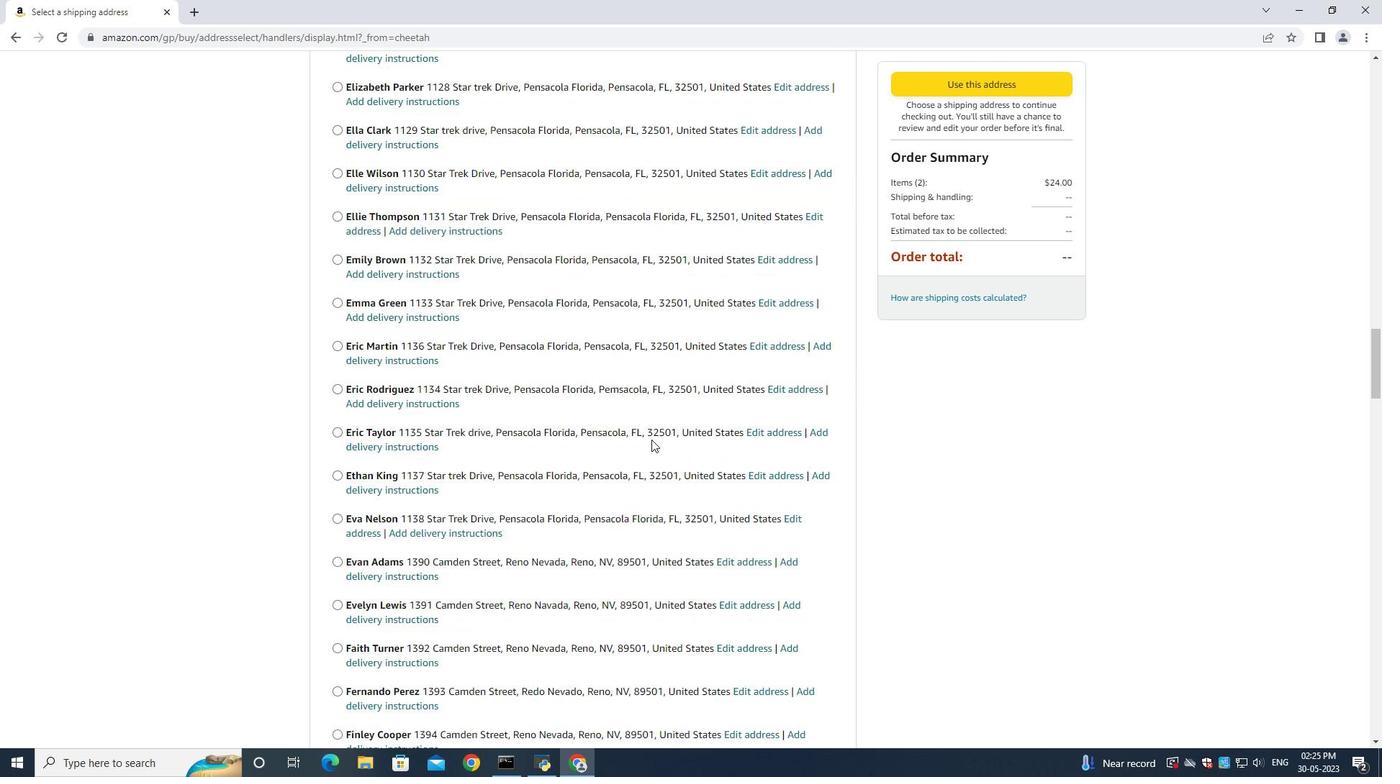 
Action: Mouse scrolled (651, 439) with delta (0, 0)
Screenshot: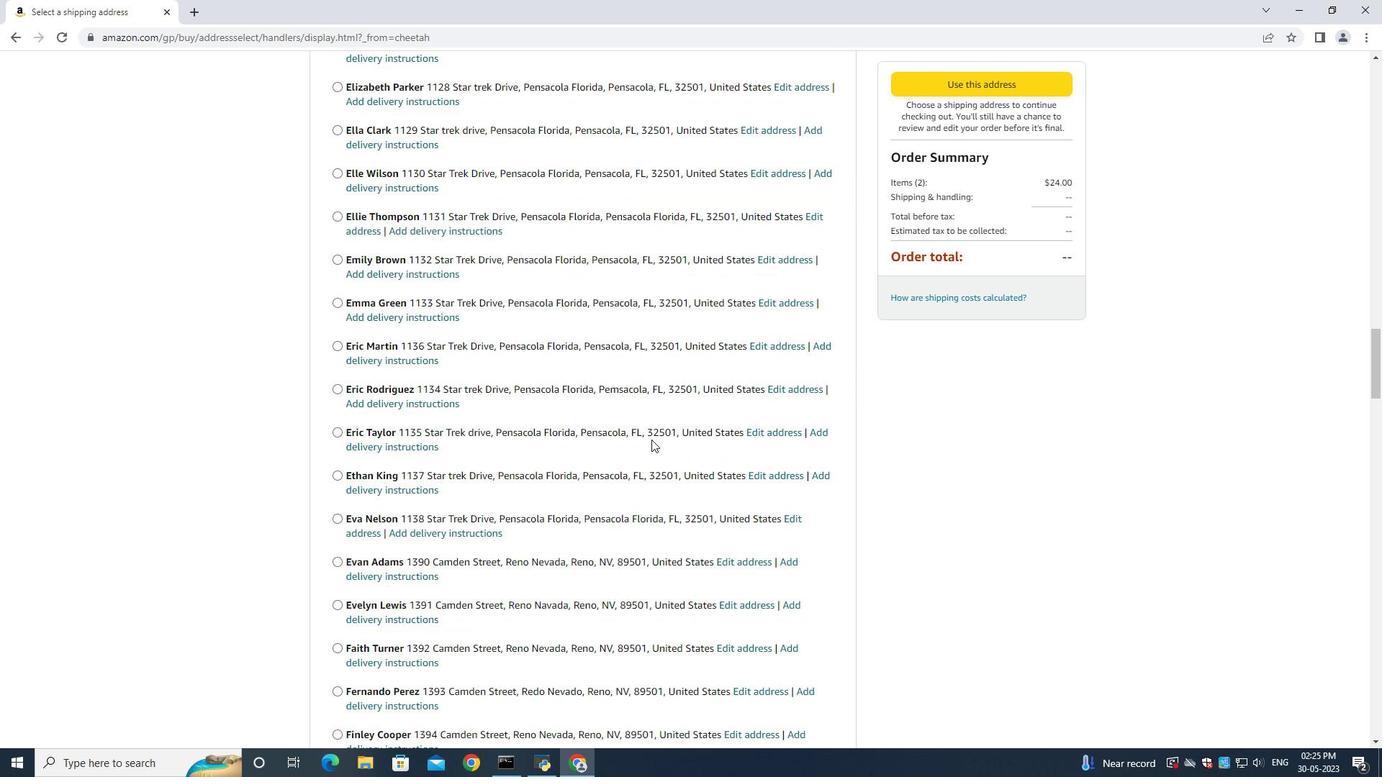 
Action: Mouse scrolled (651, 439) with delta (0, 0)
Screenshot: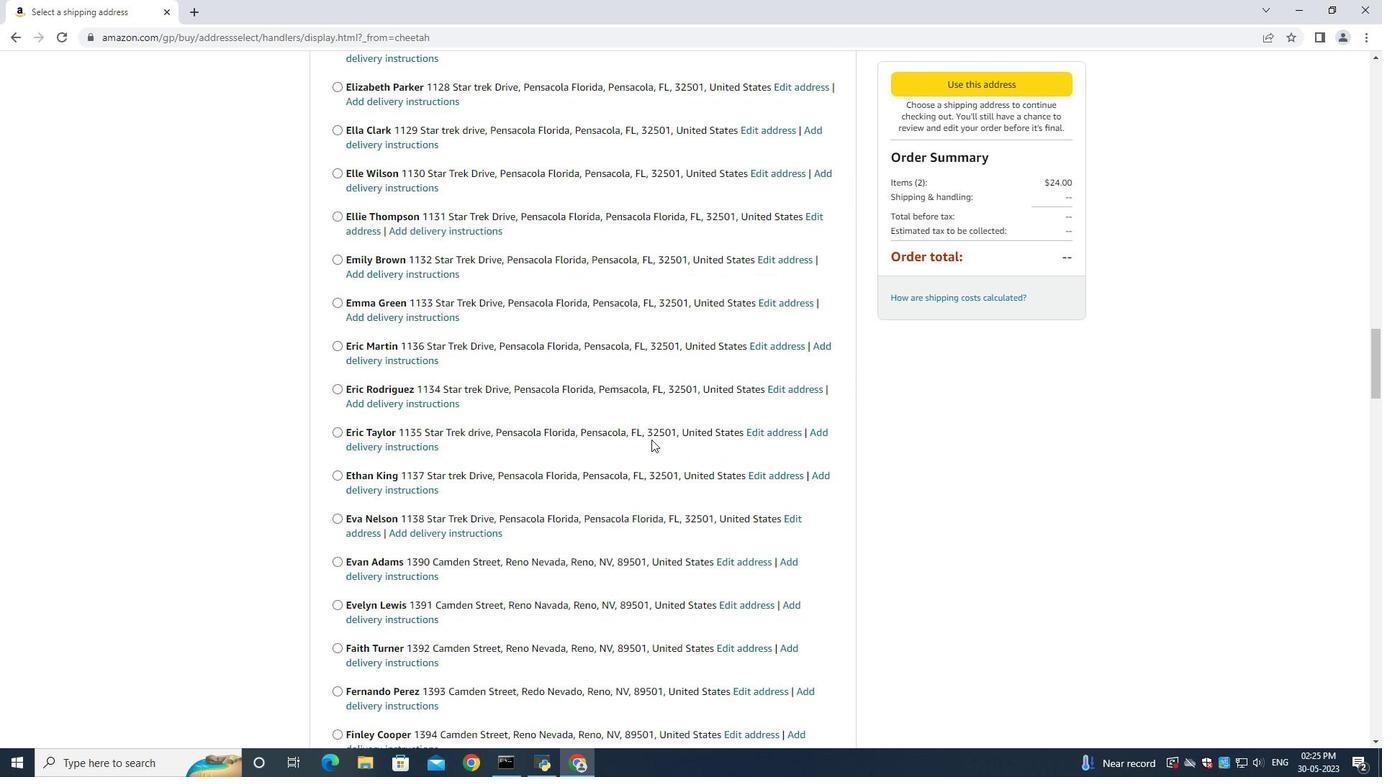 
Action: Mouse scrolled (651, 439) with delta (0, 0)
Screenshot: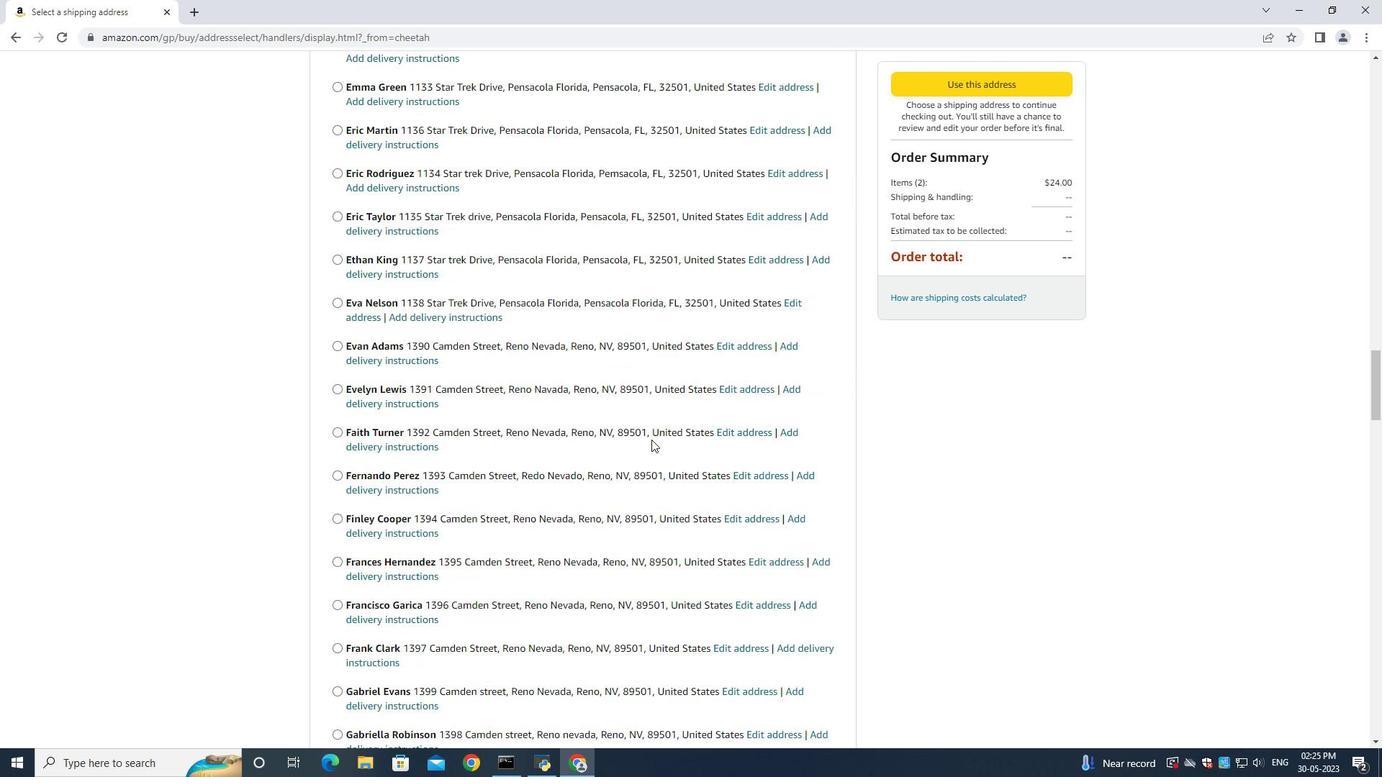 
Action: Mouse scrolled (651, 439) with delta (0, 0)
Screenshot: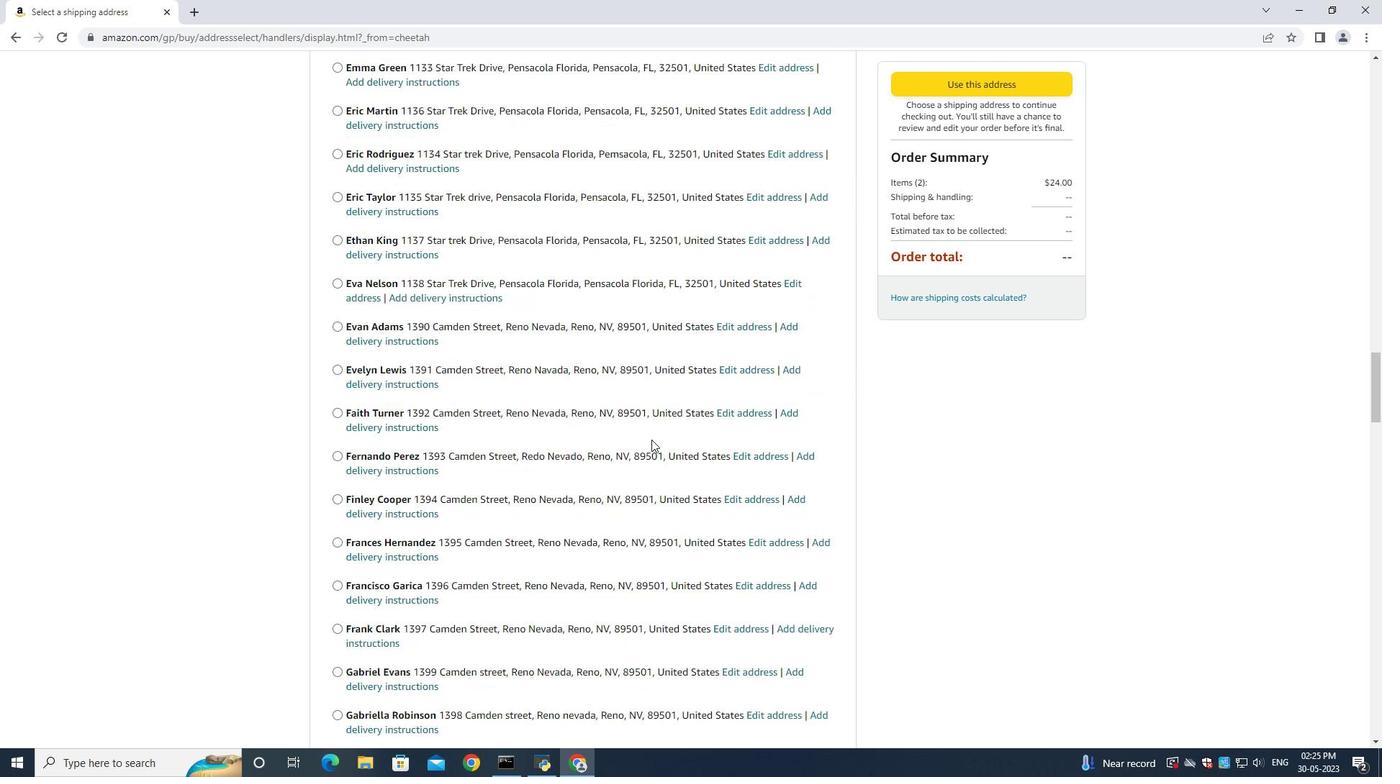 
Action: Mouse scrolled (651, 439) with delta (0, 0)
Screenshot: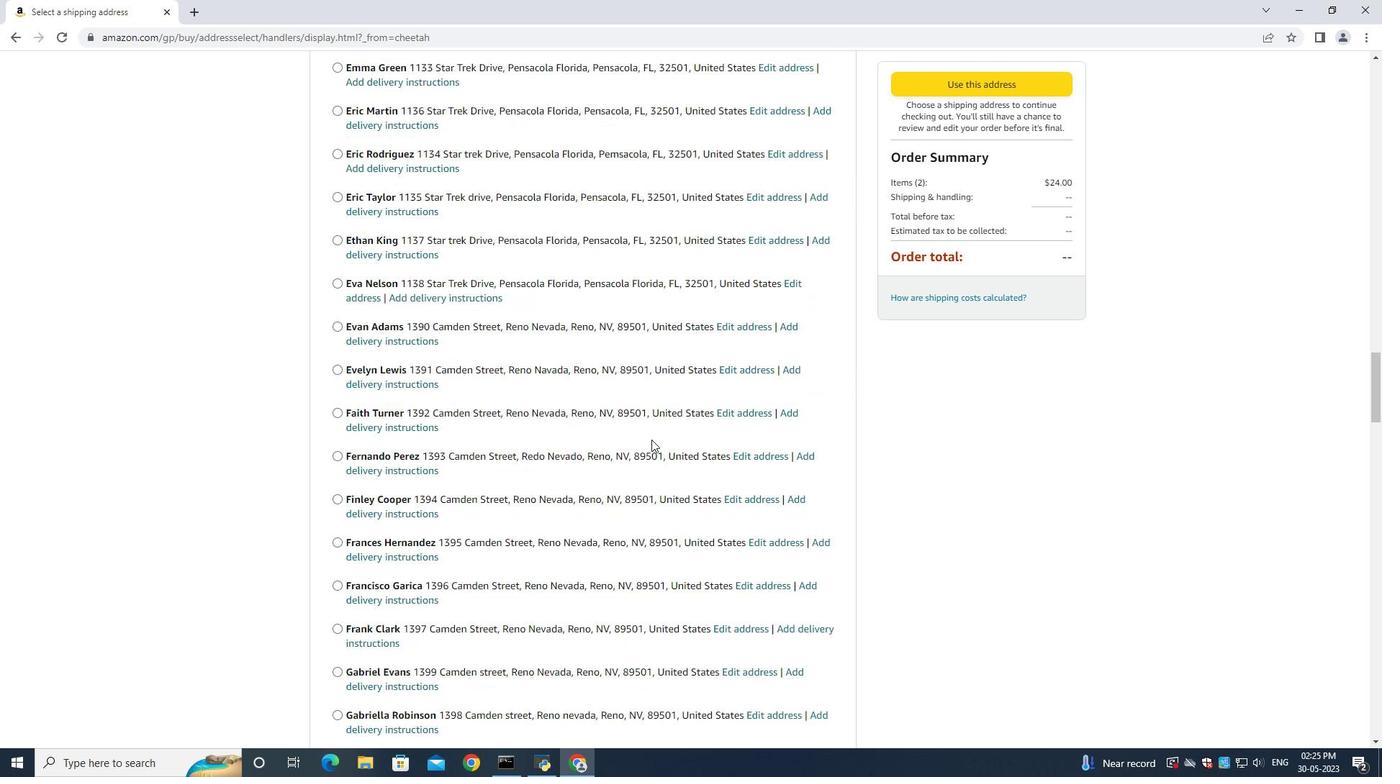 
Action: Mouse scrolled (651, 439) with delta (0, 0)
Screenshot: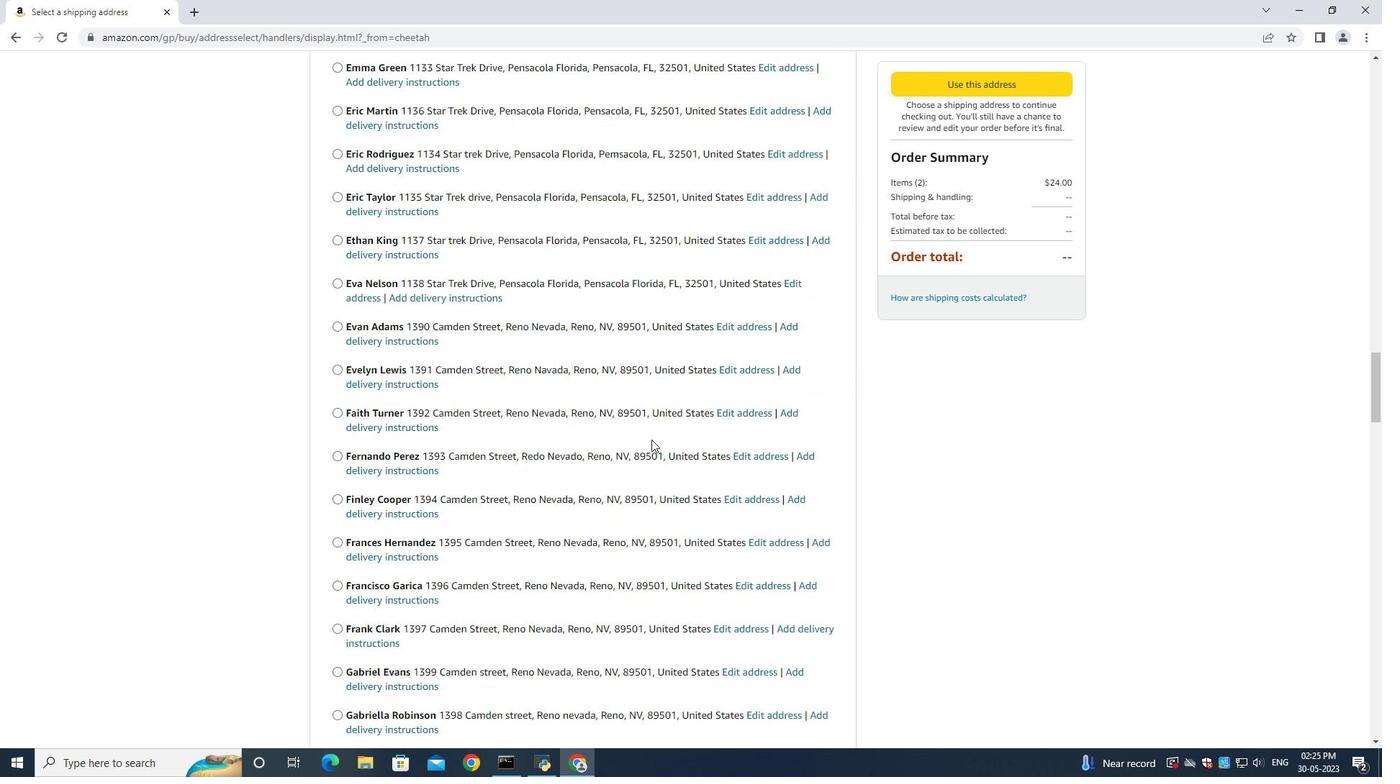 
Action: Mouse scrolled (651, 439) with delta (0, 0)
Screenshot: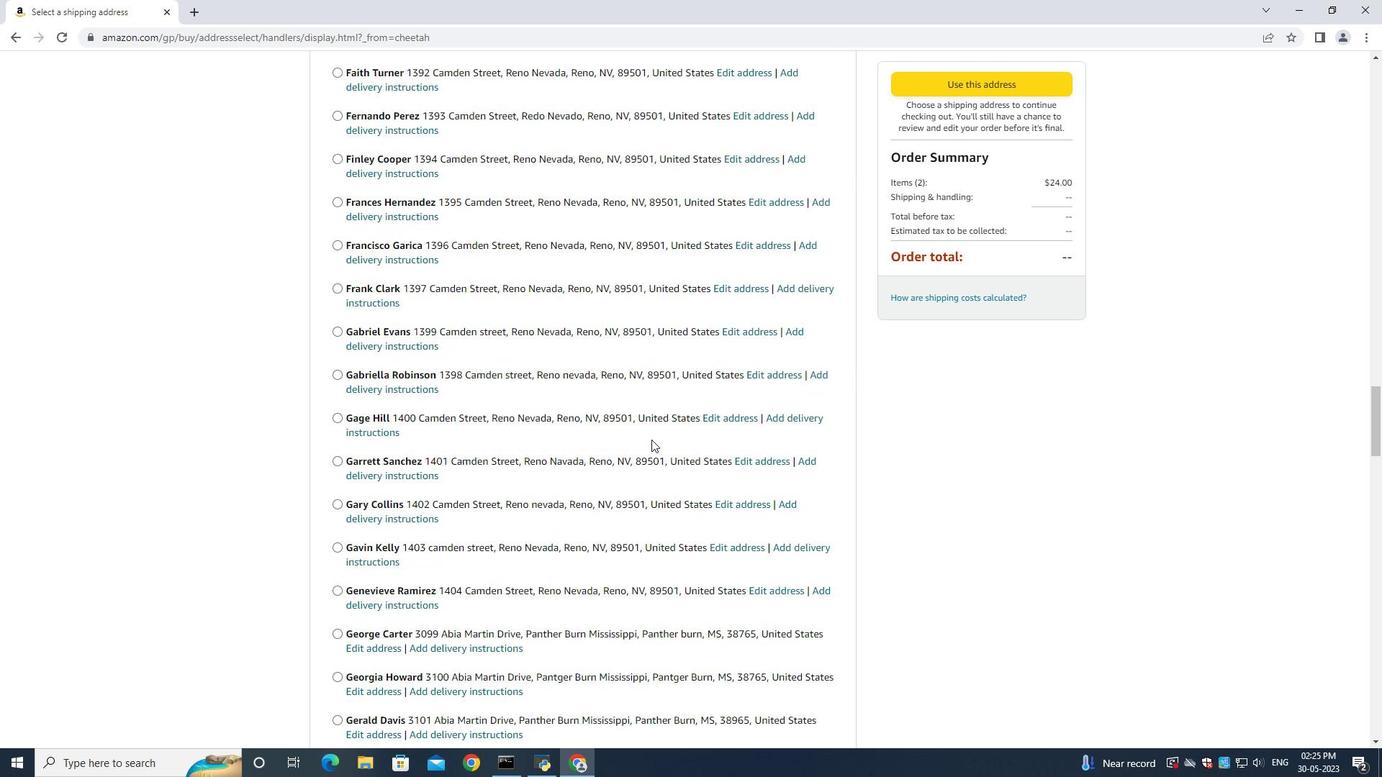 
Action: Mouse scrolled (651, 439) with delta (0, 0)
Screenshot: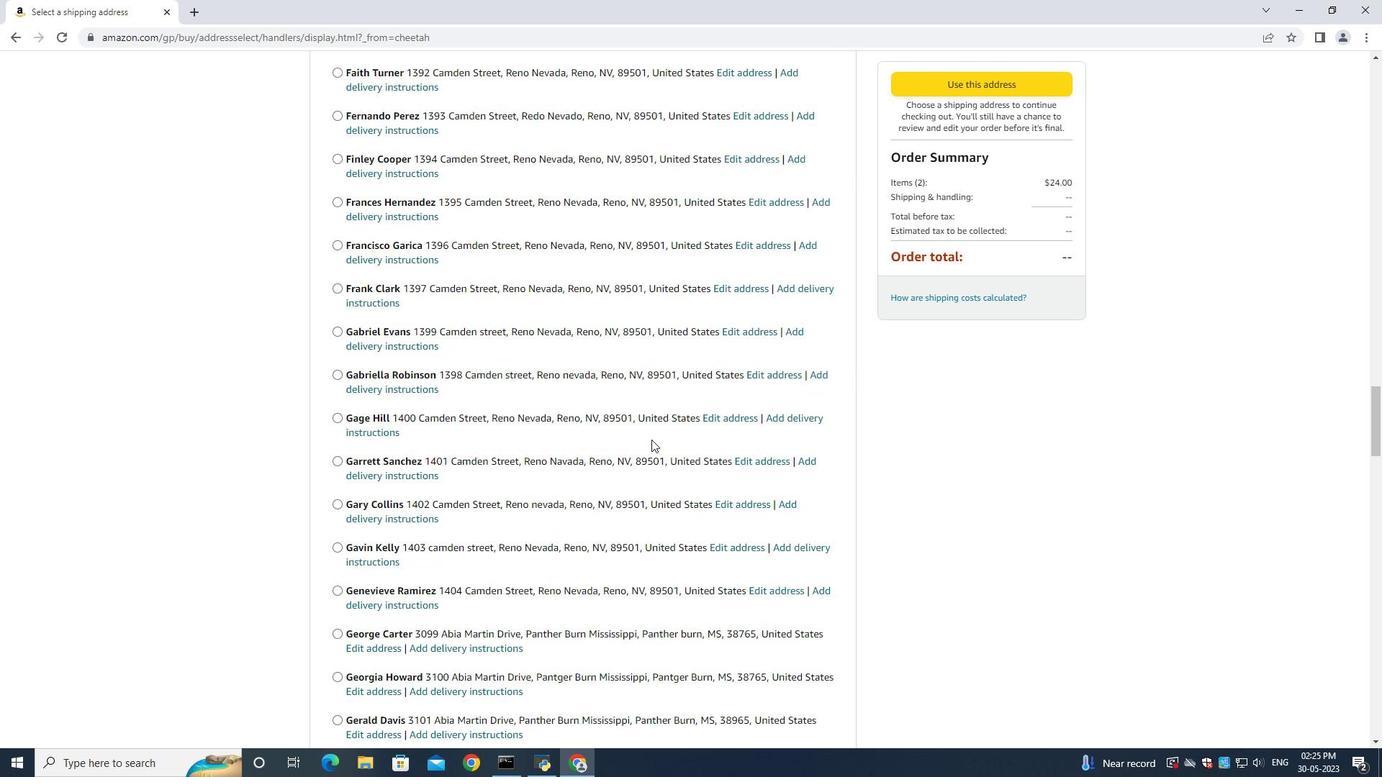 
Action: Mouse scrolled (651, 439) with delta (0, 0)
Screenshot: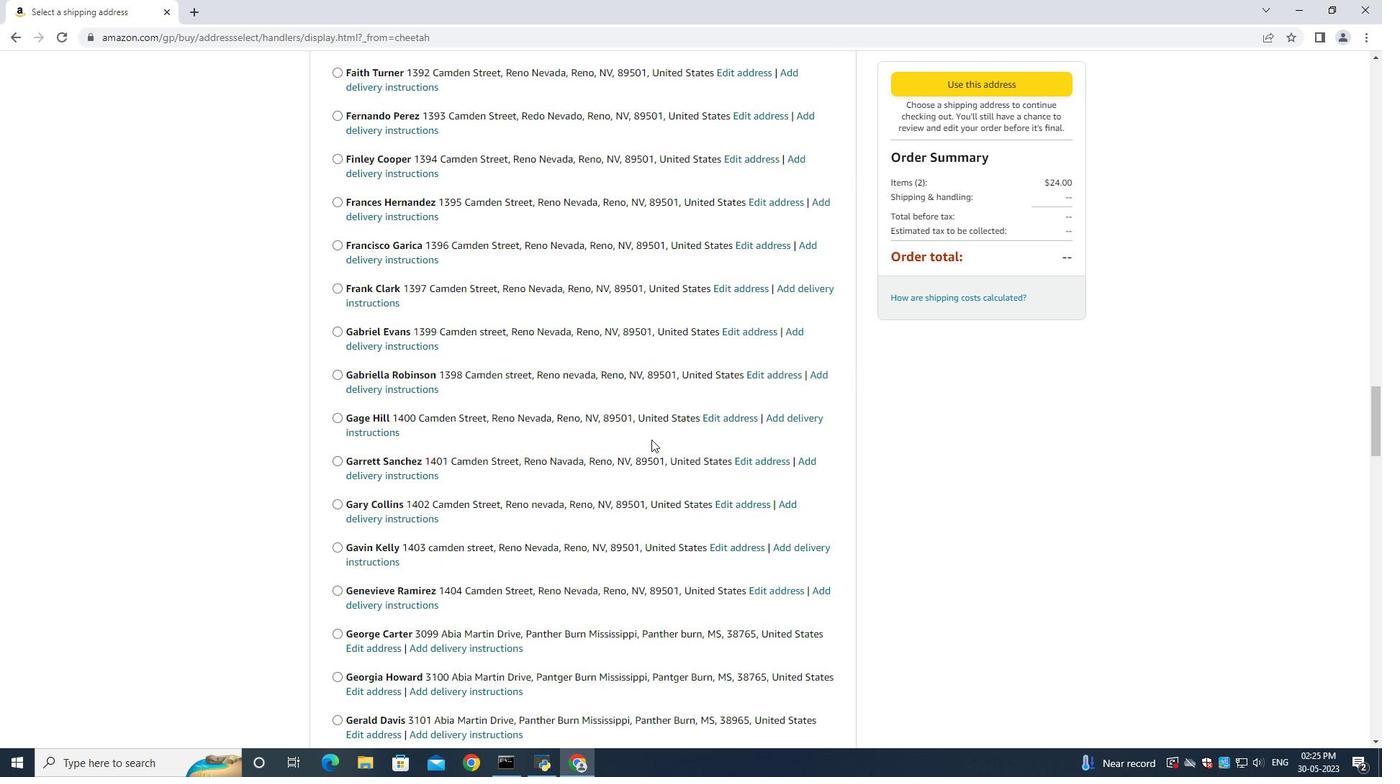 
Action: Mouse scrolled (651, 439) with delta (0, 0)
Screenshot: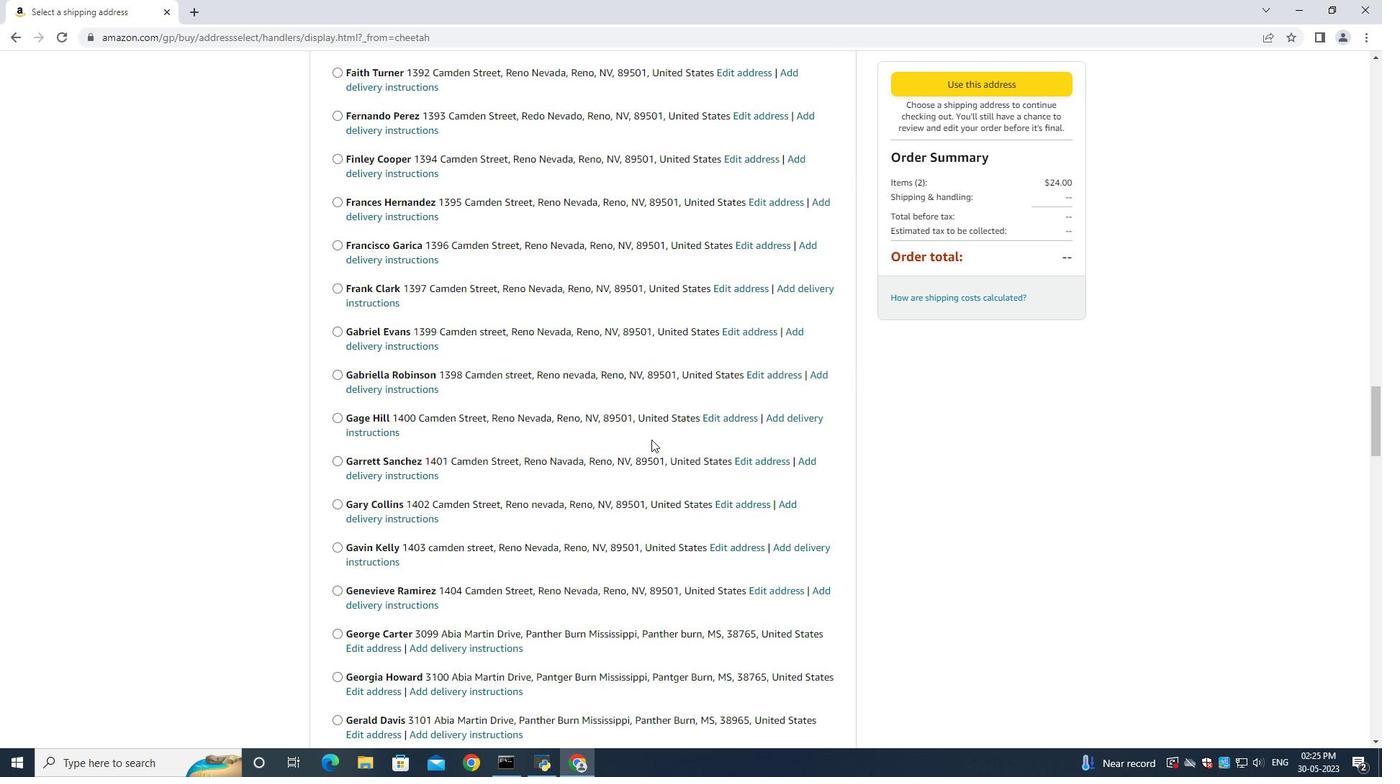 
Action: Mouse scrolled (651, 439) with delta (0, 0)
Screenshot: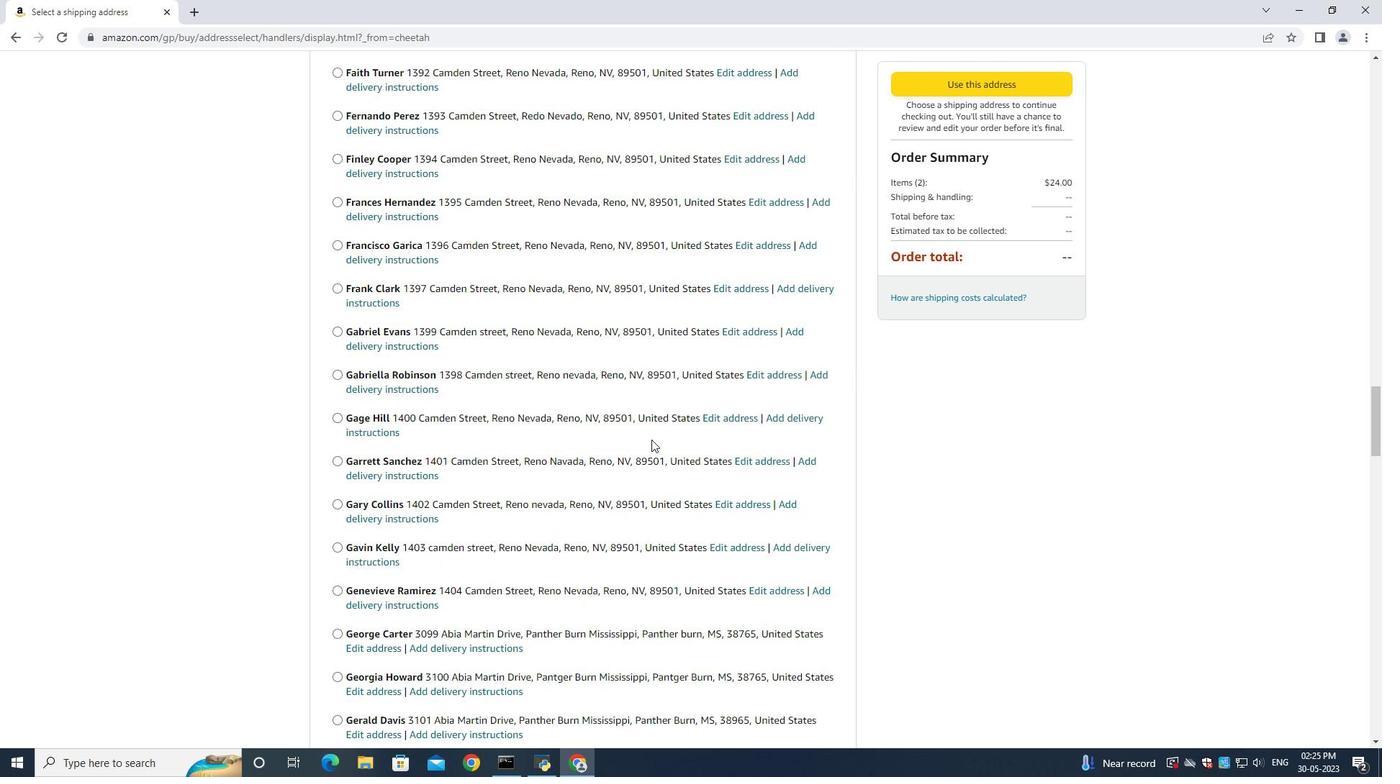 
Action: Mouse scrolled (651, 439) with delta (0, 0)
Screenshot: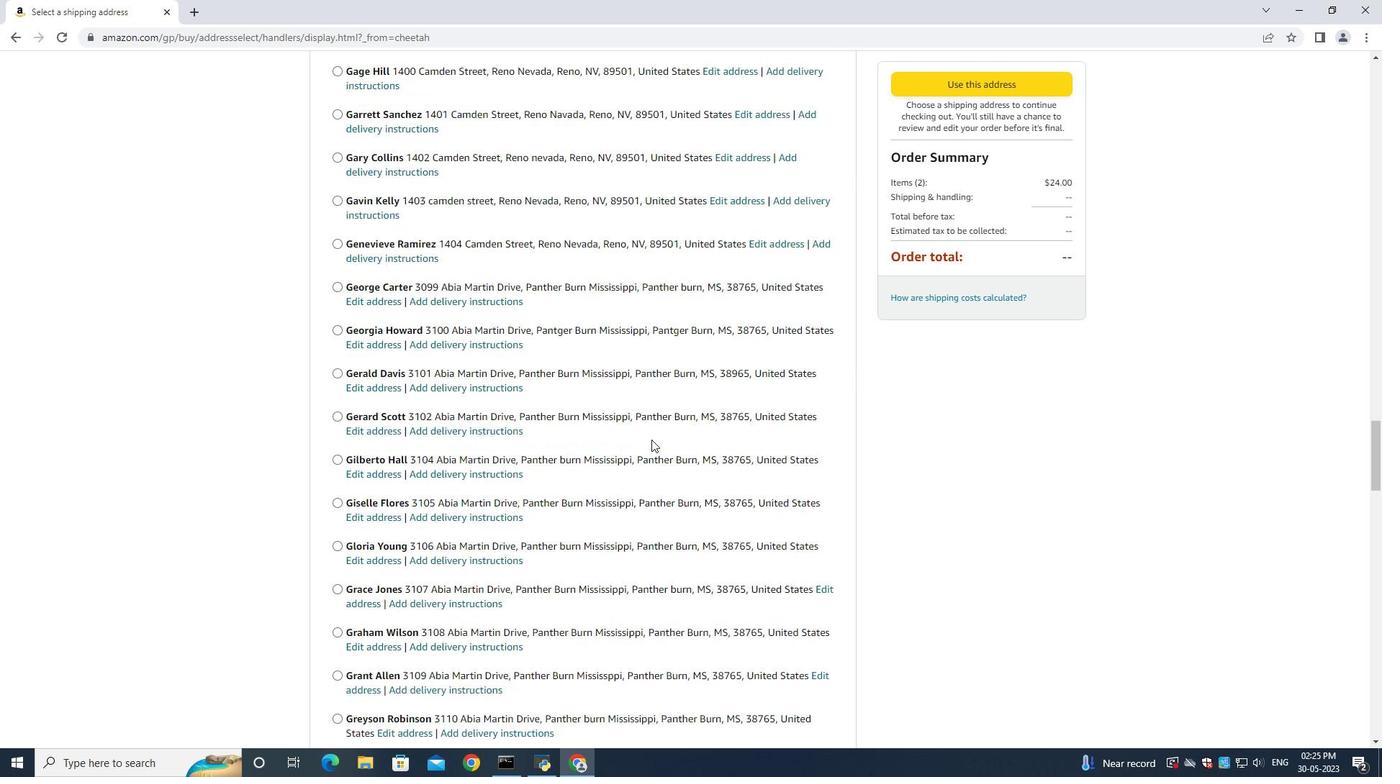 
Action: Mouse scrolled (651, 439) with delta (0, 0)
Screenshot: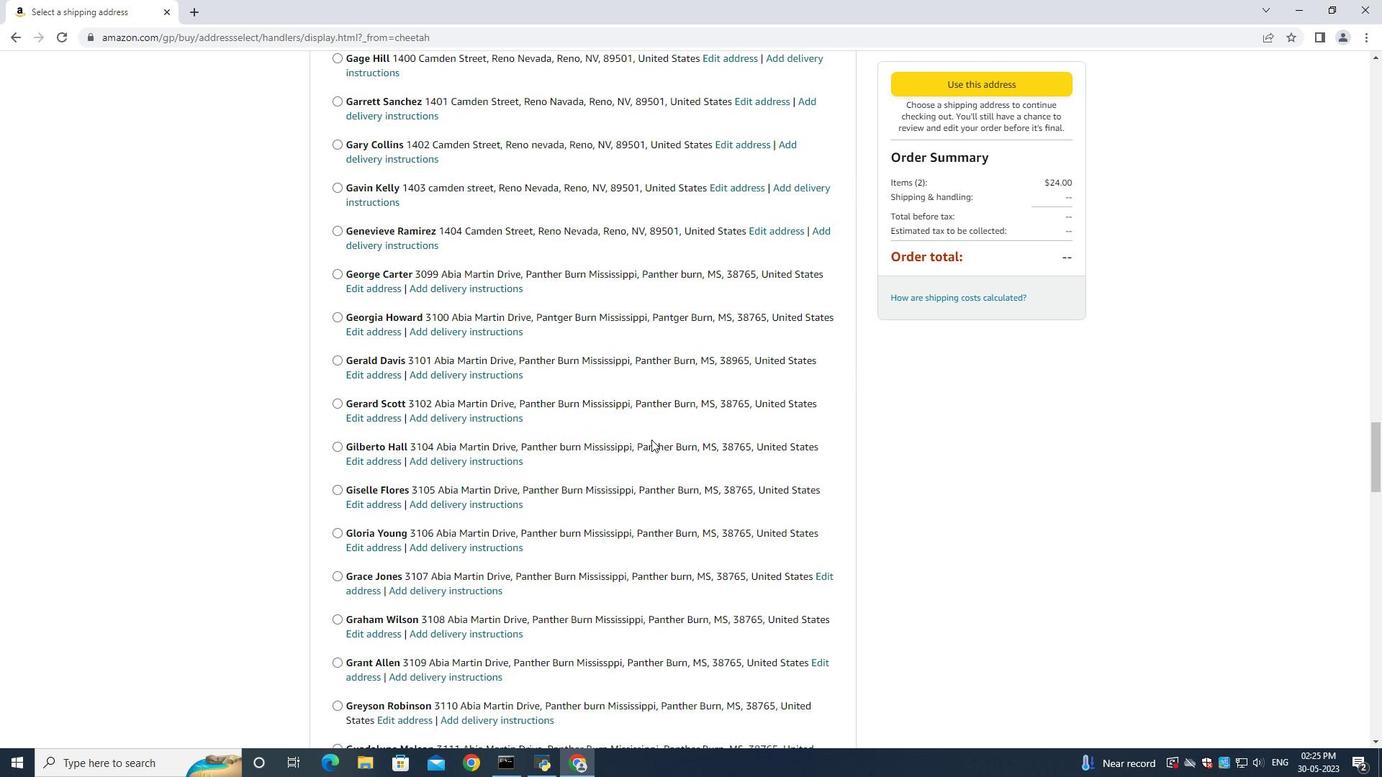 
Action: Mouse scrolled (651, 439) with delta (0, 0)
Screenshot: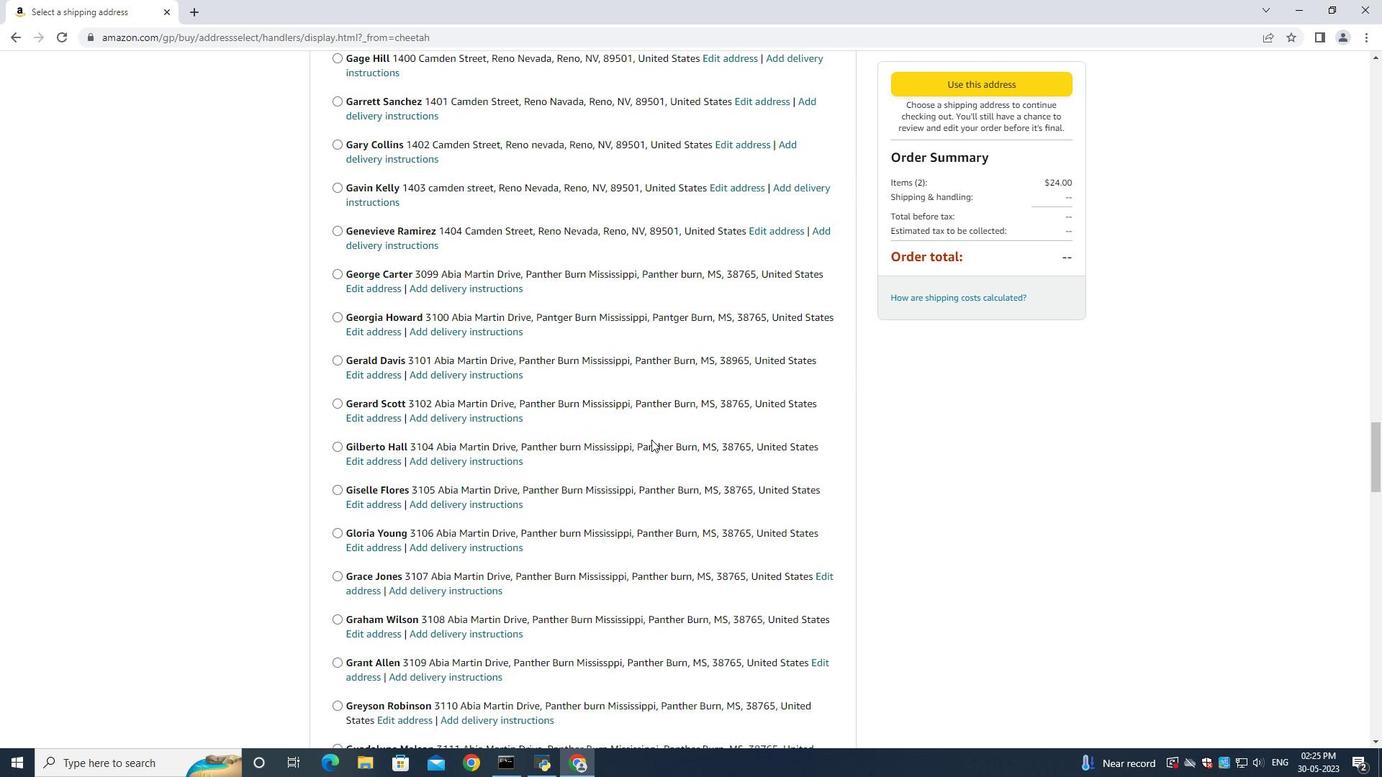
Action: Mouse scrolled (651, 439) with delta (0, 0)
Screenshot: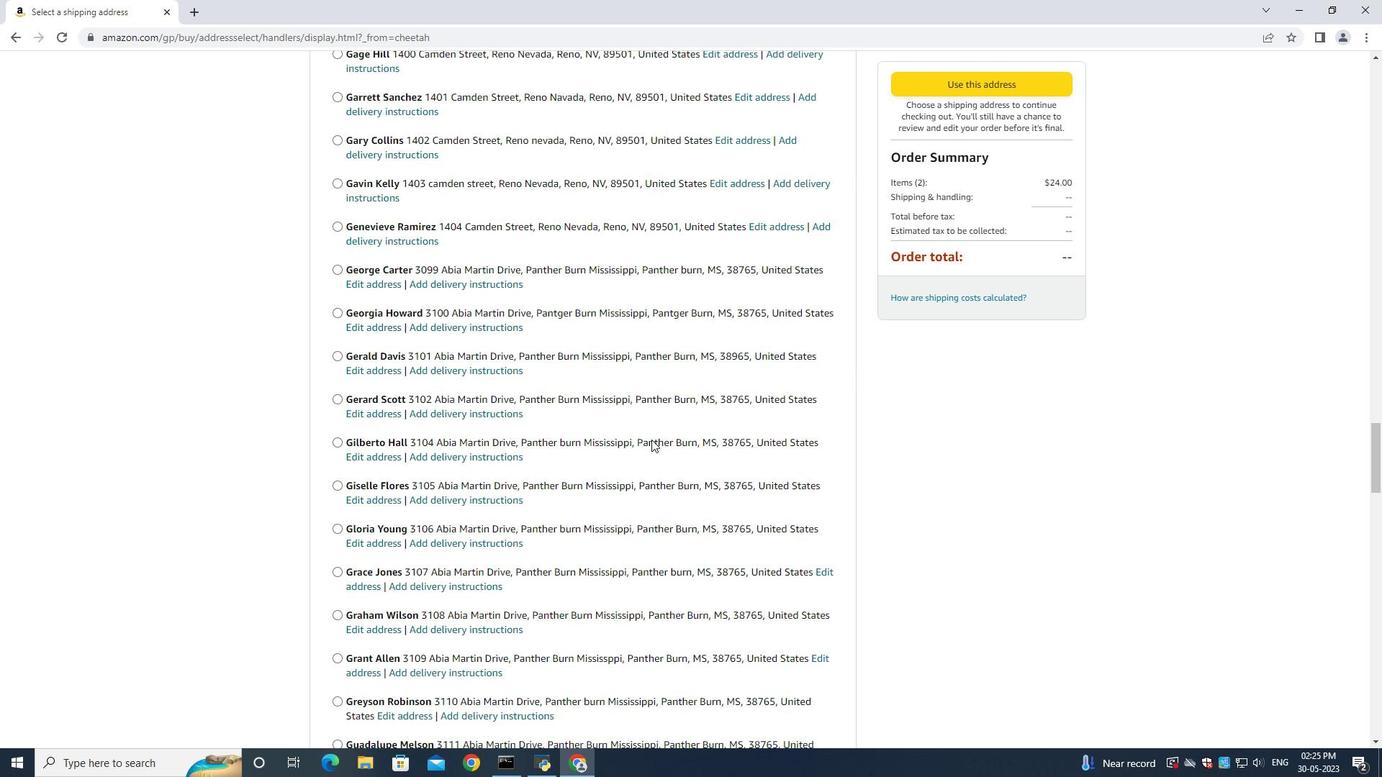 
Action: Mouse scrolled (651, 439) with delta (0, 0)
Screenshot: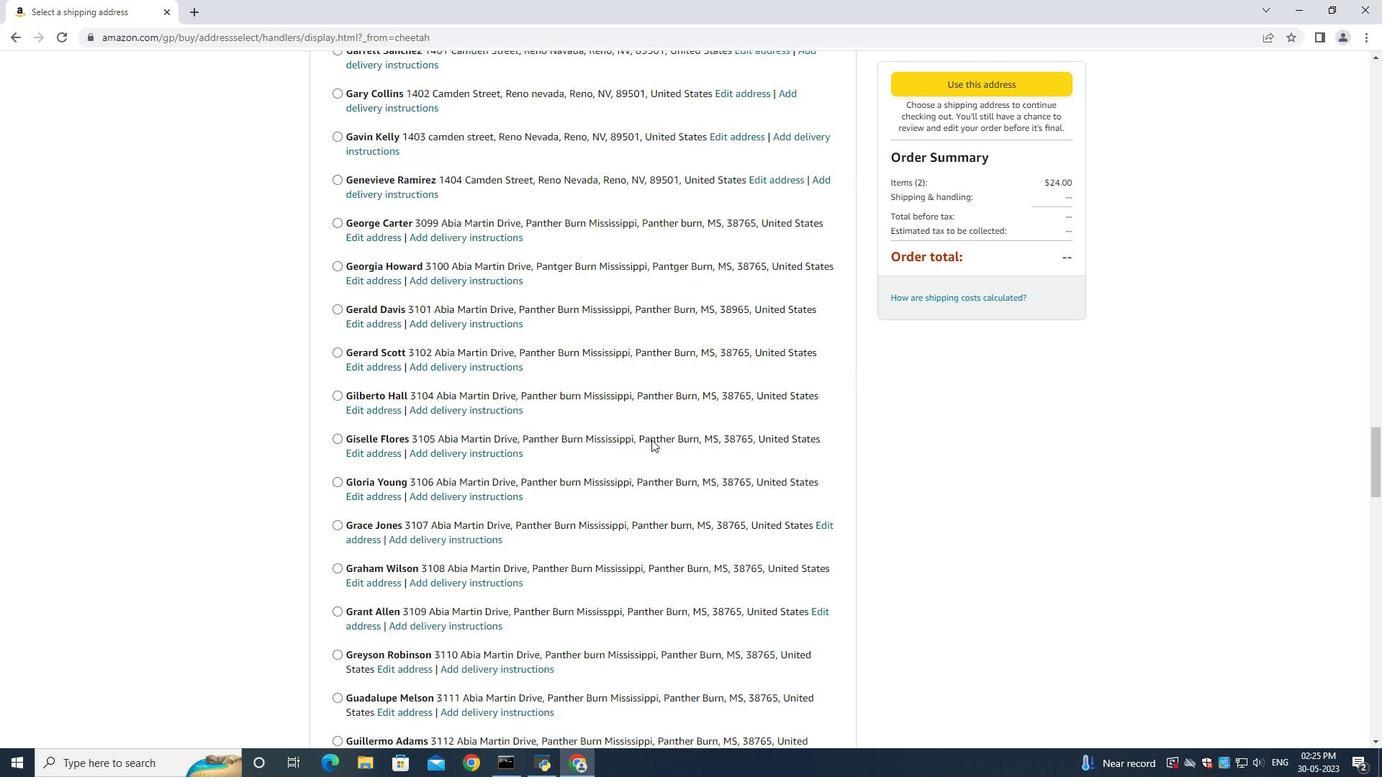 
Action: Mouse scrolled (651, 439) with delta (0, 0)
Screenshot: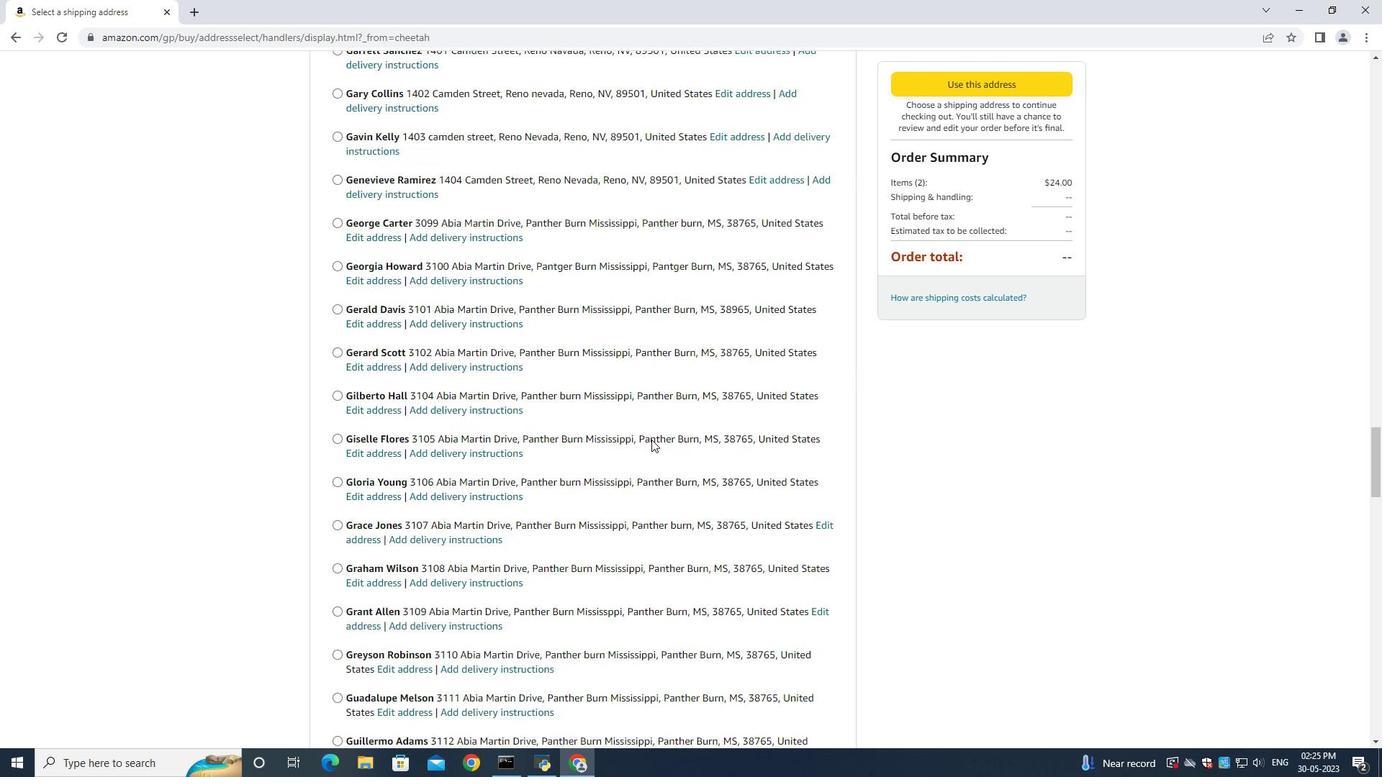 
Action: Mouse scrolled (651, 439) with delta (0, 0)
Screenshot: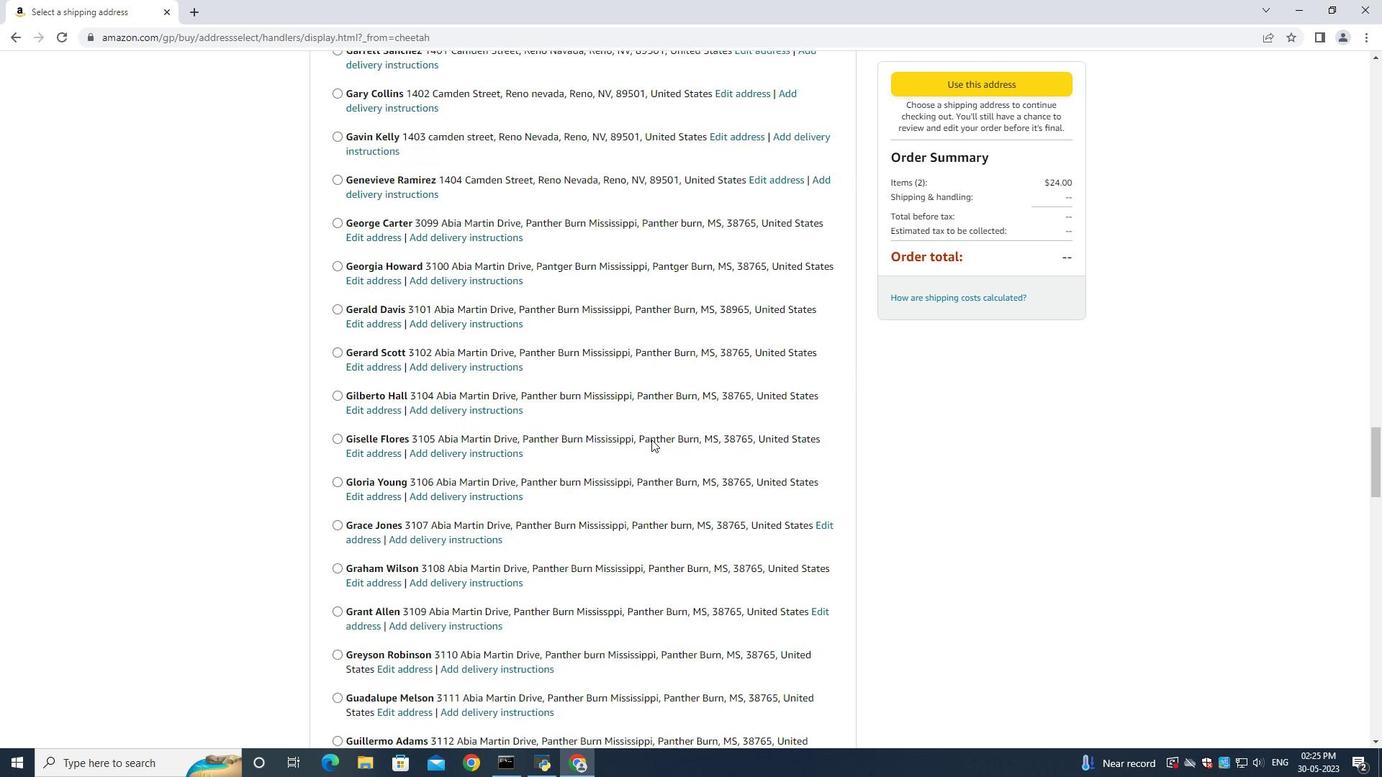 
Action: Mouse scrolled (651, 439) with delta (0, 0)
Screenshot: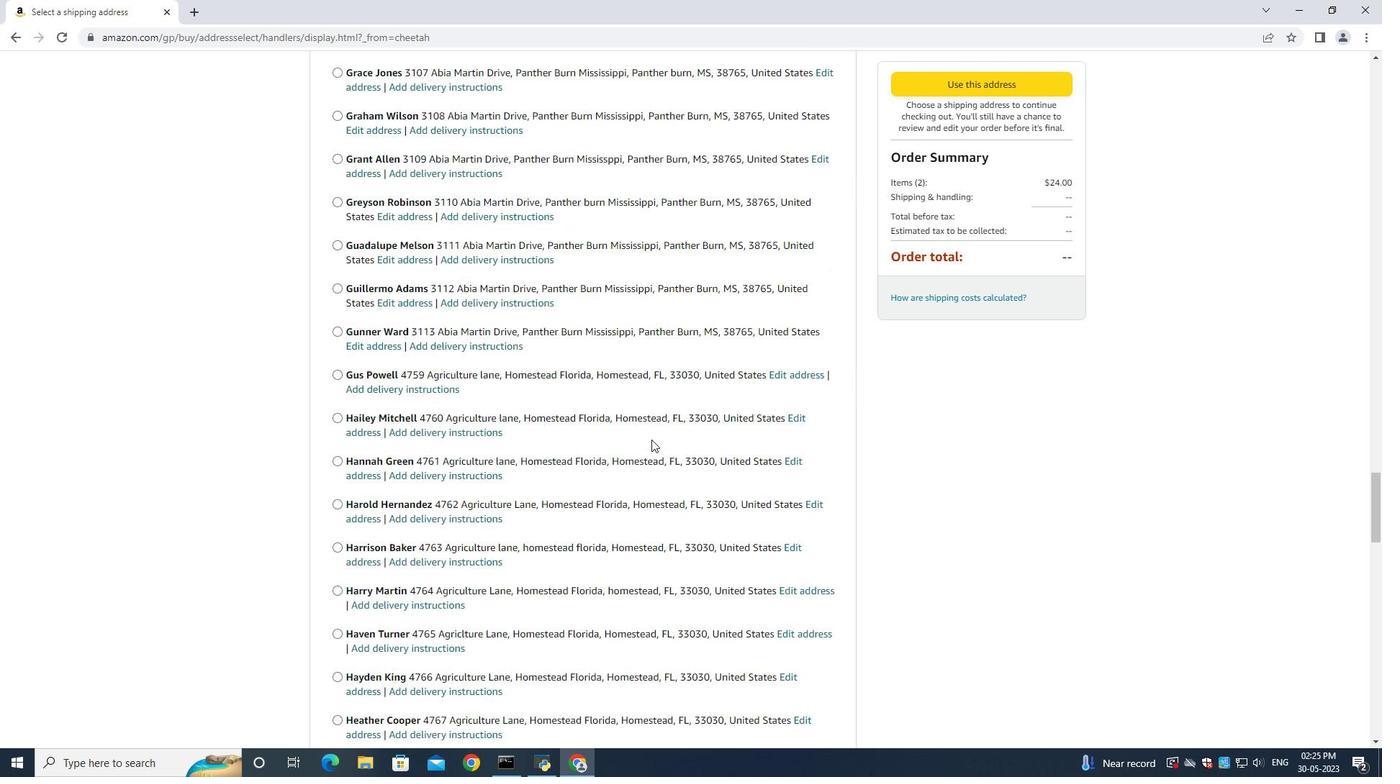 
Action: Mouse scrolled (651, 439) with delta (0, 0)
Screenshot: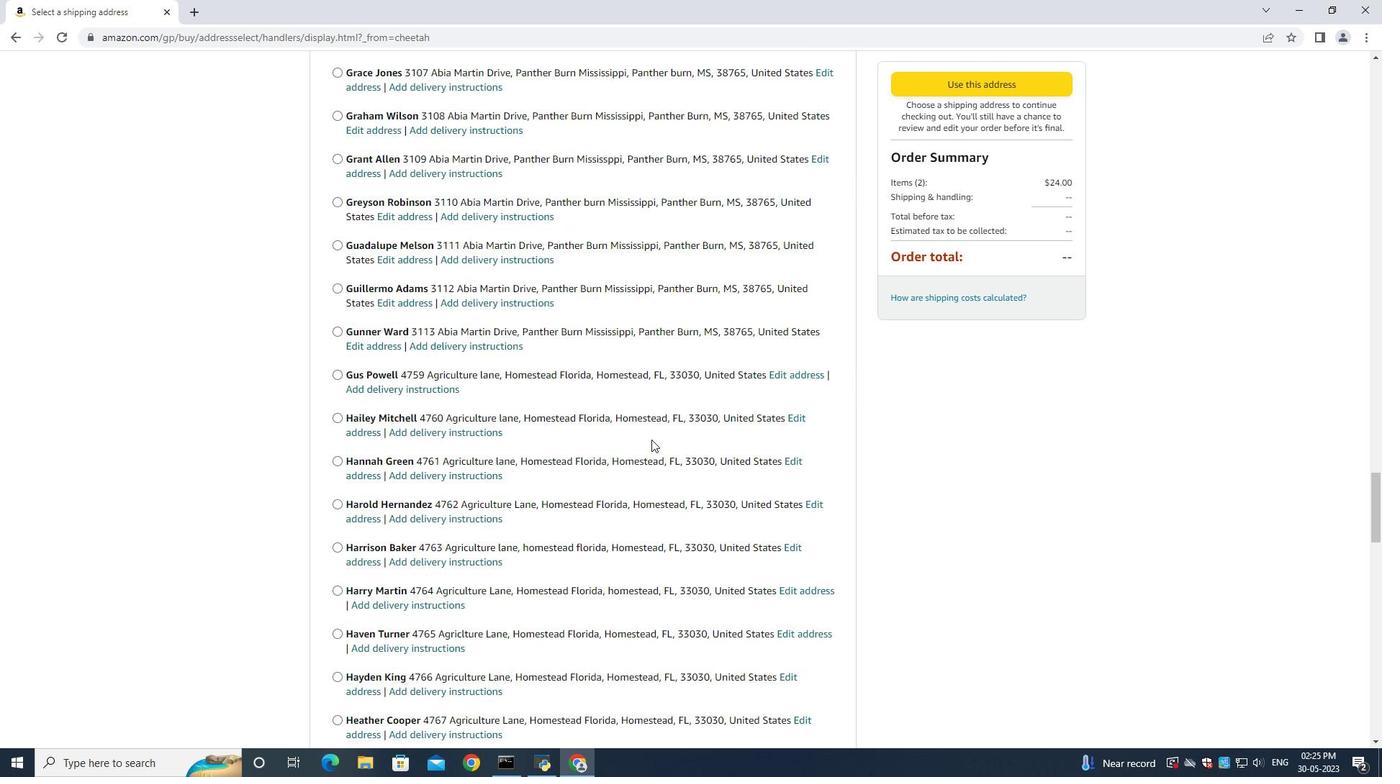 
Action: Mouse scrolled (651, 439) with delta (0, 0)
Screenshot: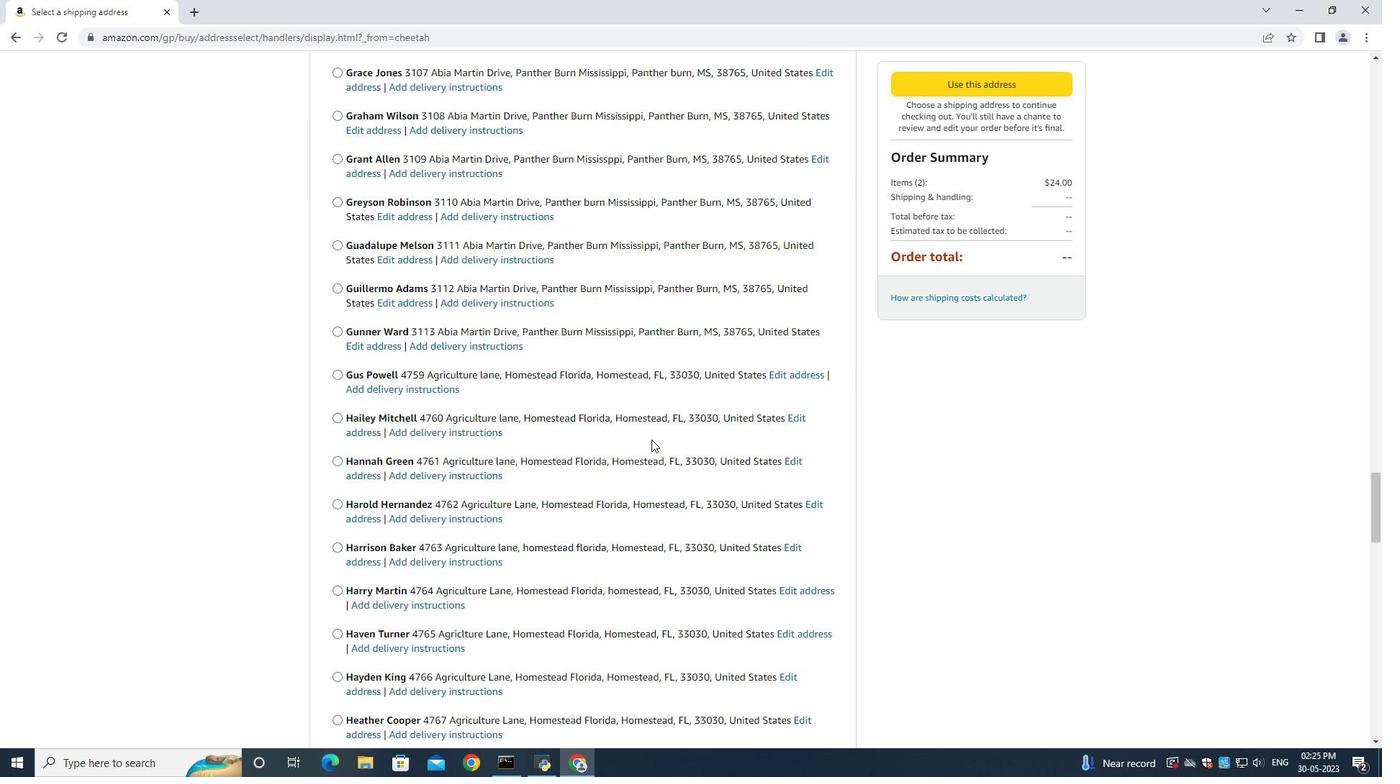 
Action: Mouse scrolled (651, 439) with delta (0, 0)
Screenshot: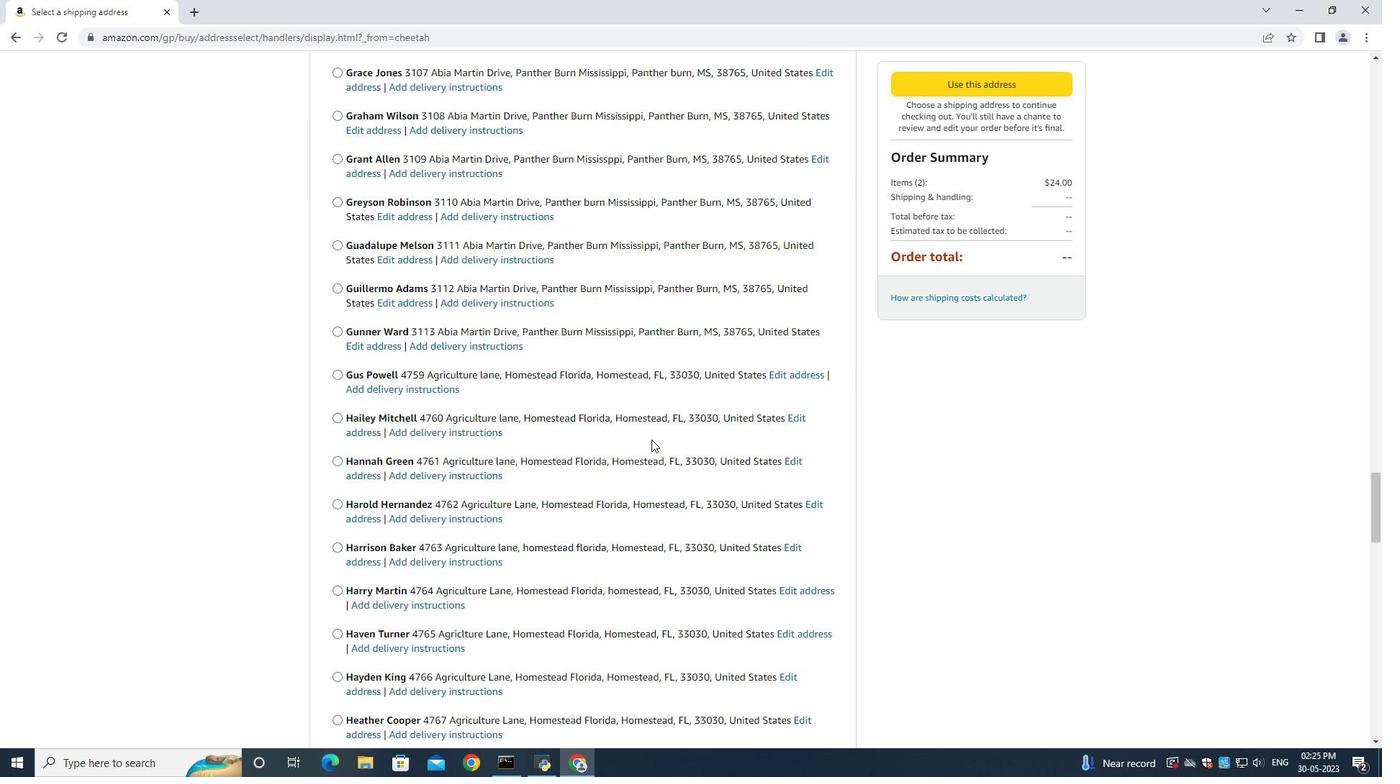 
Action: Mouse scrolled (651, 439) with delta (0, 0)
Screenshot: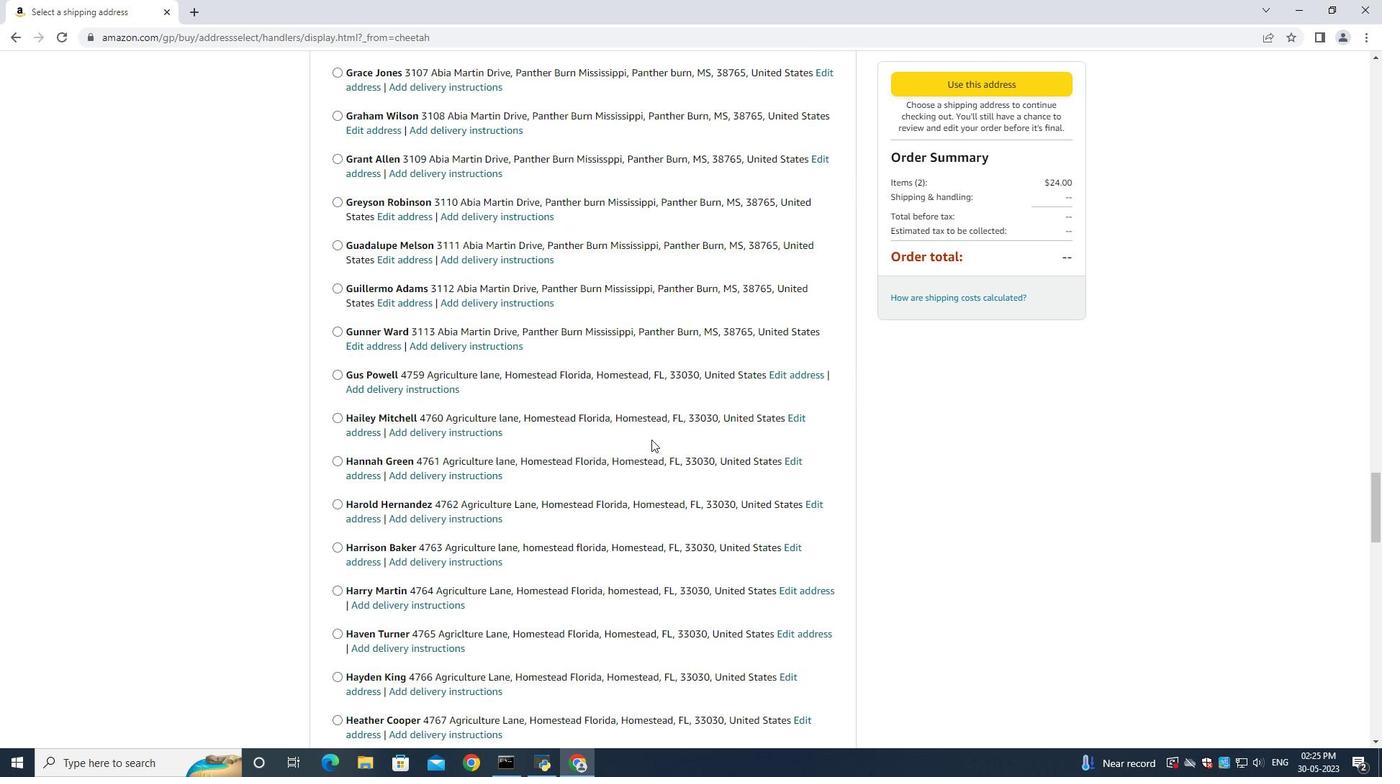 
Action: Mouse scrolled (651, 439) with delta (0, 0)
Screenshot: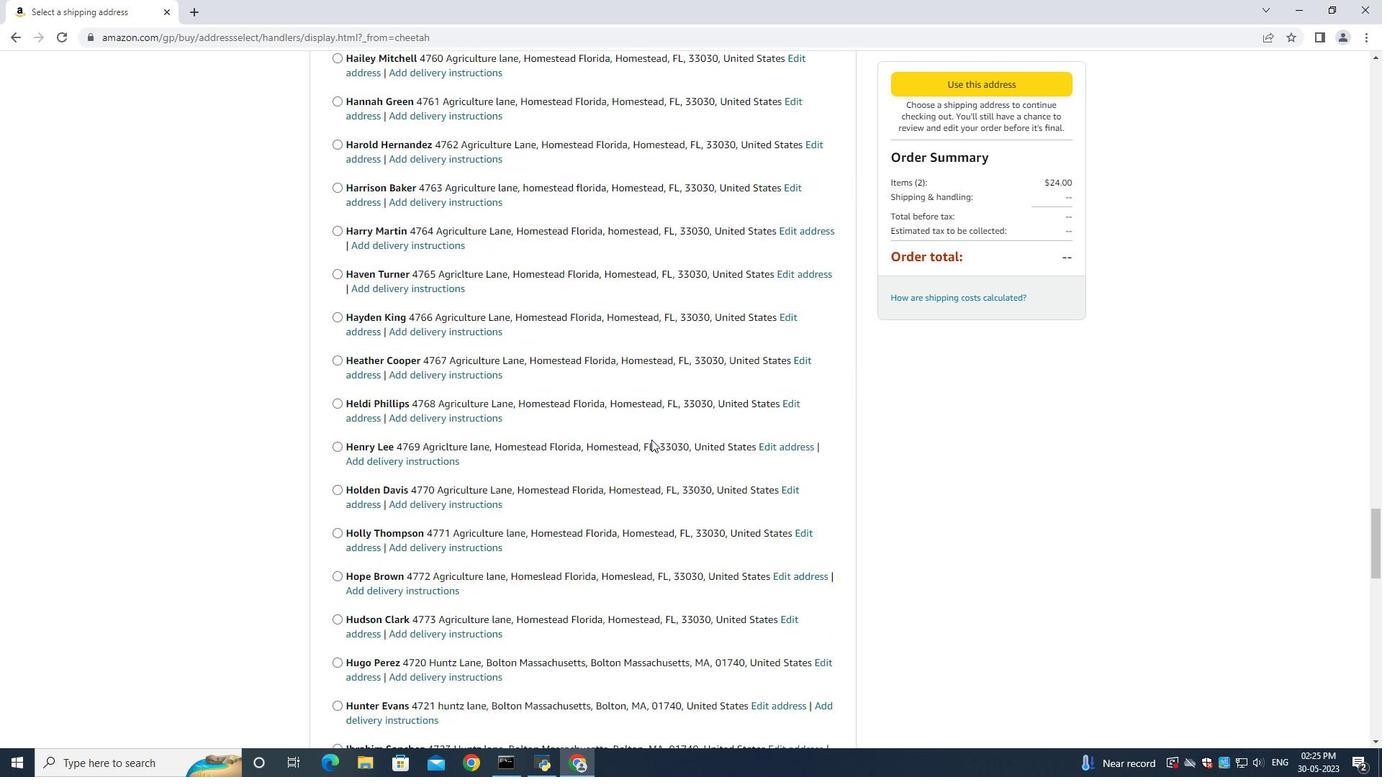 
Action: Mouse scrolled (651, 439) with delta (0, 0)
Screenshot: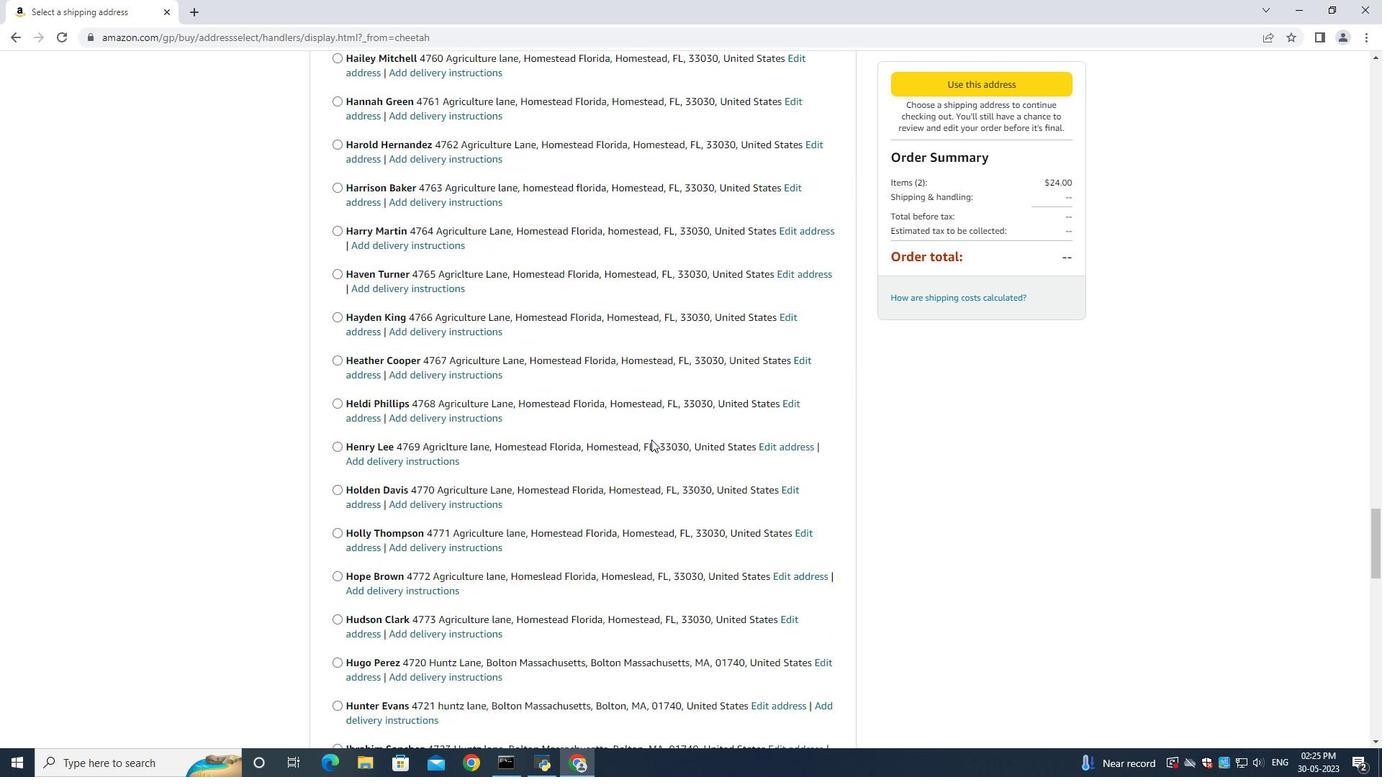 
Action: Mouse scrolled (651, 439) with delta (0, 0)
Screenshot: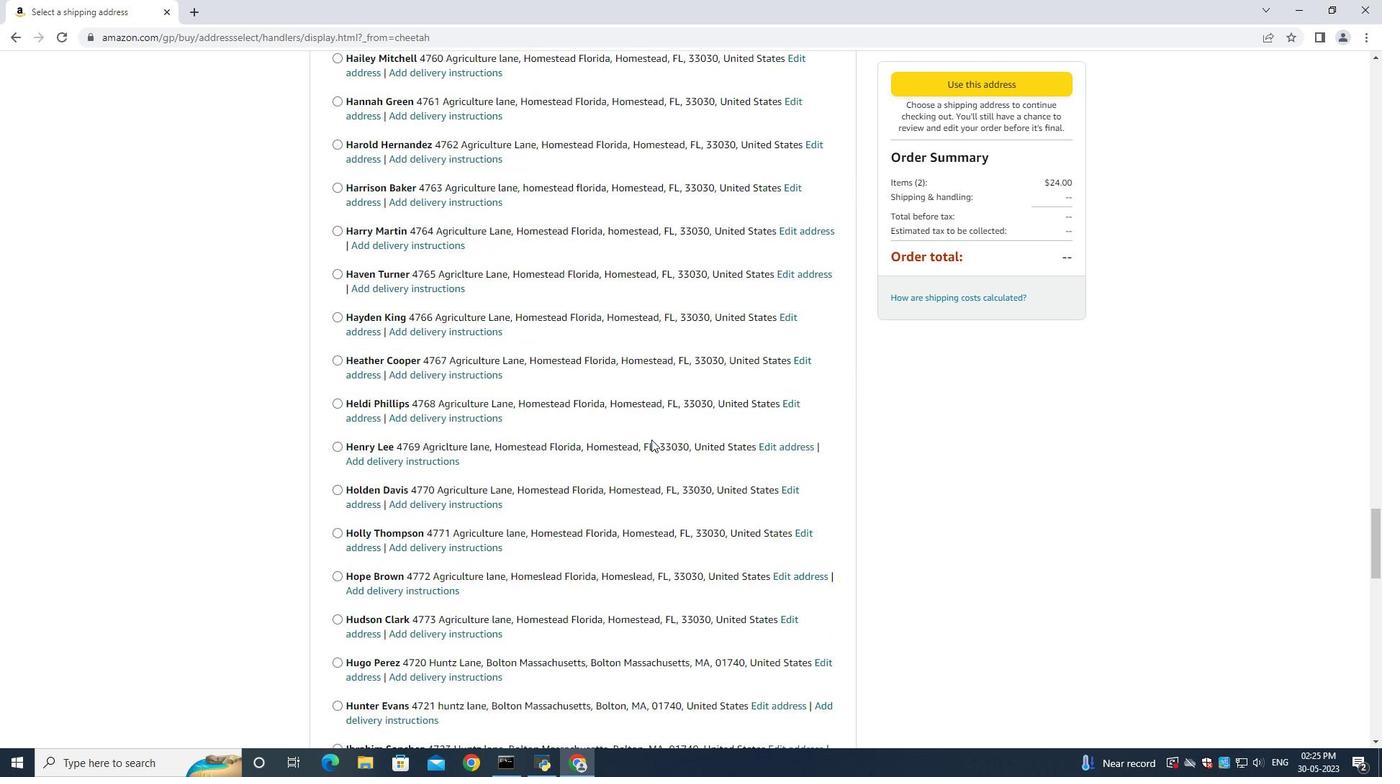 
Action: Mouse scrolled (651, 439) with delta (0, 0)
Screenshot: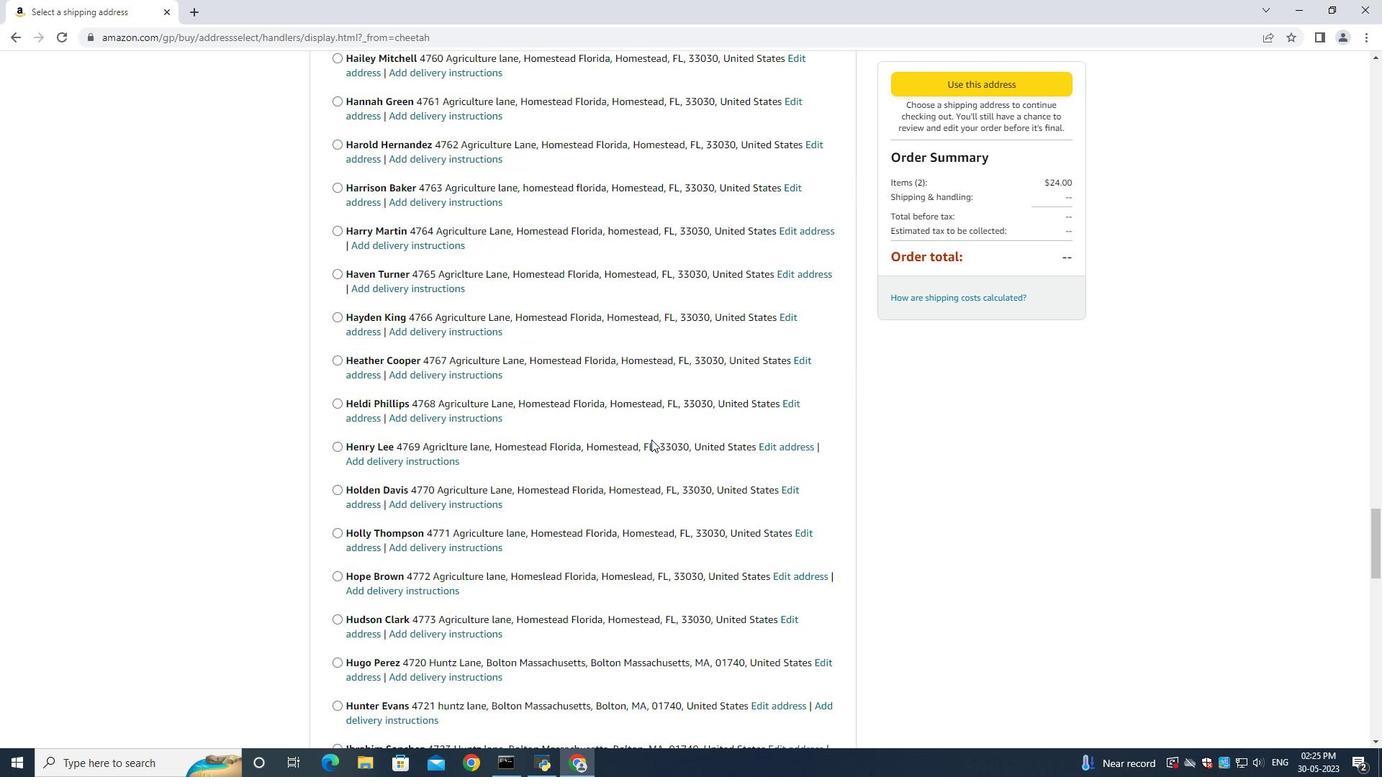 
Action: Mouse scrolled (651, 439) with delta (0, 0)
Screenshot: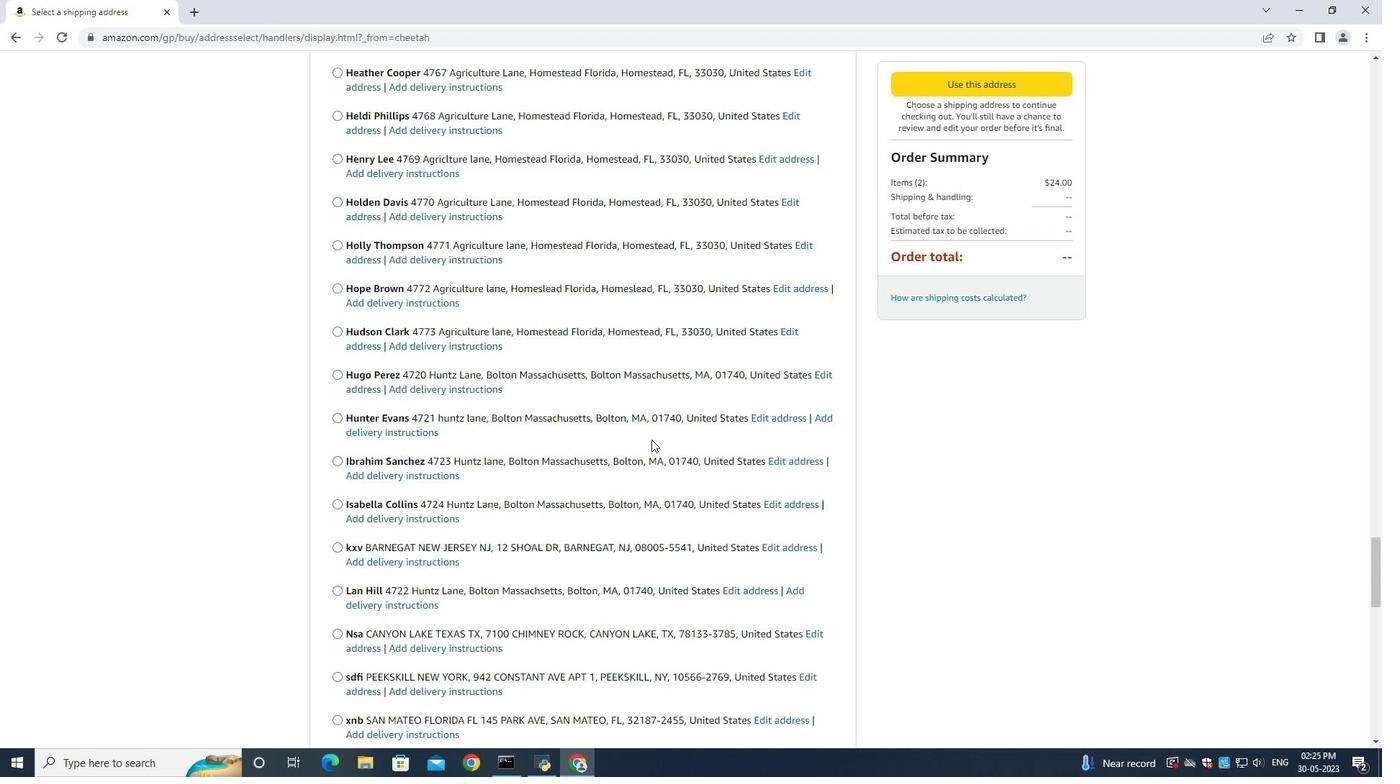 
Action: Mouse scrolled (651, 439) with delta (0, 0)
Screenshot: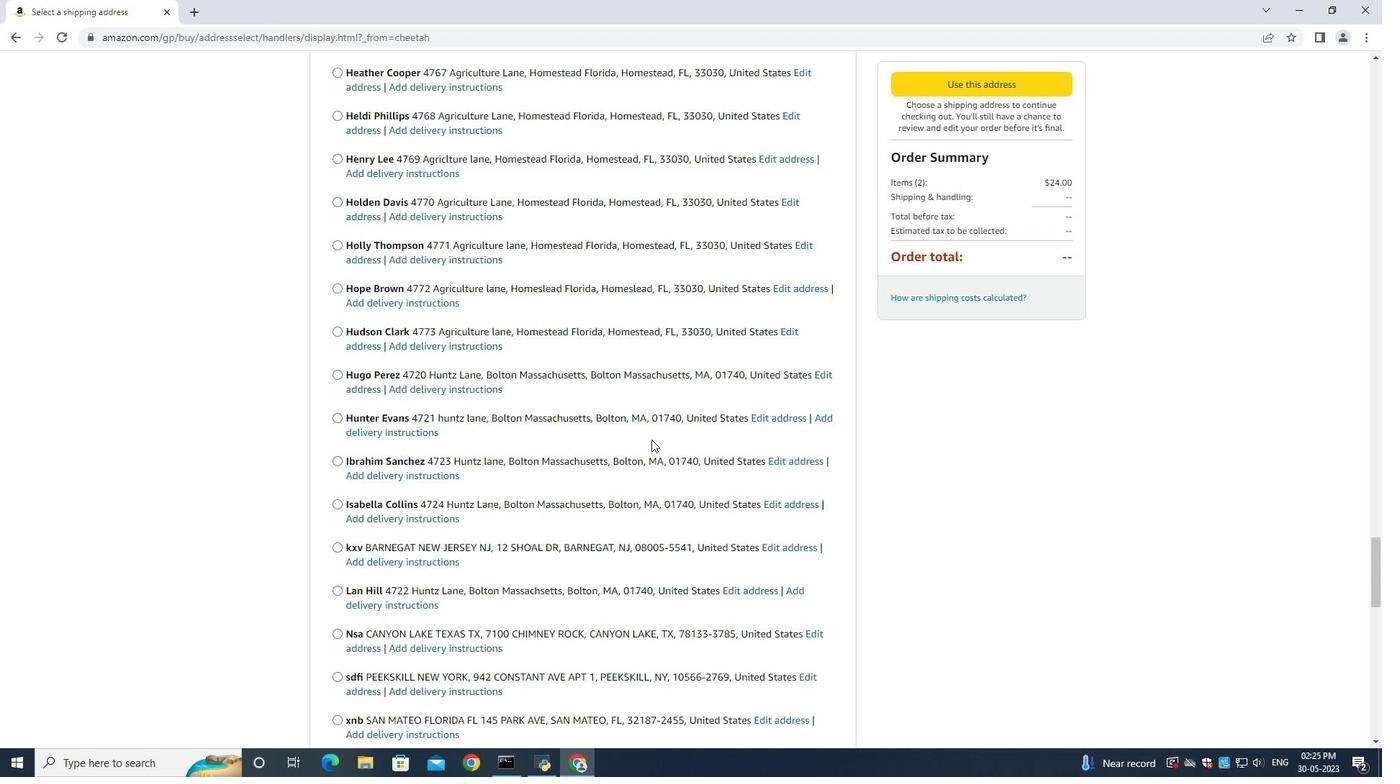 
Action: Mouse scrolled (651, 439) with delta (0, 0)
Screenshot: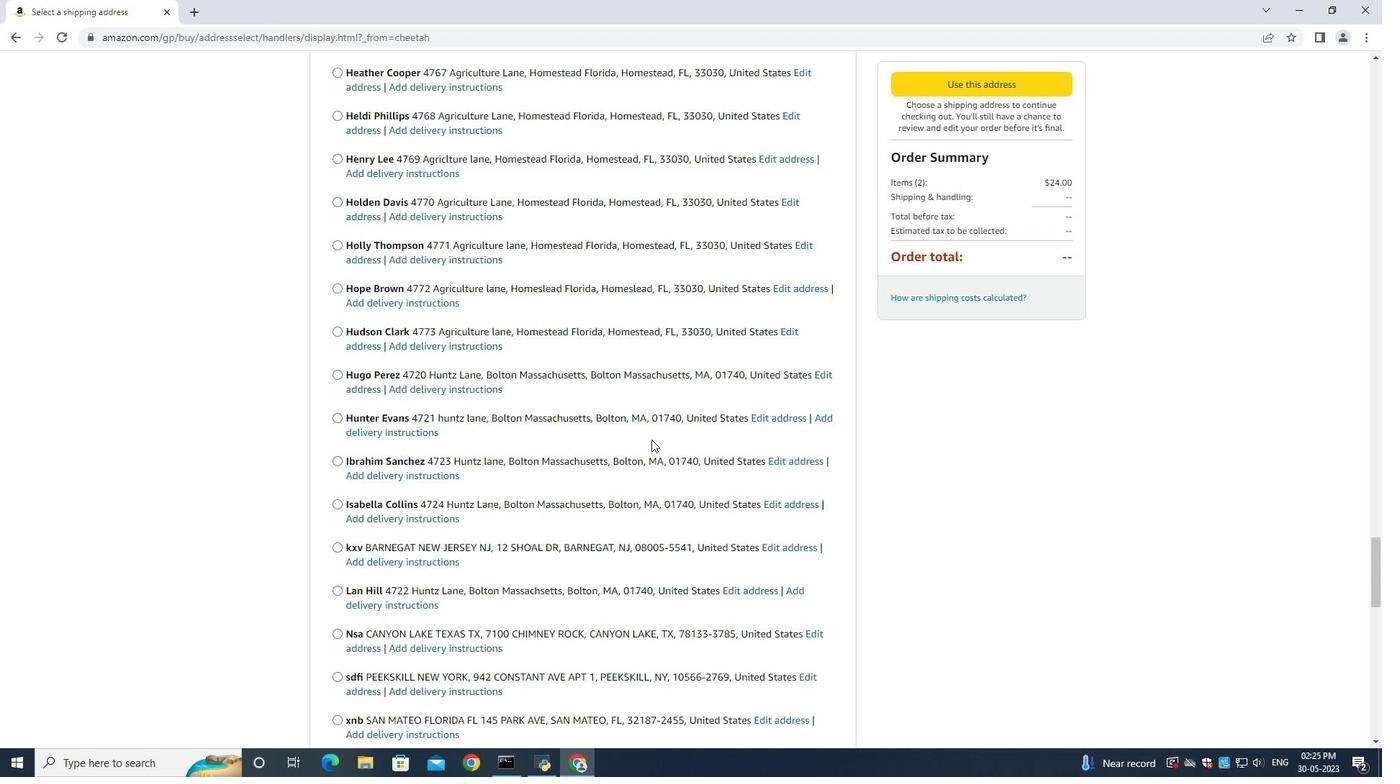 
Action: Mouse scrolled (651, 439) with delta (0, 0)
Screenshot: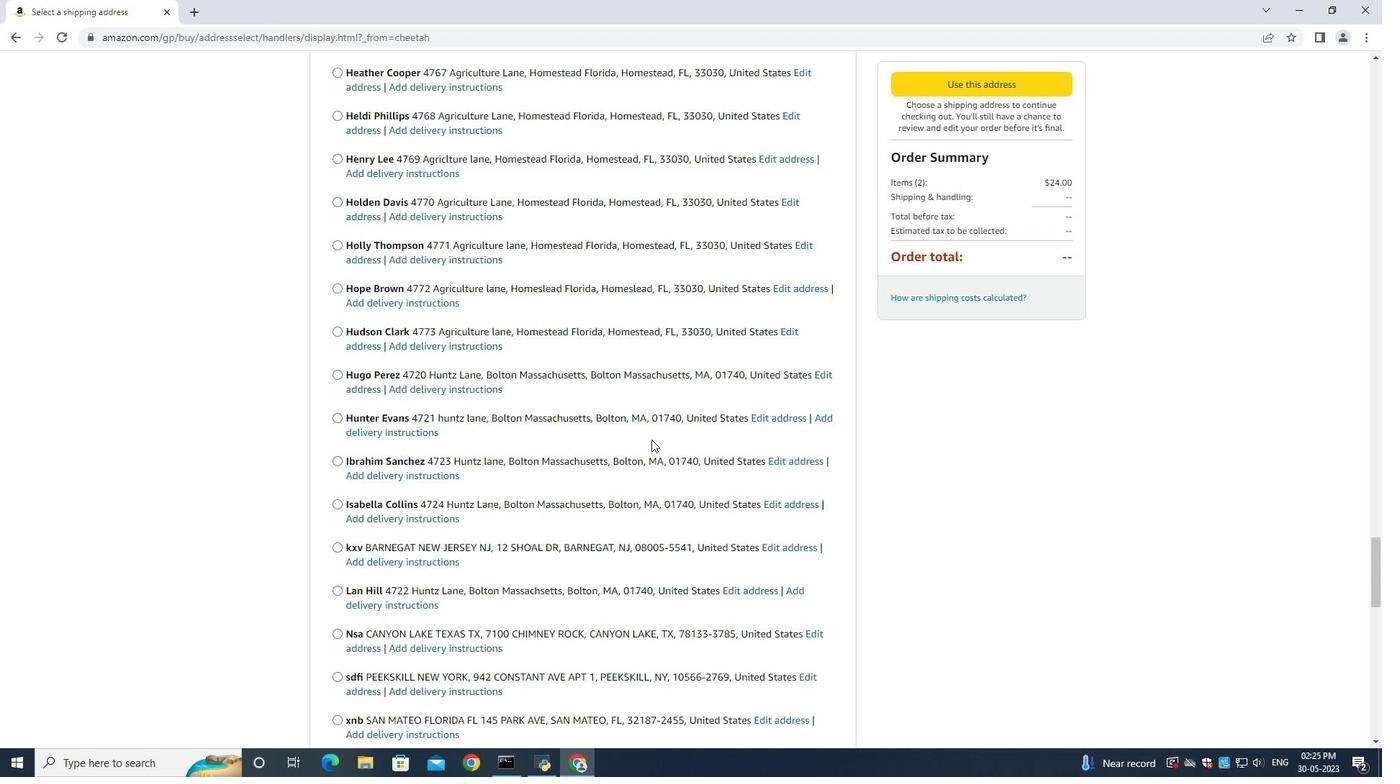 
Action: Mouse scrolled (651, 439) with delta (0, 0)
Screenshot: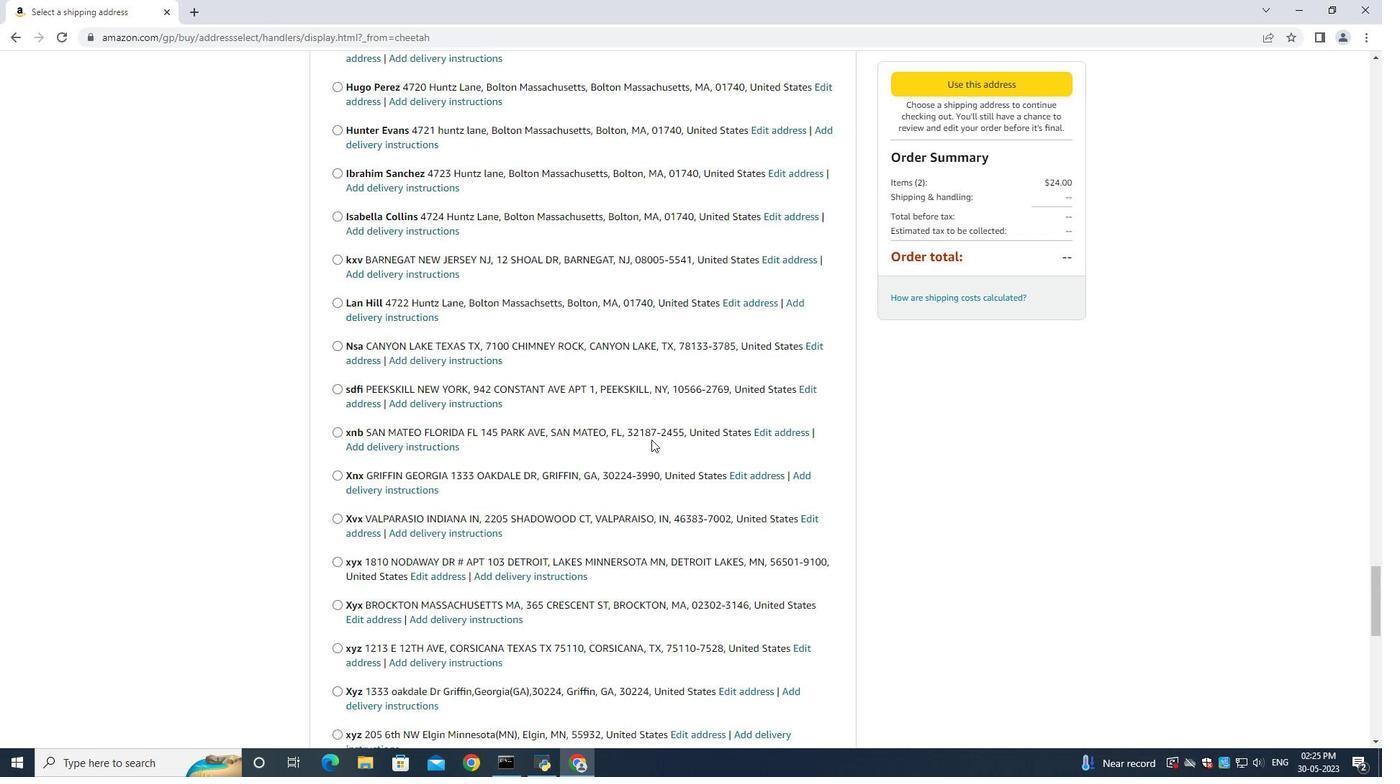 
Action: Mouse scrolled (651, 439) with delta (0, 0)
Screenshot: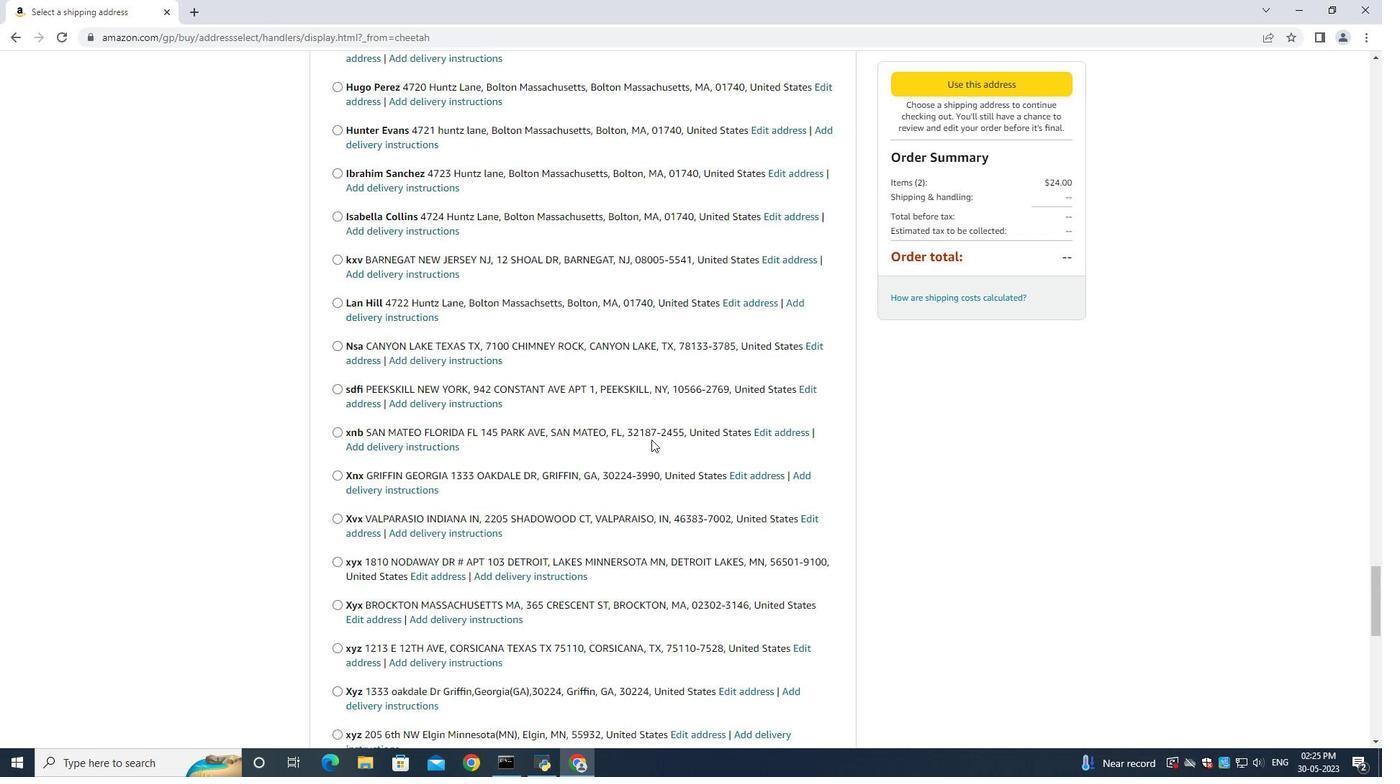 
Action: Mouse scrolled (651, 439) with delta (0, 0)
Screenshot: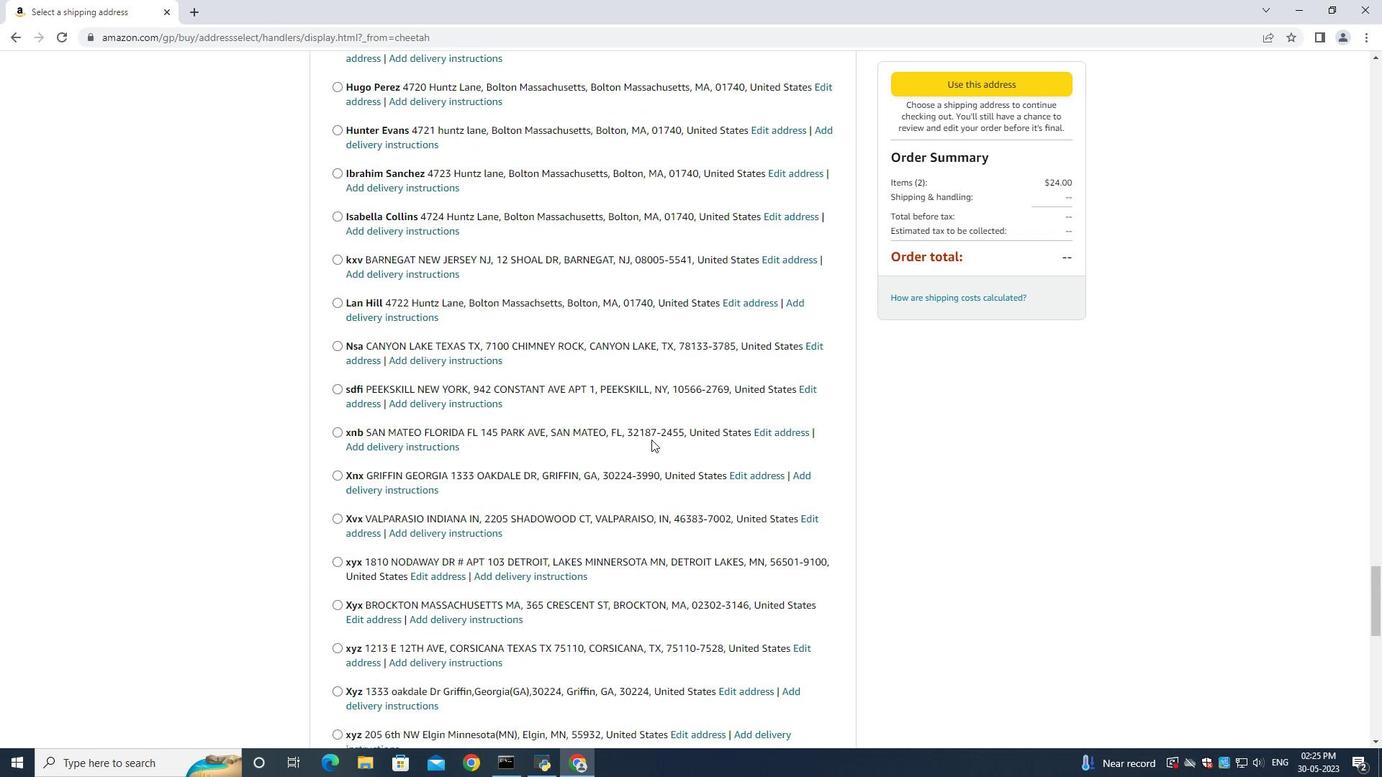 
Action: Mouse scrolled (651, 439) with delta (0, 0)
Screenshot: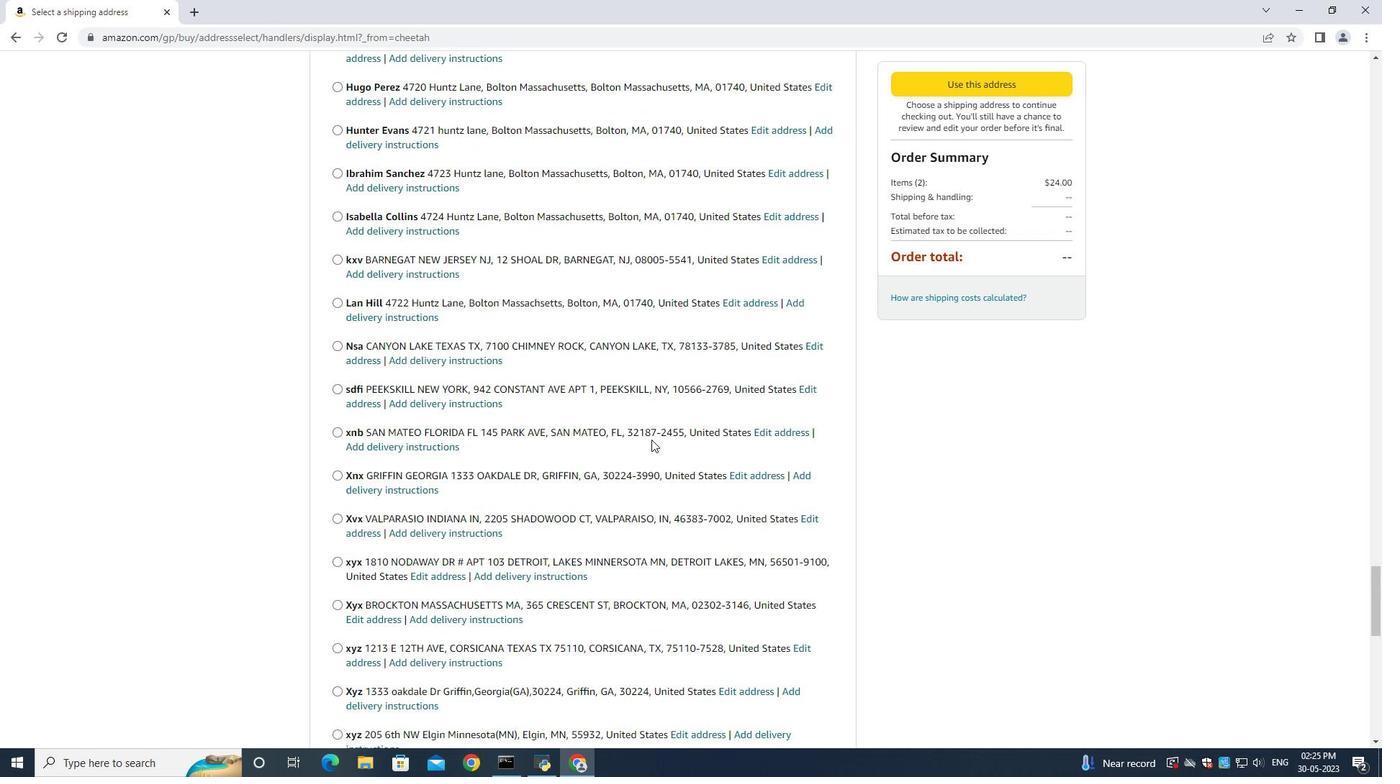
Action: Mouse scrolled (651, 439) with delta (0, 0)
Screenshot: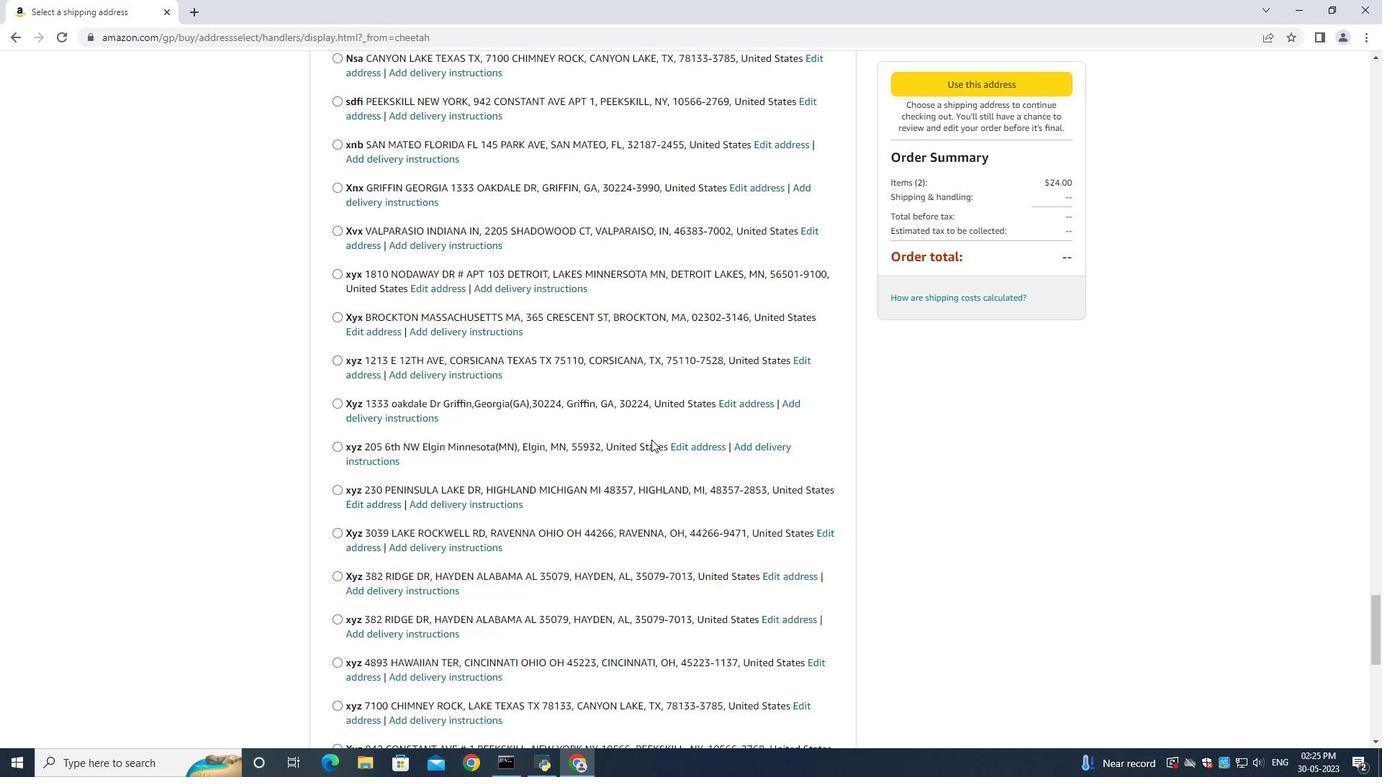 
Action: Mouse scrolled (651, 439) with delta (0, 0)
Screenshot: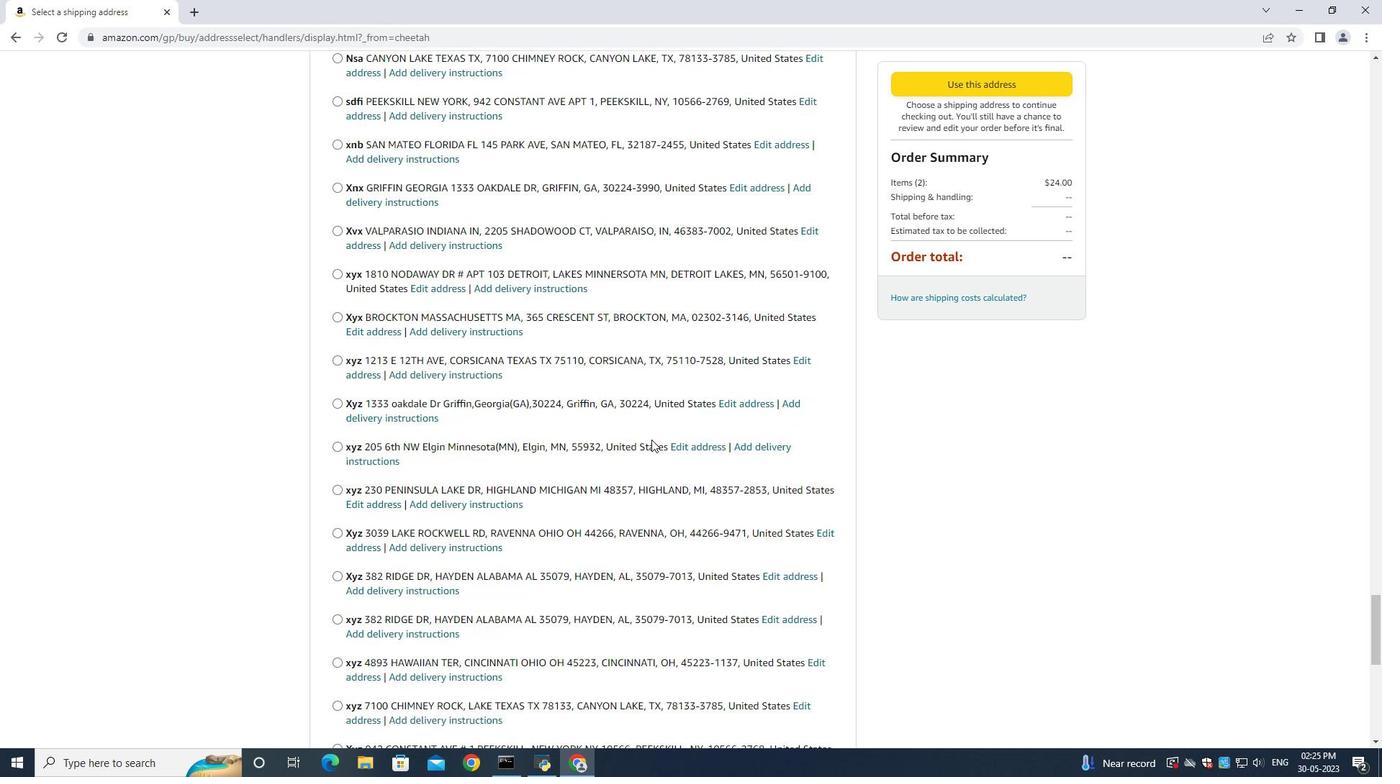 
Action: Mouse scrolled (651, 439) with delta (0, 0)
Screenshot: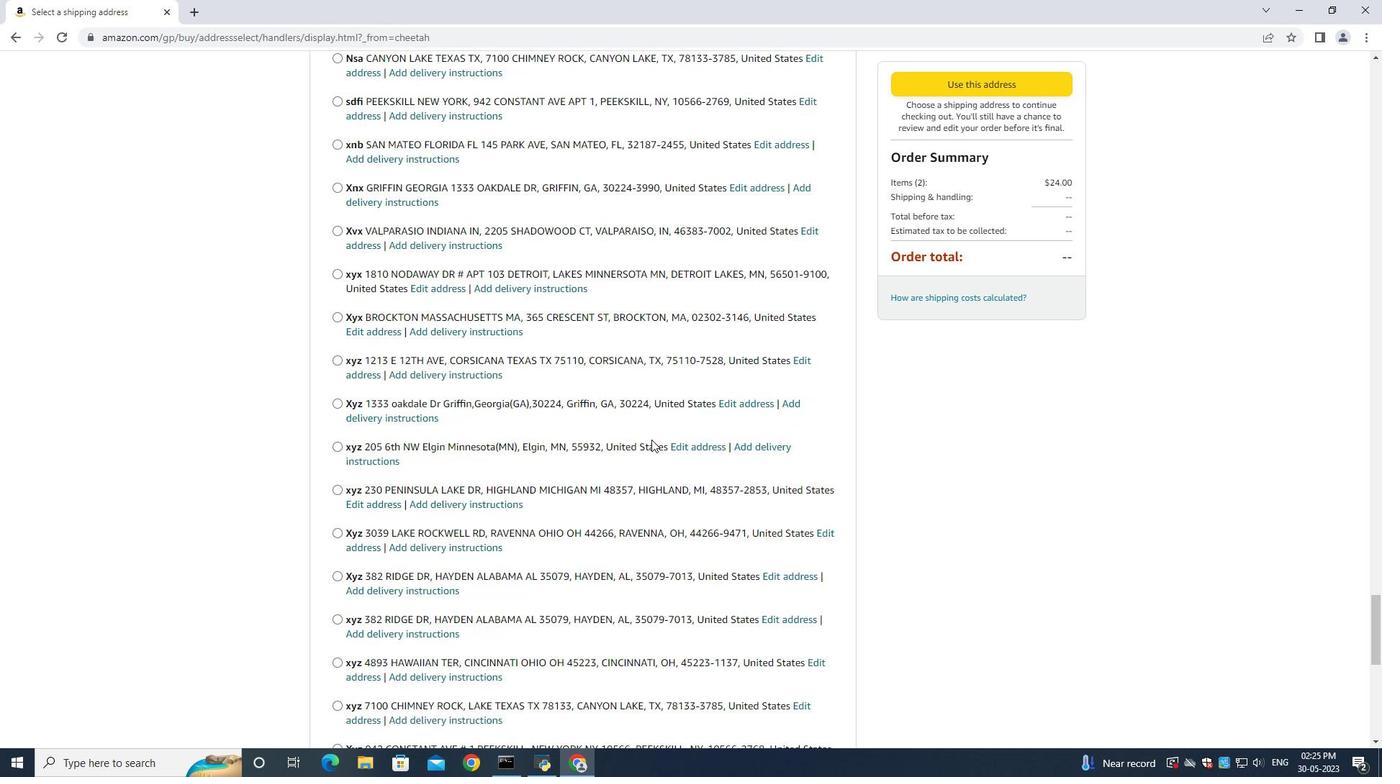 
Action: Mouse scrolled (651, 439) with delta (0, 0)
Screenshot: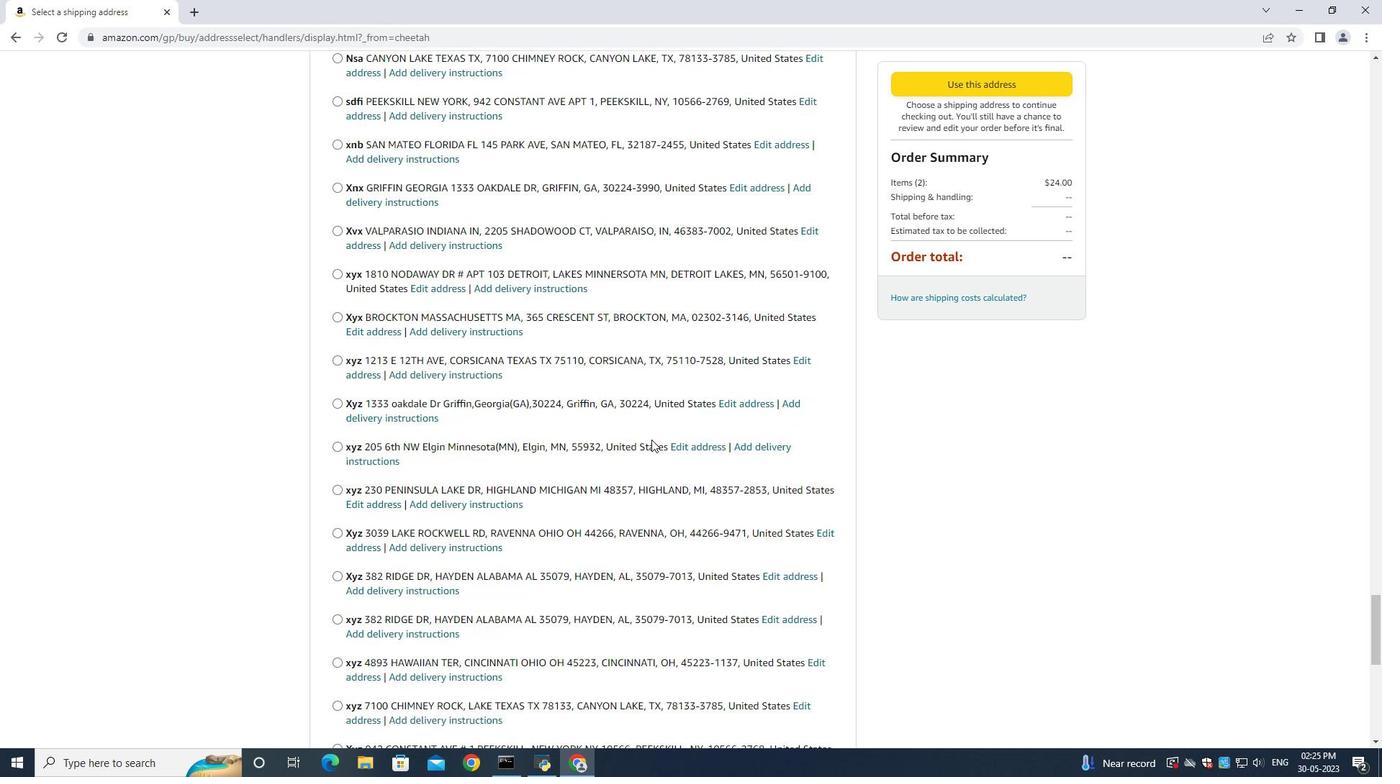 
Action: Mouse scrolled (651, 439) with delta (0, 0)
Screenshot: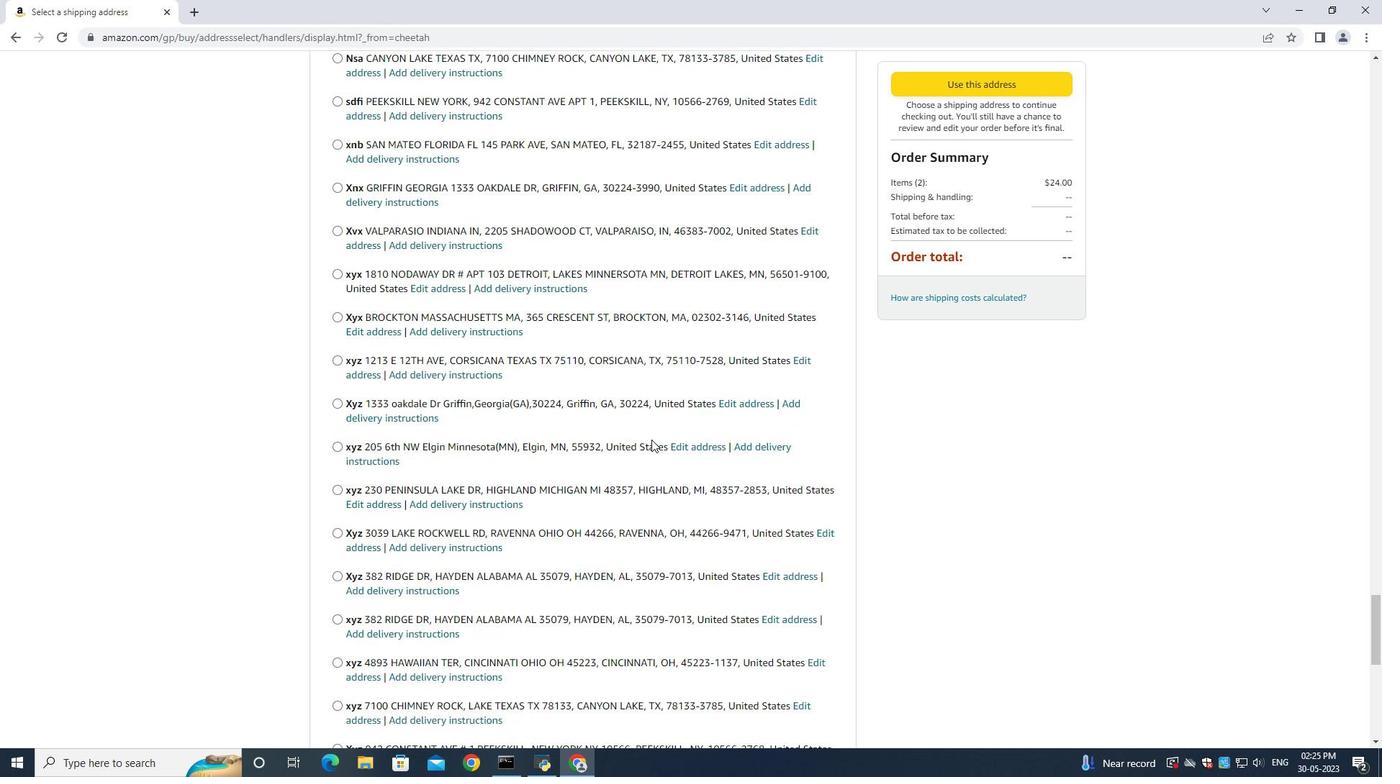 
Action: Mouse scrolled (651, 439) with delta (0, 0)
Screenshot: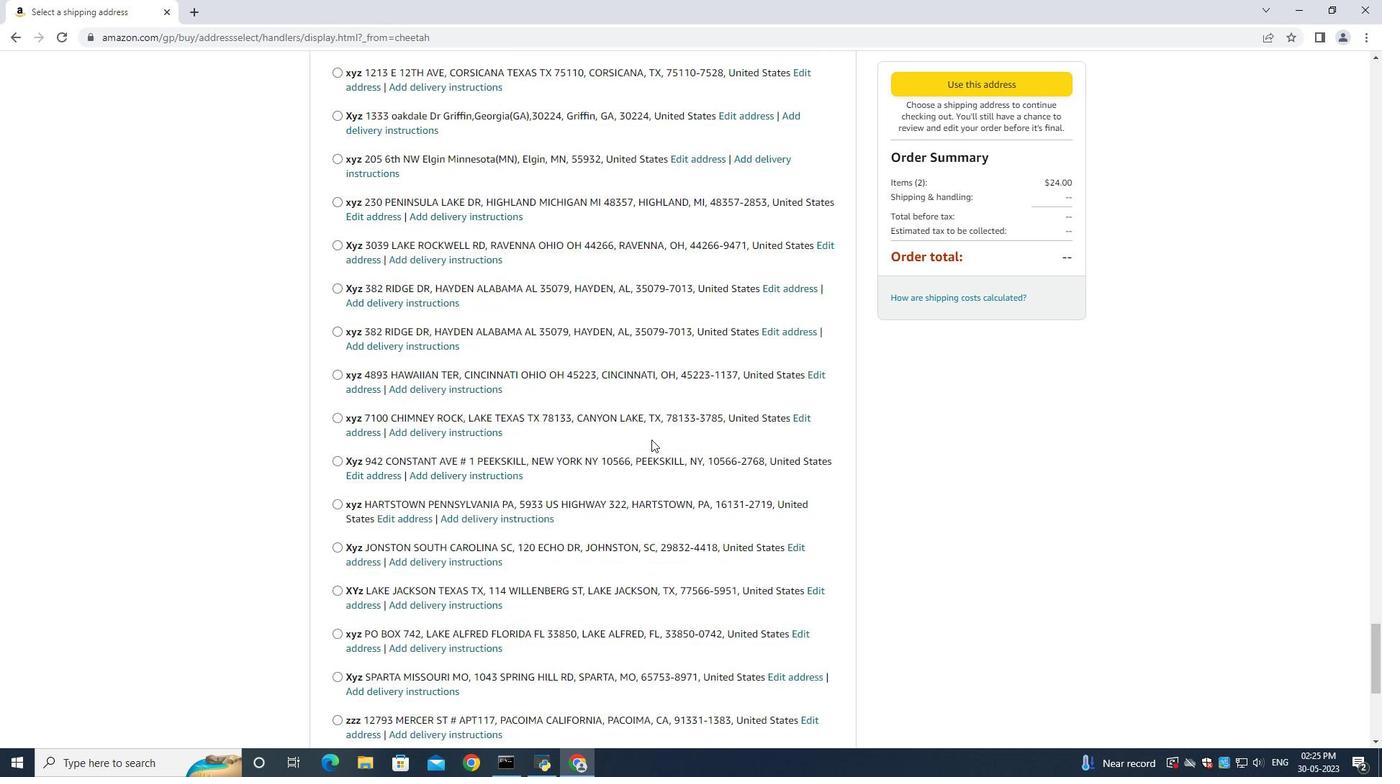 
Action: Mouse scrolled (651, 439) with delta (0, 0)
Screenshot: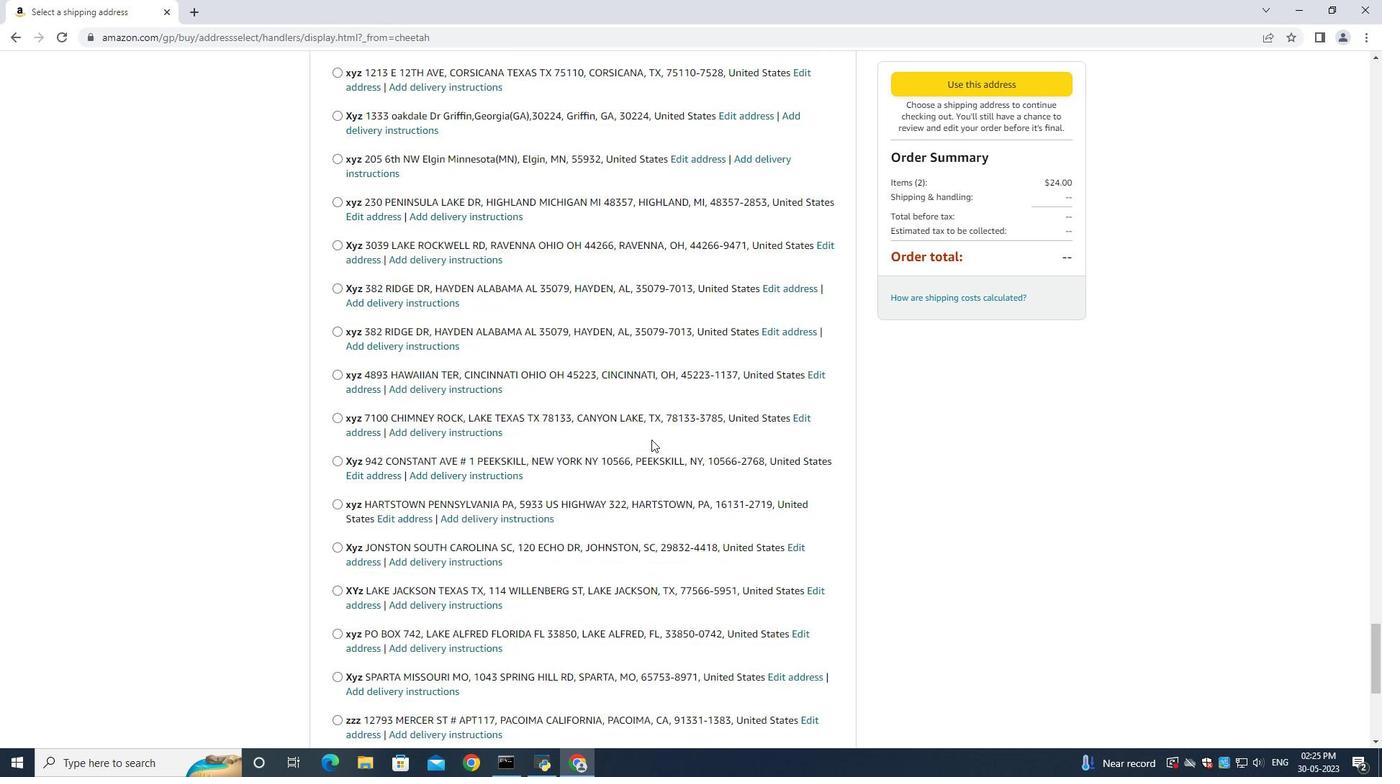 
Action: Mouse scrolled (651, 439) with delta (0, 0)
Screenshot: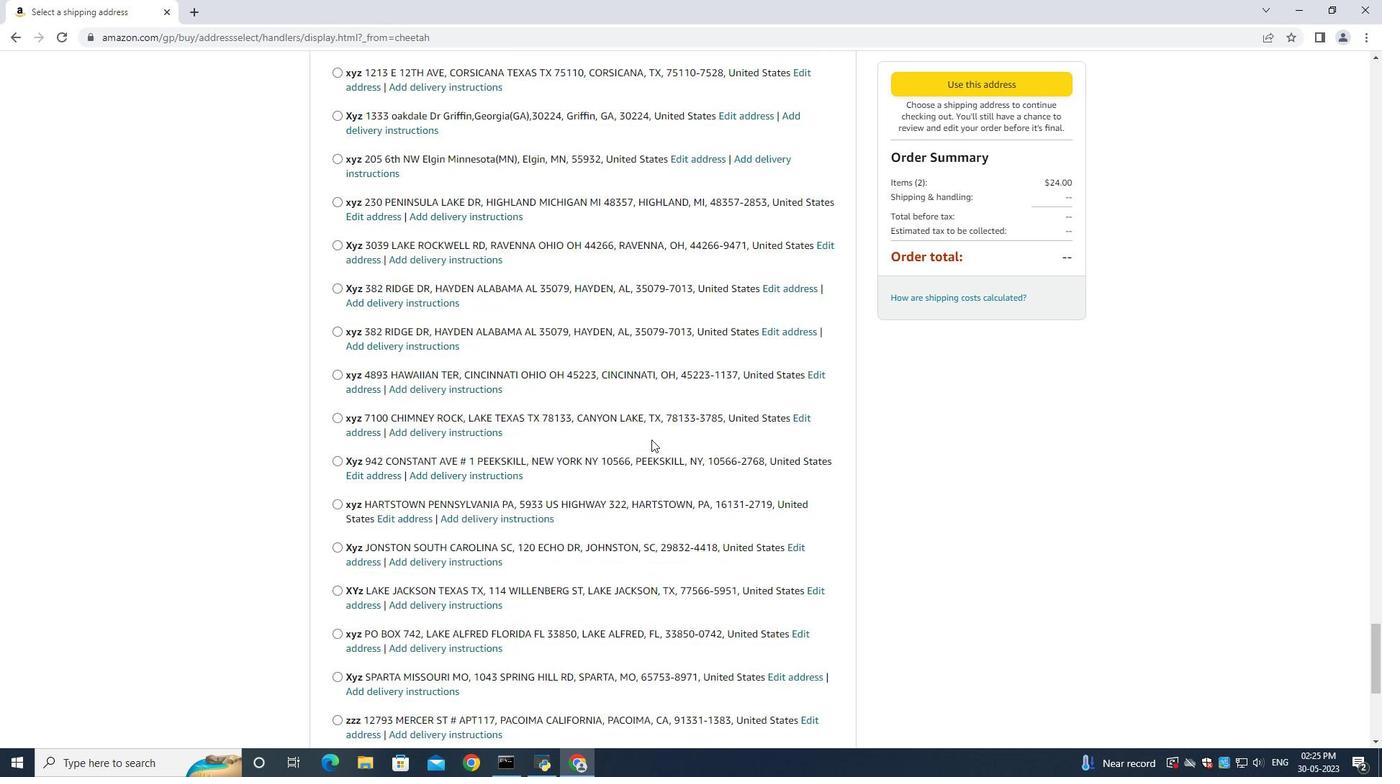 
Action: Mouse scrolled (651, 439) with delta (0, 0)
Screenshot: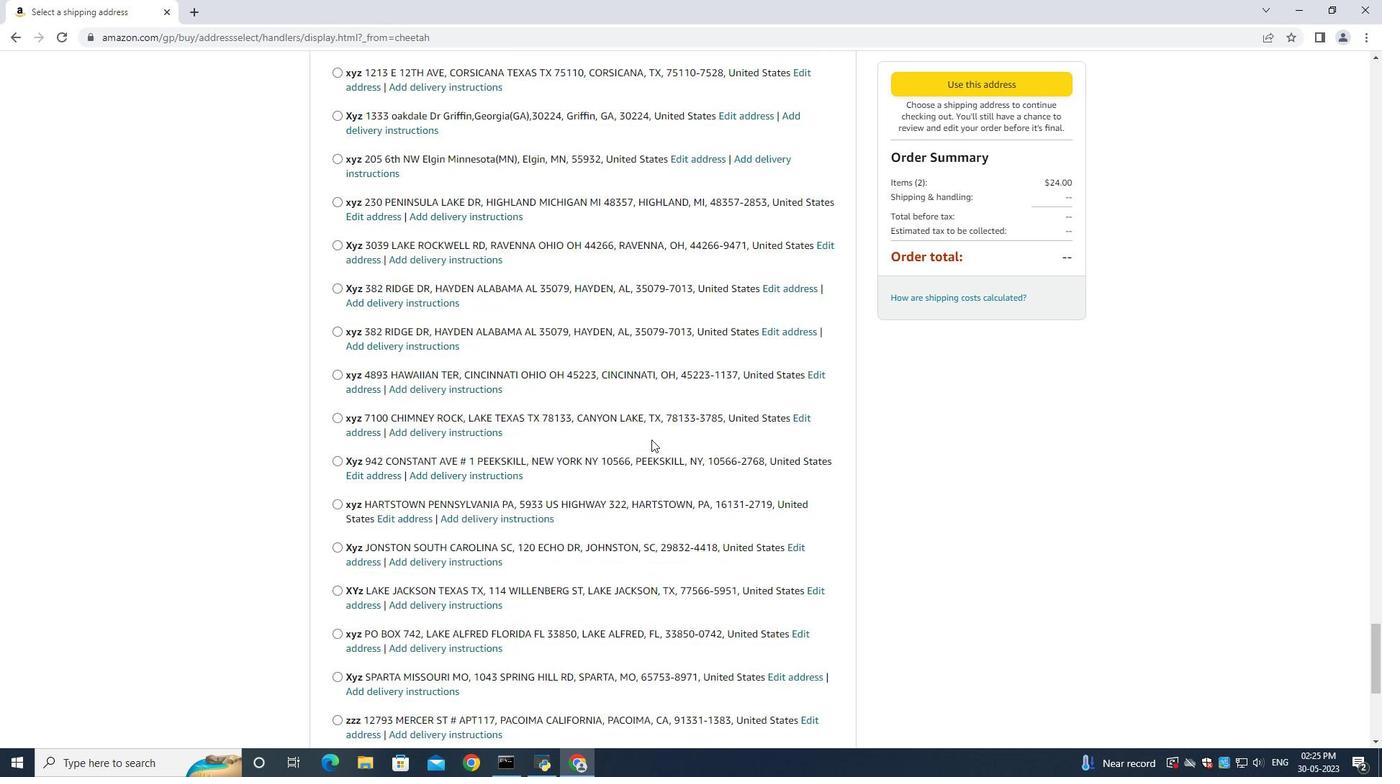 
Action: Mouse moved to (381, 404)
Screenshot: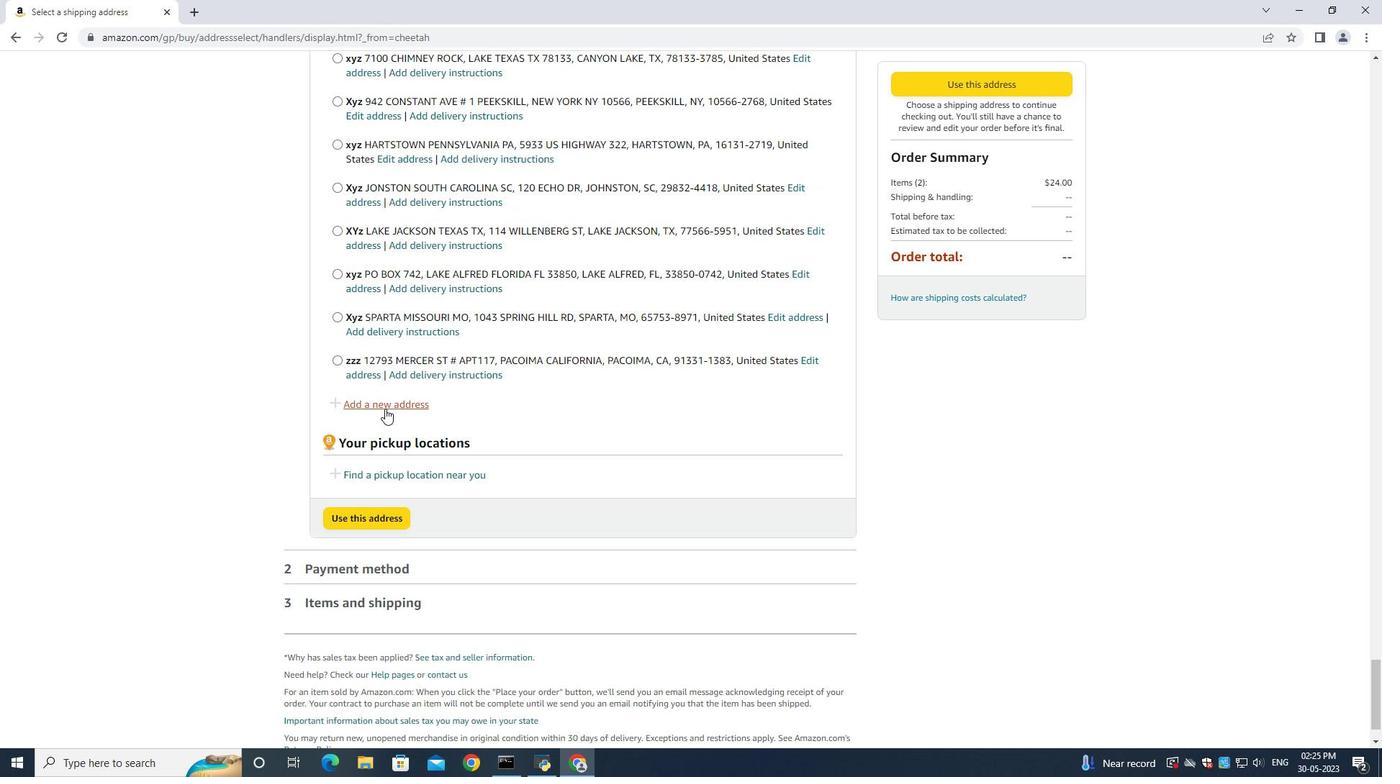 
Action: Mouse pressed left at (381, 404)
Screenshot: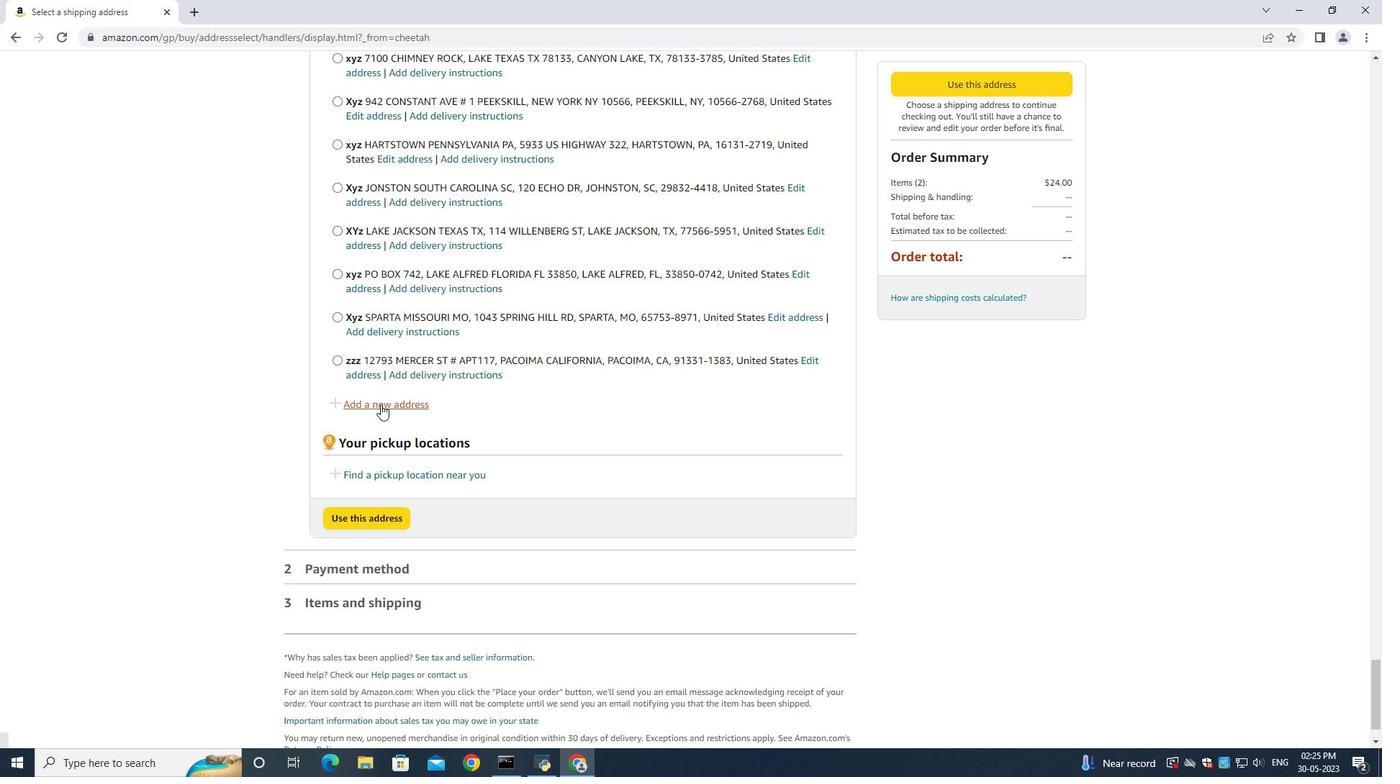 
Action: Mouse moved to (482, 348)
Screenshot: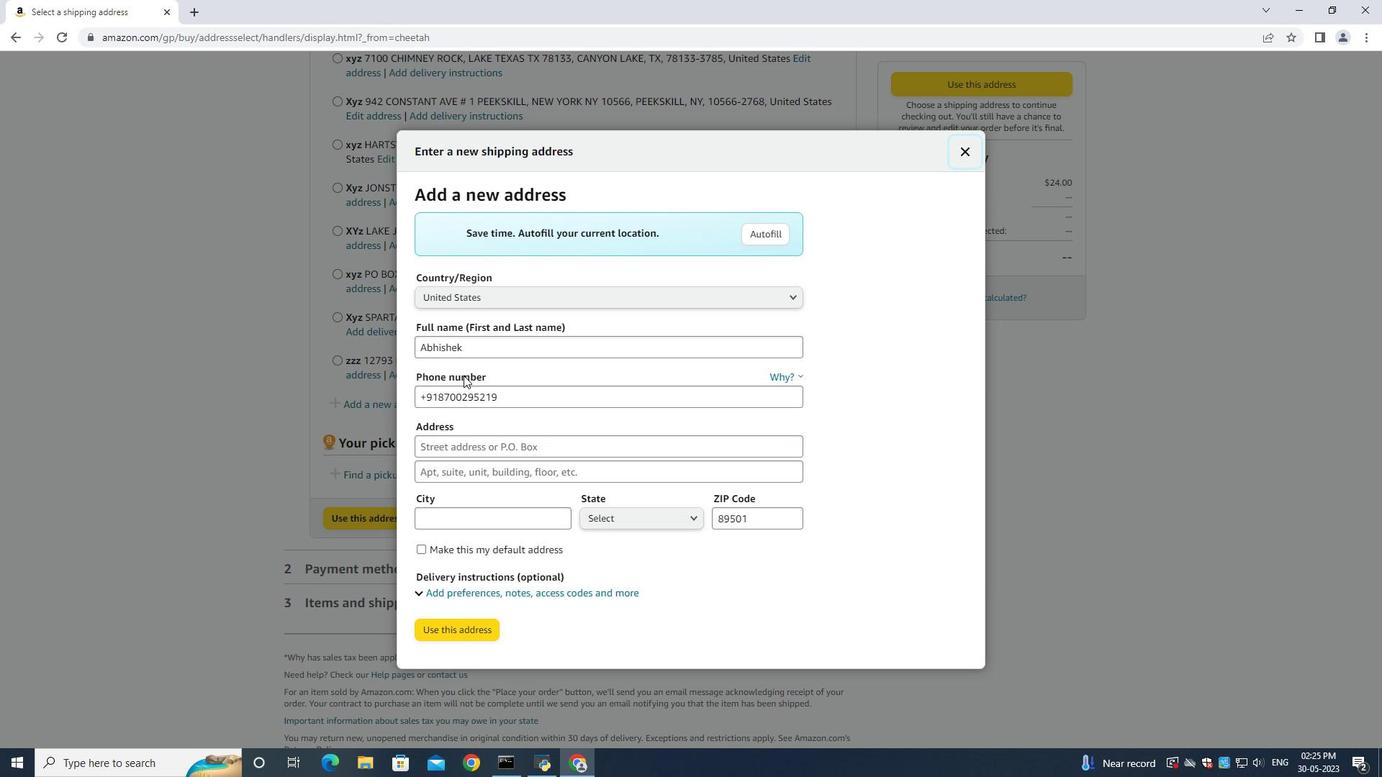
Action: Mouse pressed left at (482, 348)
Screenshot: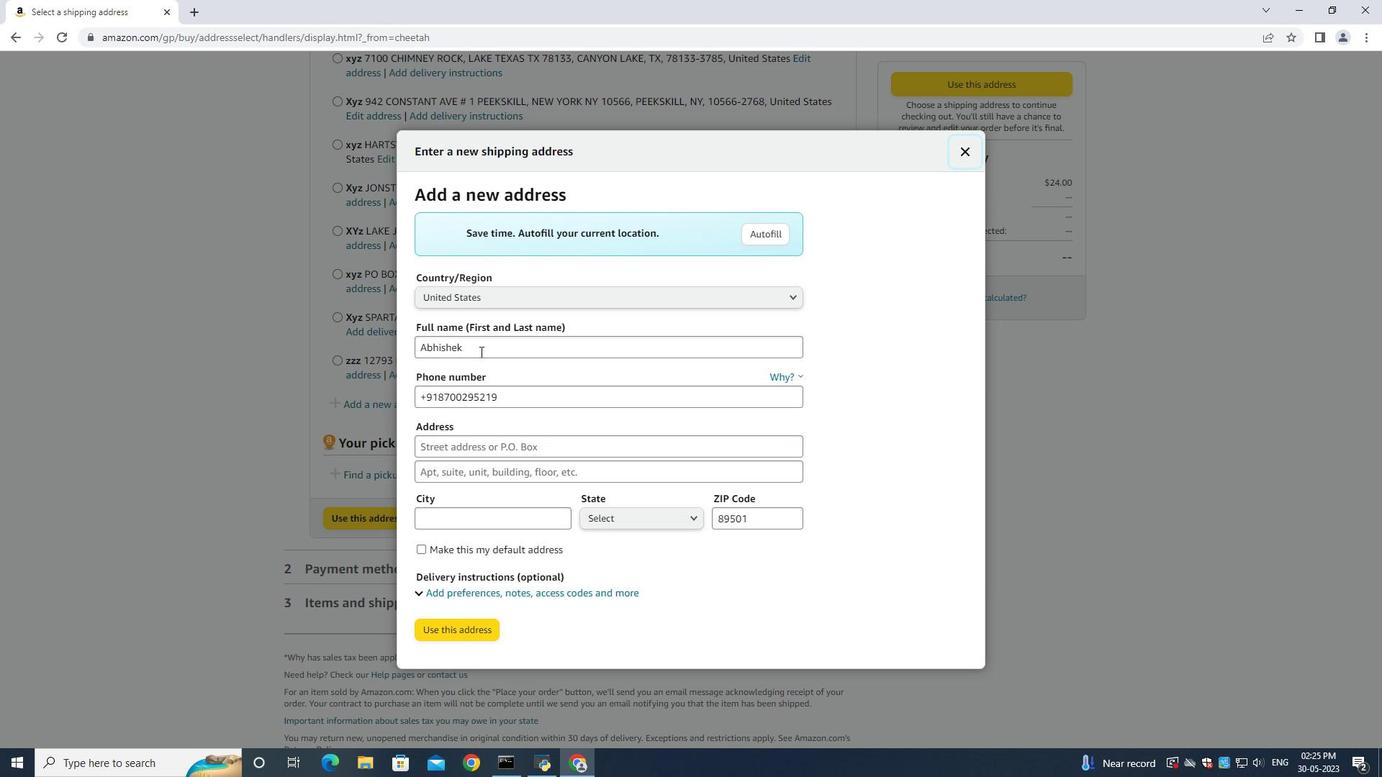 
Action: Mouse moved to (482, 348)
Screenshot: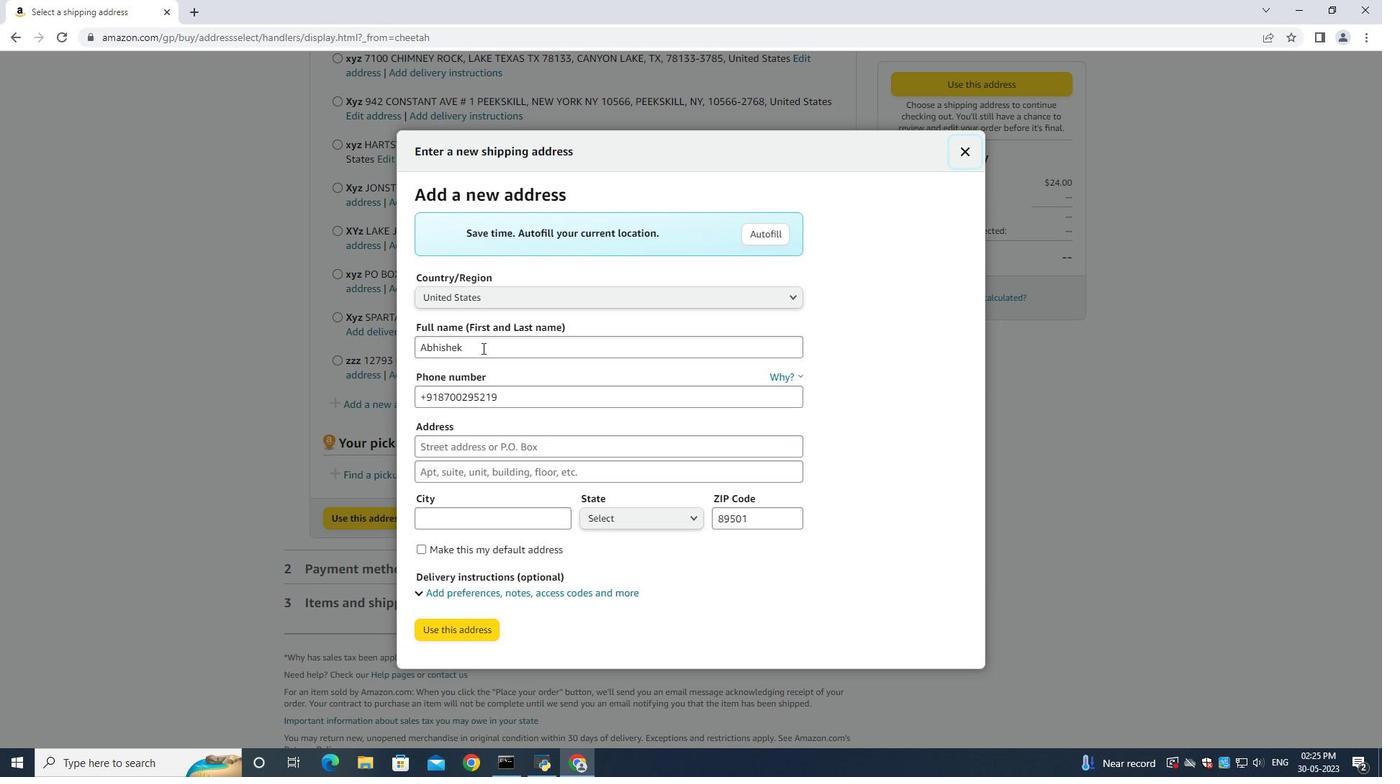 
Action: Key pressed ctrl+A<Key.backspace><Key.shift><Key.shift><Key.shift><Key.shift><Key.shift><Key.shift><Key.shift><Key.shift><Key.shift><Key.shift><Key.shift><Key.shift><Key.shift><Key.shift><Key.shift><Key.shift><Key.shift><Key.shift><Key.shift><Key.shift><Key.shift><Key.shift><Key.shift><Key.shift><Key.shift><Key.shift><Key.shift><Key.shift><Key.shift><Key.shift><Key.shift><Key.shift><Key.shift><Key.shift><Key.shift><Key.shift><Key.shift><Key.shift><Key.shift><Key.shift><Key.shift><Key.shift>Isabel<Key.space><Key.shift>Kelly<Key.space><Key.tab><Key.tab><Key.backspace>9785492947<Key.tab>4725<Key.space><Key.shift>Huntz<Key.space><Key.shift>Lane<Key.enter><Key.tab><Key.shift>Bolton<Key.space><Key.shift>Massachusetts<Key.tab><Key.shift><Key.shift>Bolton<Key.space><Key.tab><Key.up>massmass<Key.enter><Key.tab><Key.backspace>01740
Screenshot: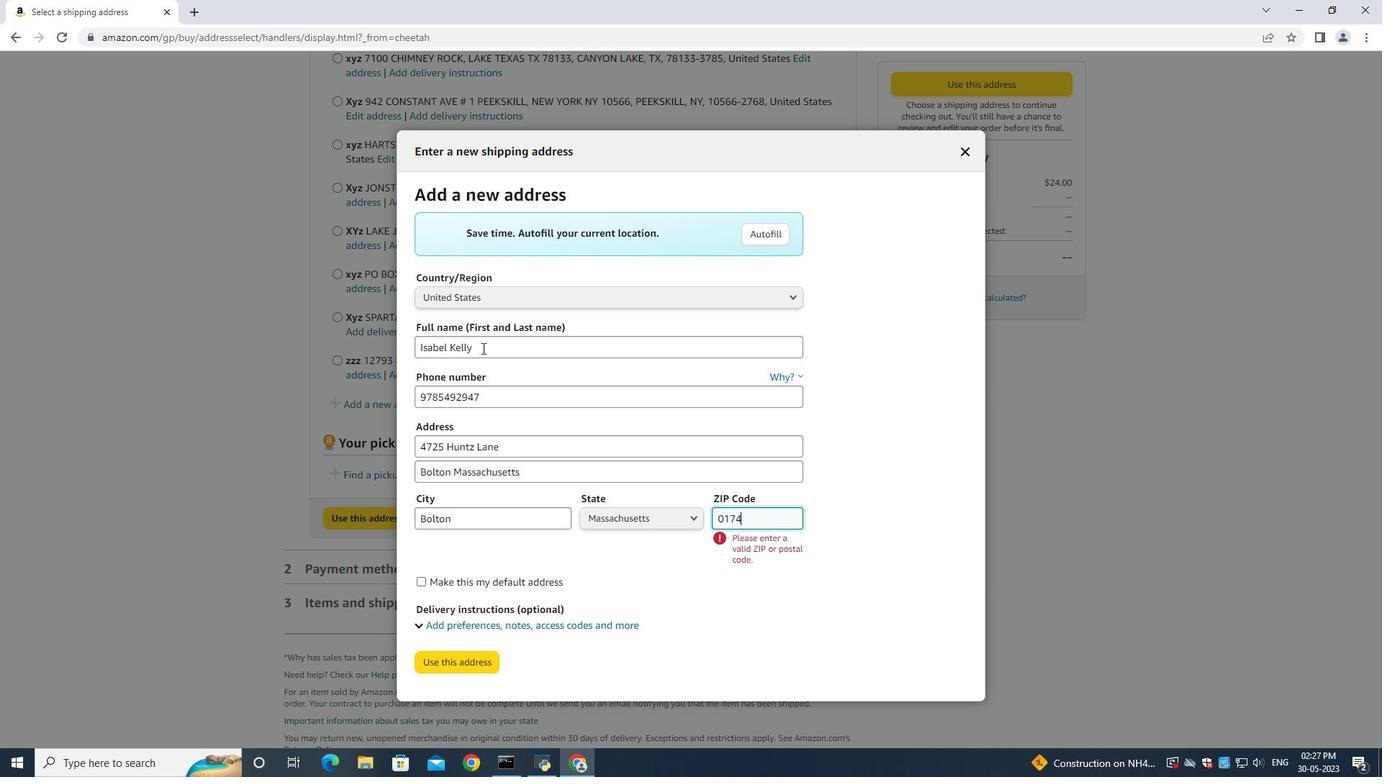 
Action: Mouse moved to (462, 630)
Screenshot: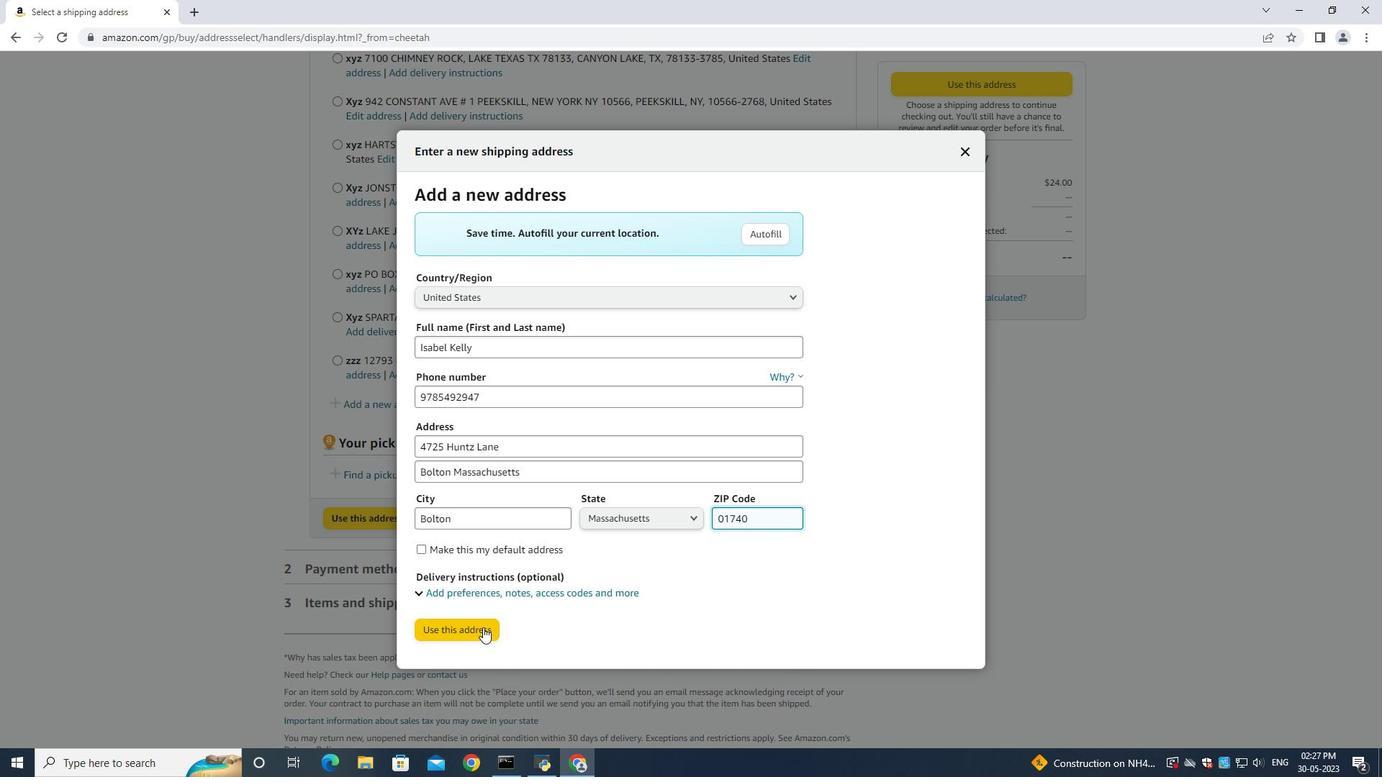 
Action: Mouse pressed left at (462, 630)
Screenshot: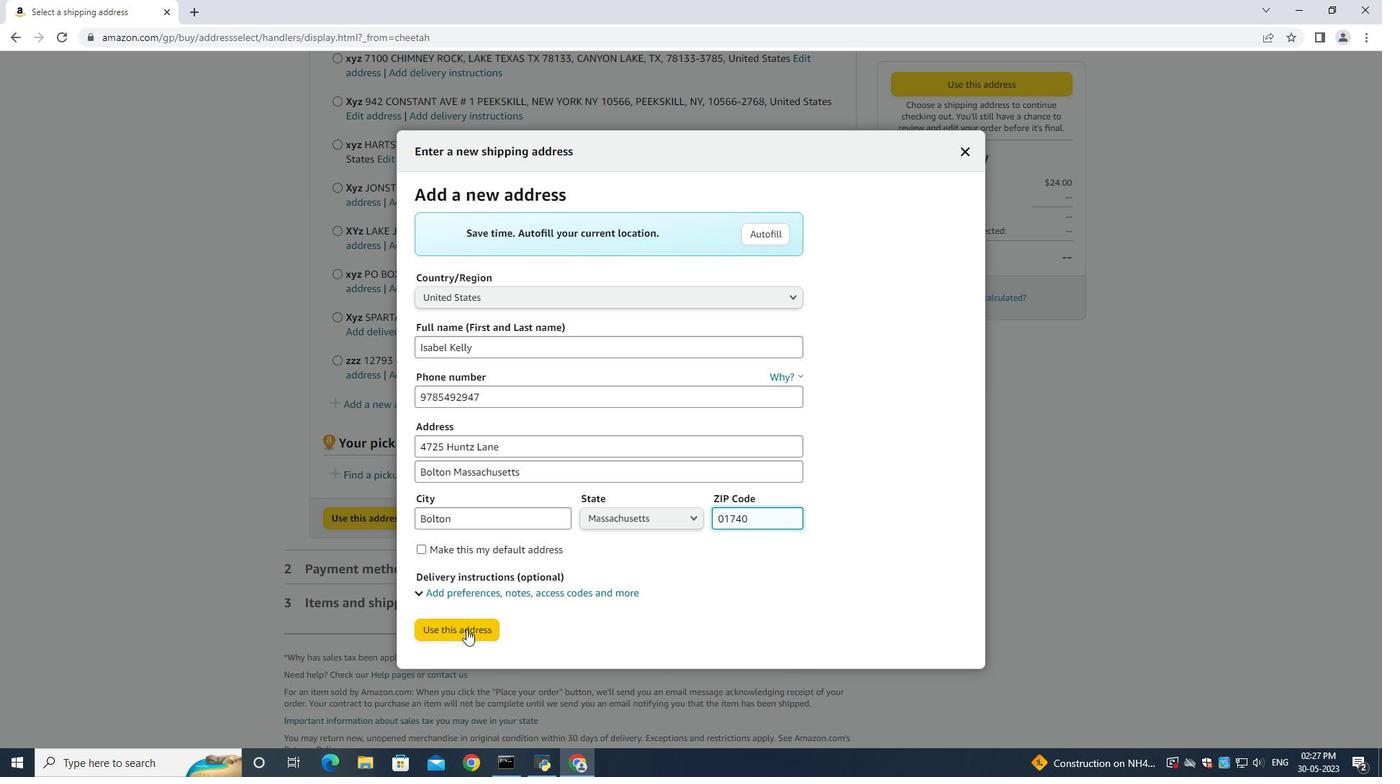
Action: Mouse moved to (447, 731)
Screenshot: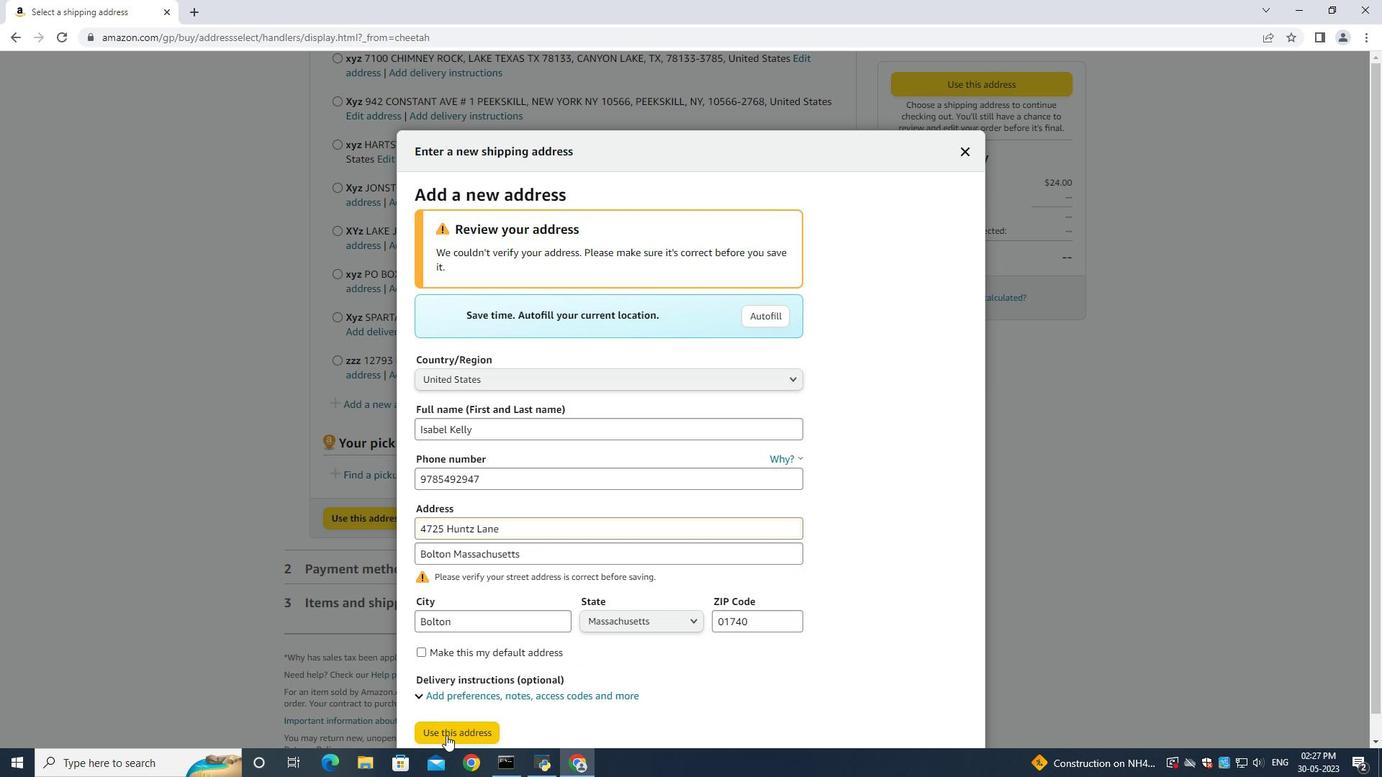 
Action: Mouse pressed left at (446, 731)
Screenshot: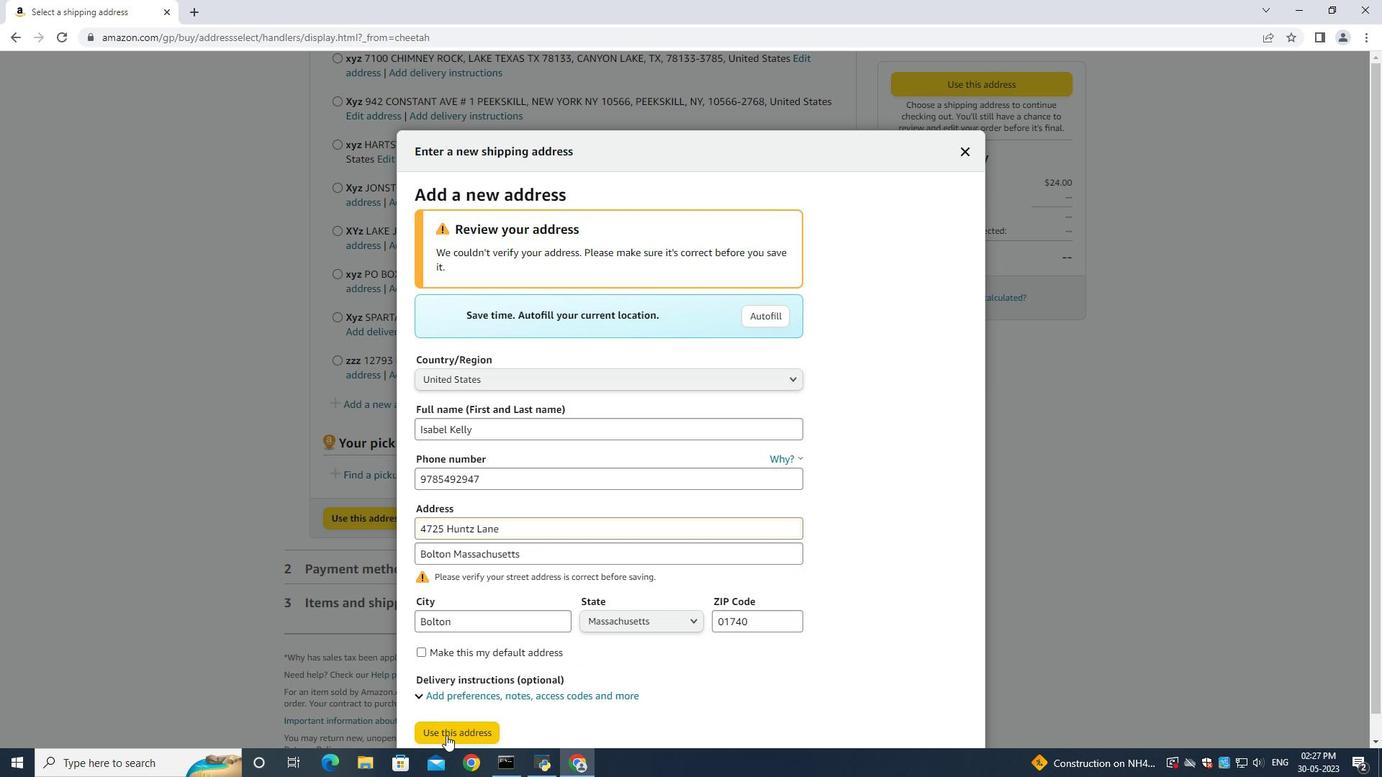 
Action: Mouse moved to (556, 444)
Screenshot: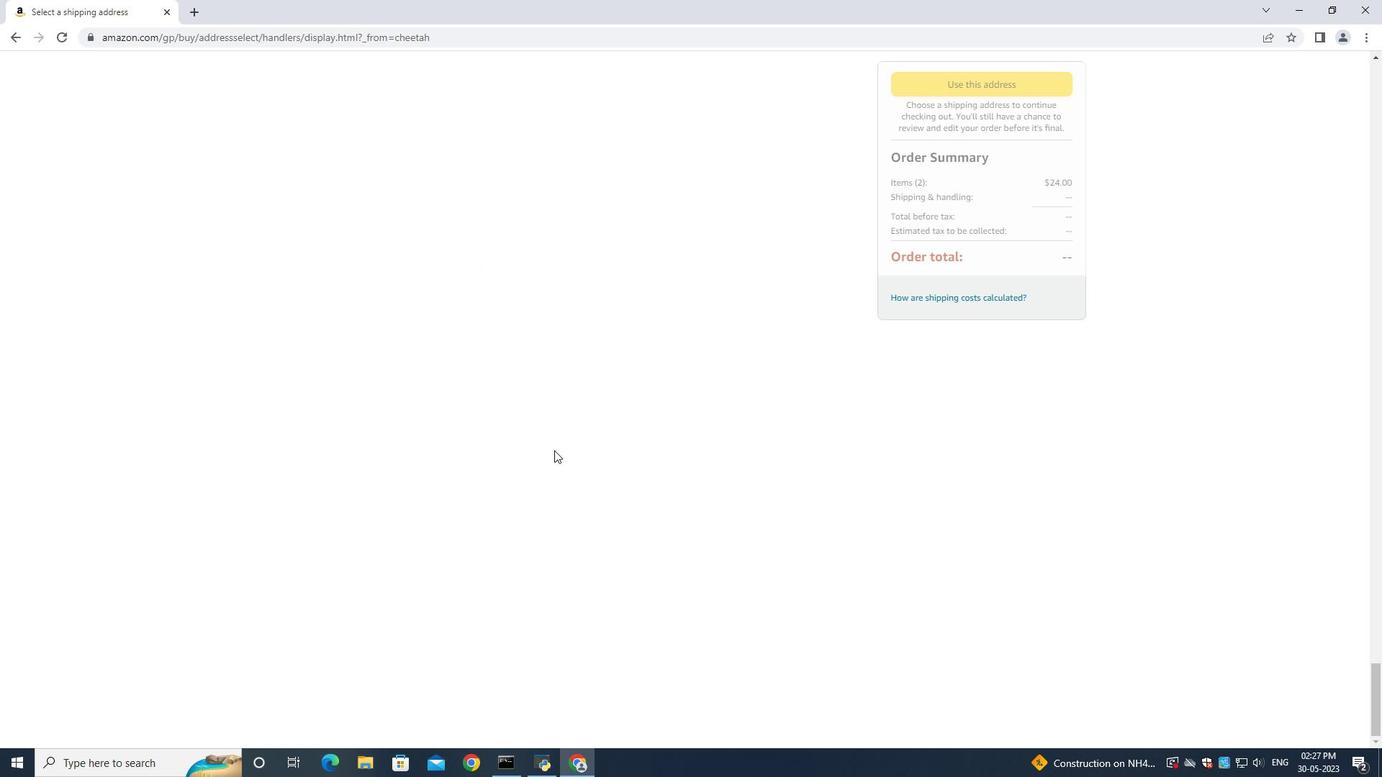 
